 Task: Find a one-way flight from San Diego to Greenville on May 2 for 6 passengers in first class, using Delta Airlines, departing between 2:00 PM and 3:00 PM, with 2 carry-on bags.
Action: Mouse moved to (294, 419)
Screenshot: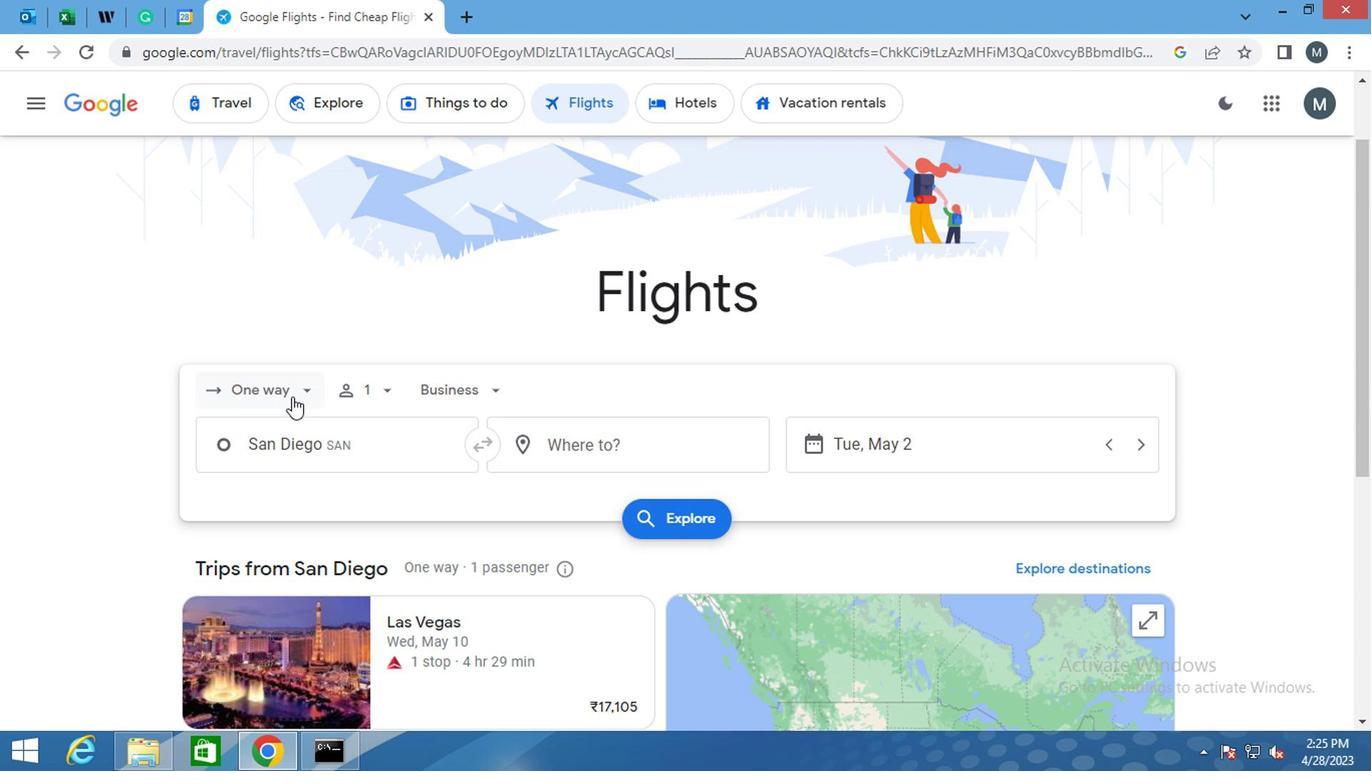
Action: Mouse pressed left at (294, 419)
Screenshot: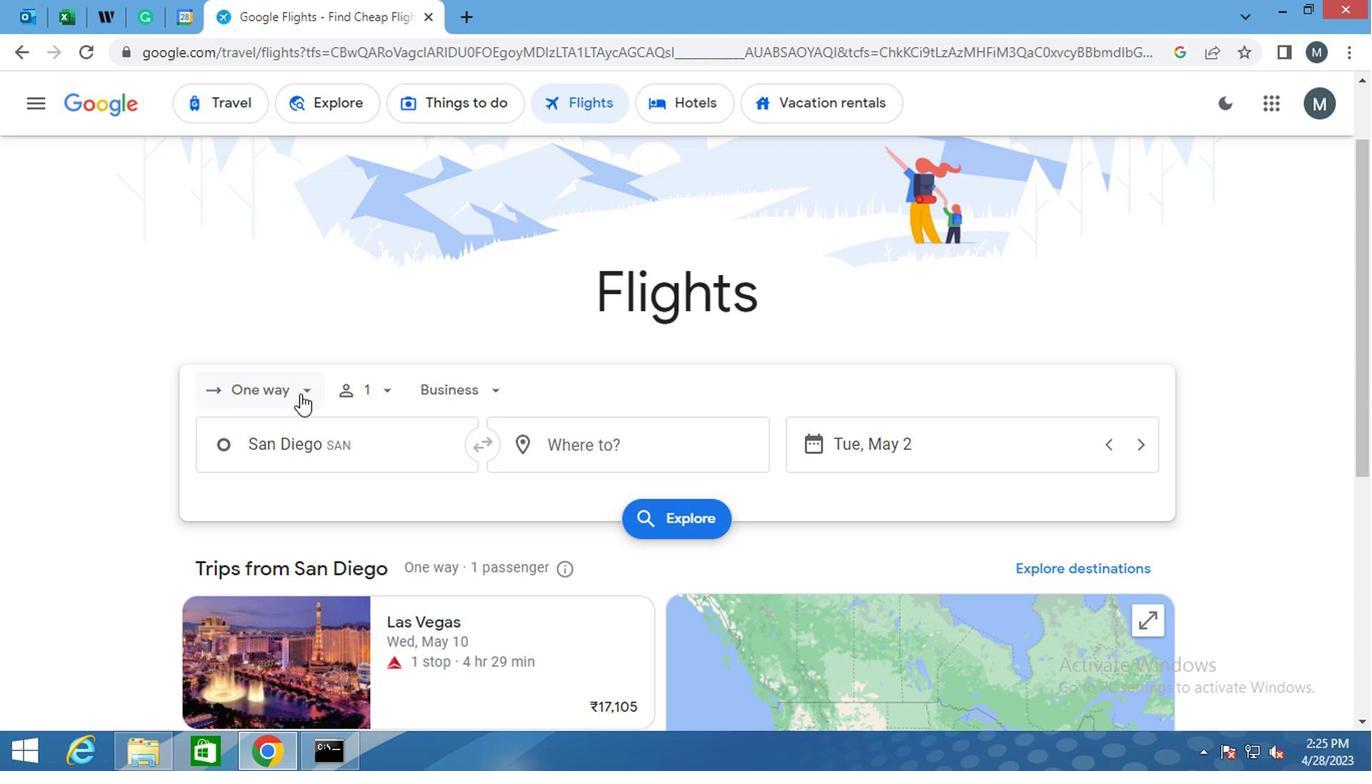 
Action: Mouse moved to (297, 494)
Screenshot: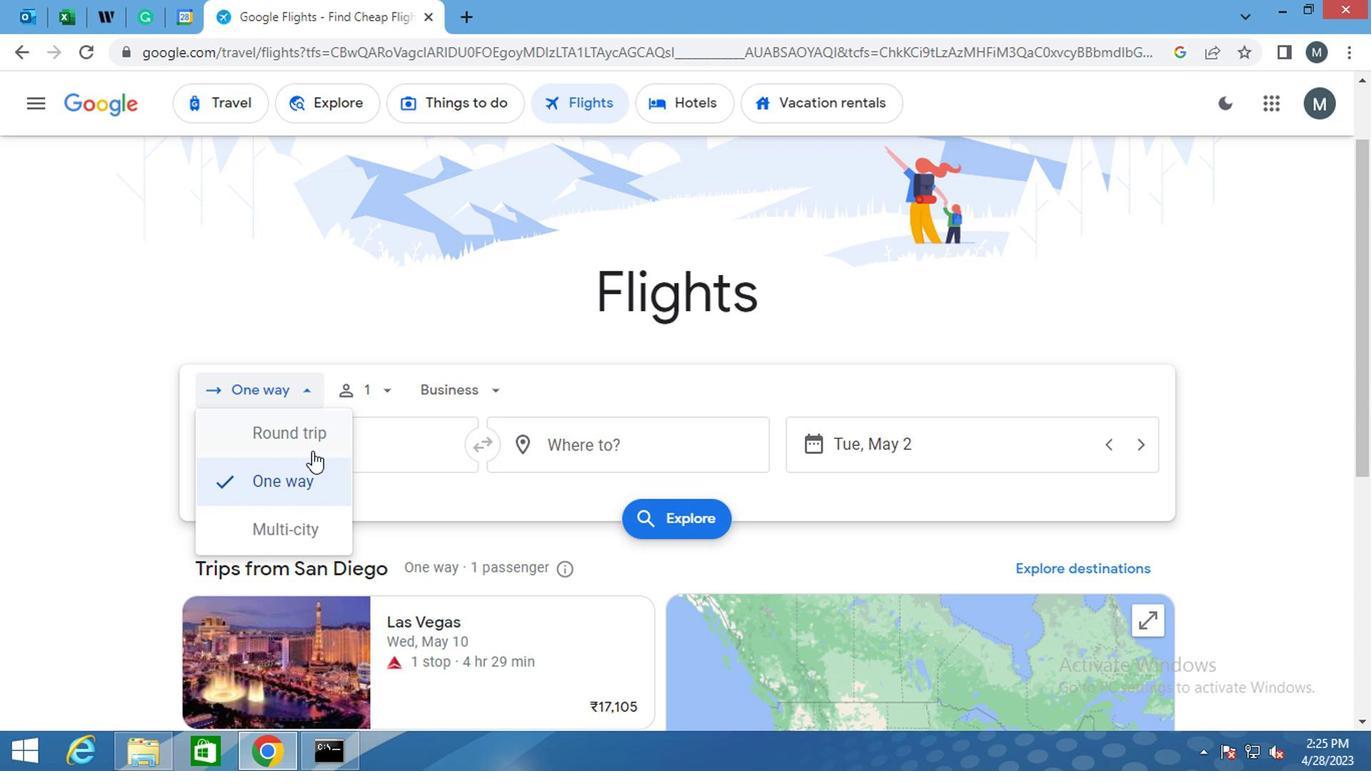 
Action: Mouse pressed left at (297, 494)
Screenshot: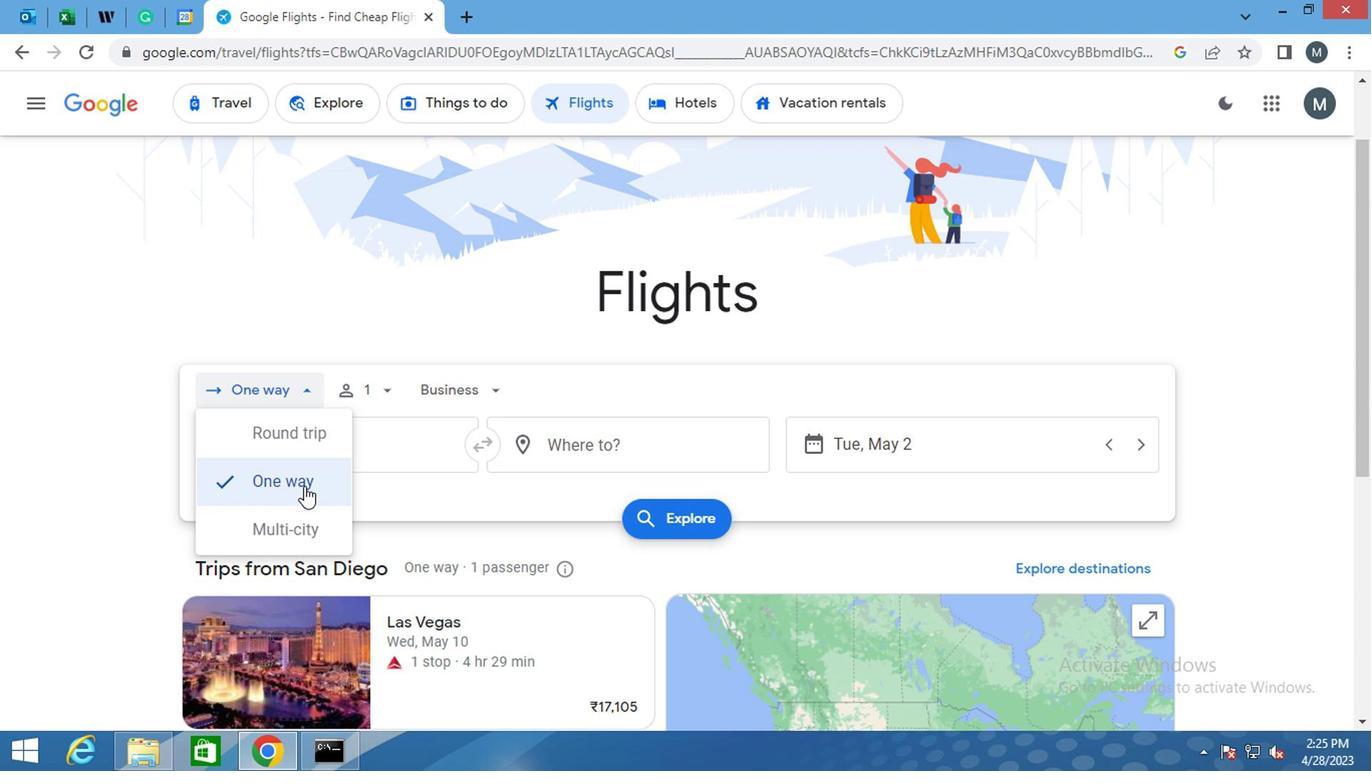 
Action: Mouse moved to (377, 420)
Screenshot: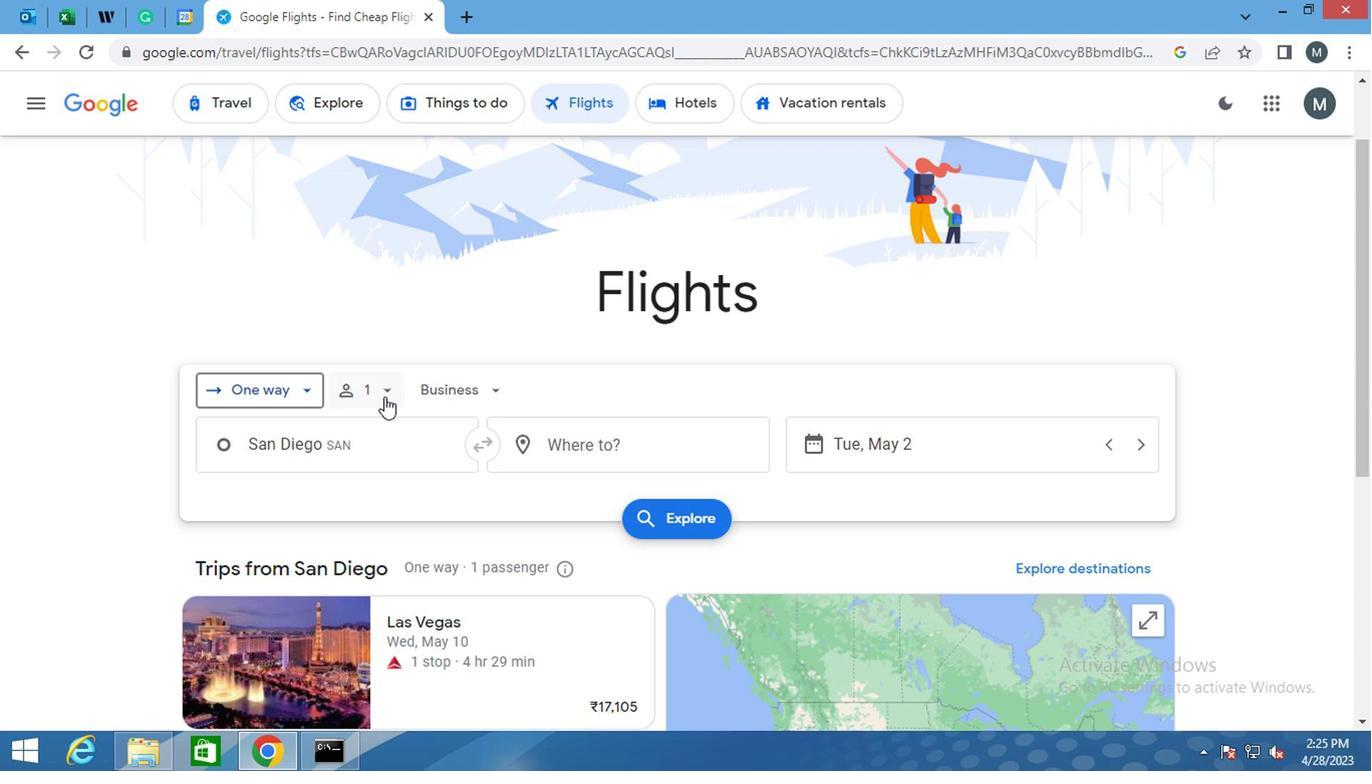 
Action: Mouse pressed left at (377, 420)
Screenshot: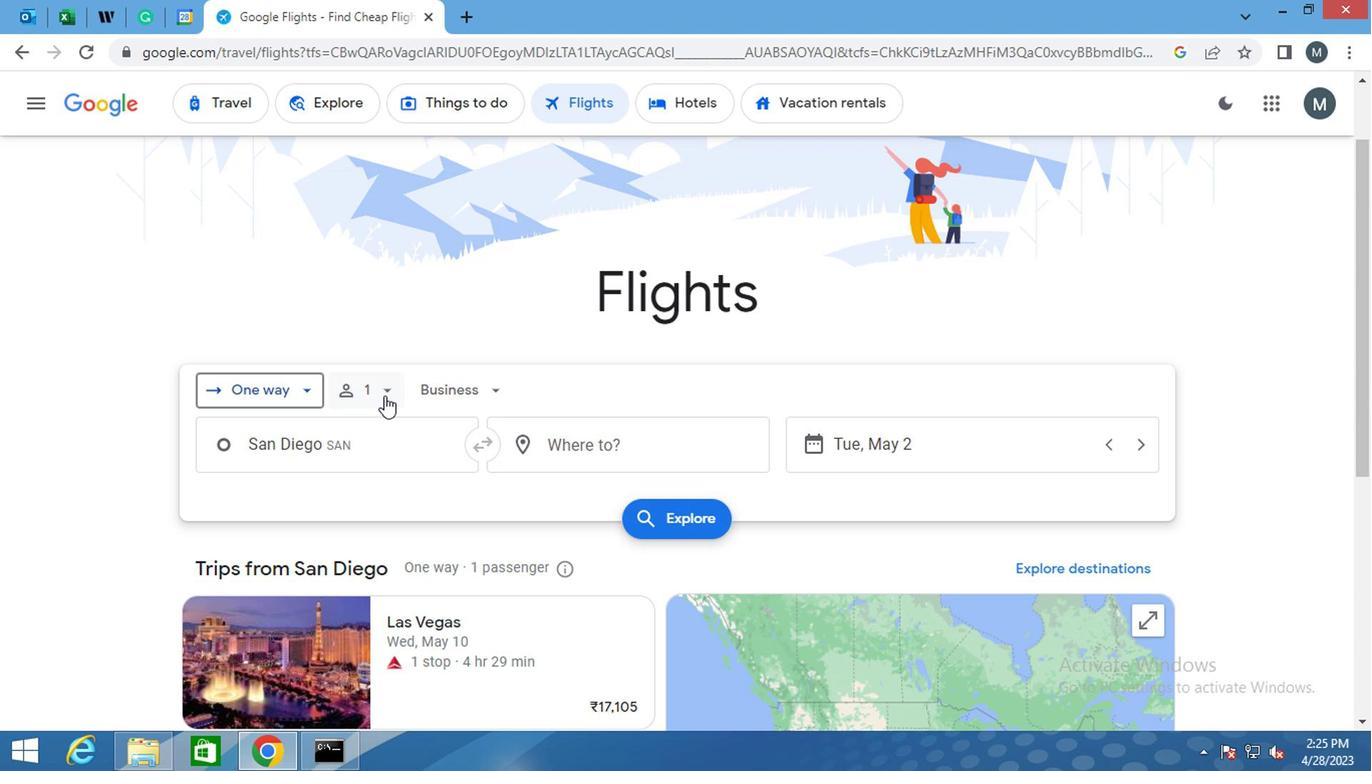 
Action: Mouse moved to (531, 460)
Screenshot: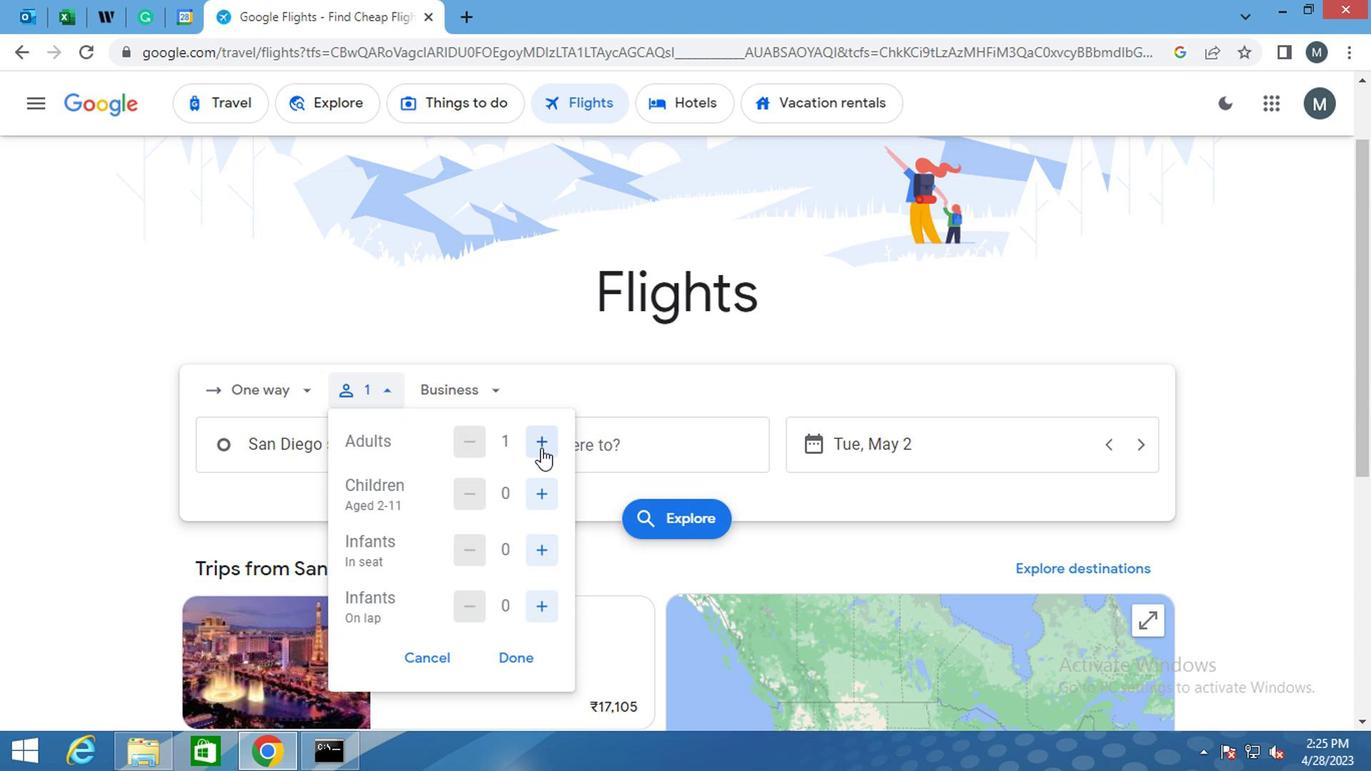 
Action: Mouse pressed left at (531, 460)
Screenshot: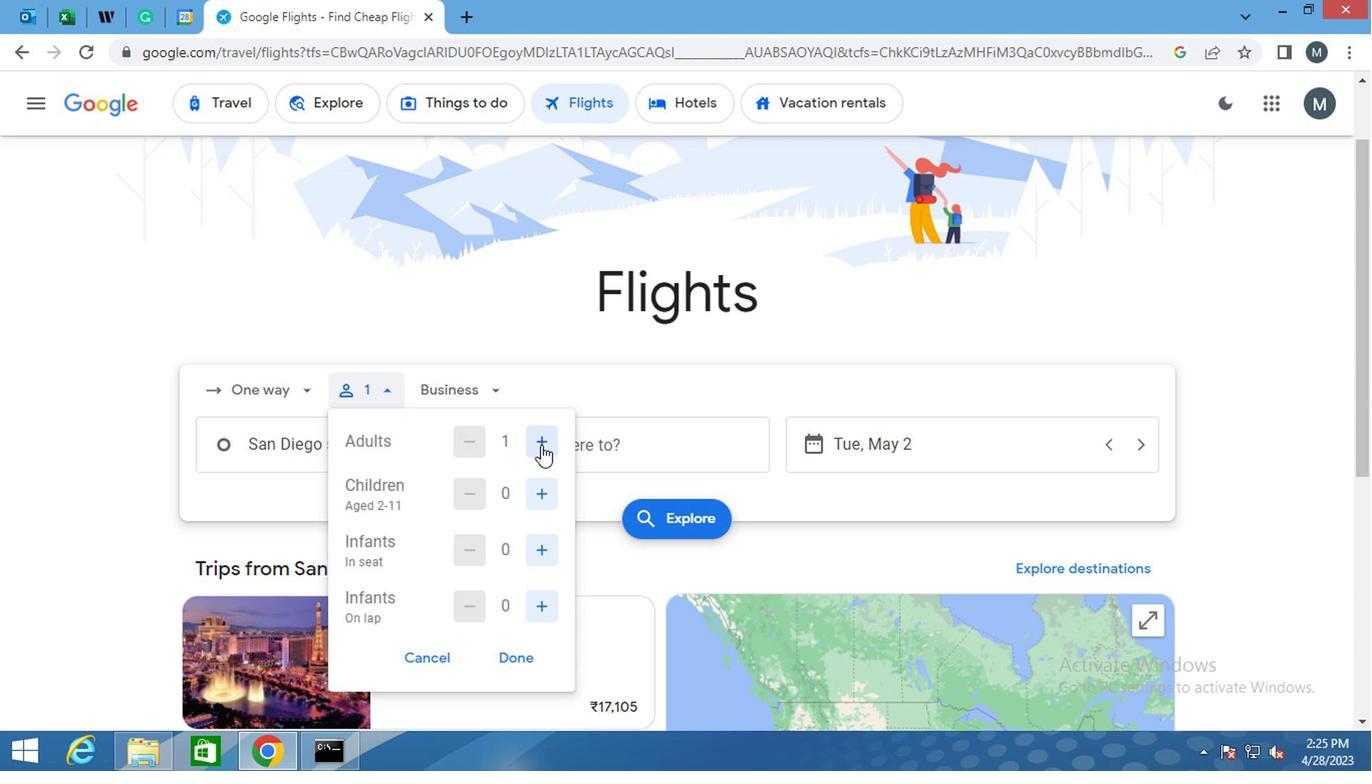 
Action: Mouse moved to (534, 499)
Screenshot: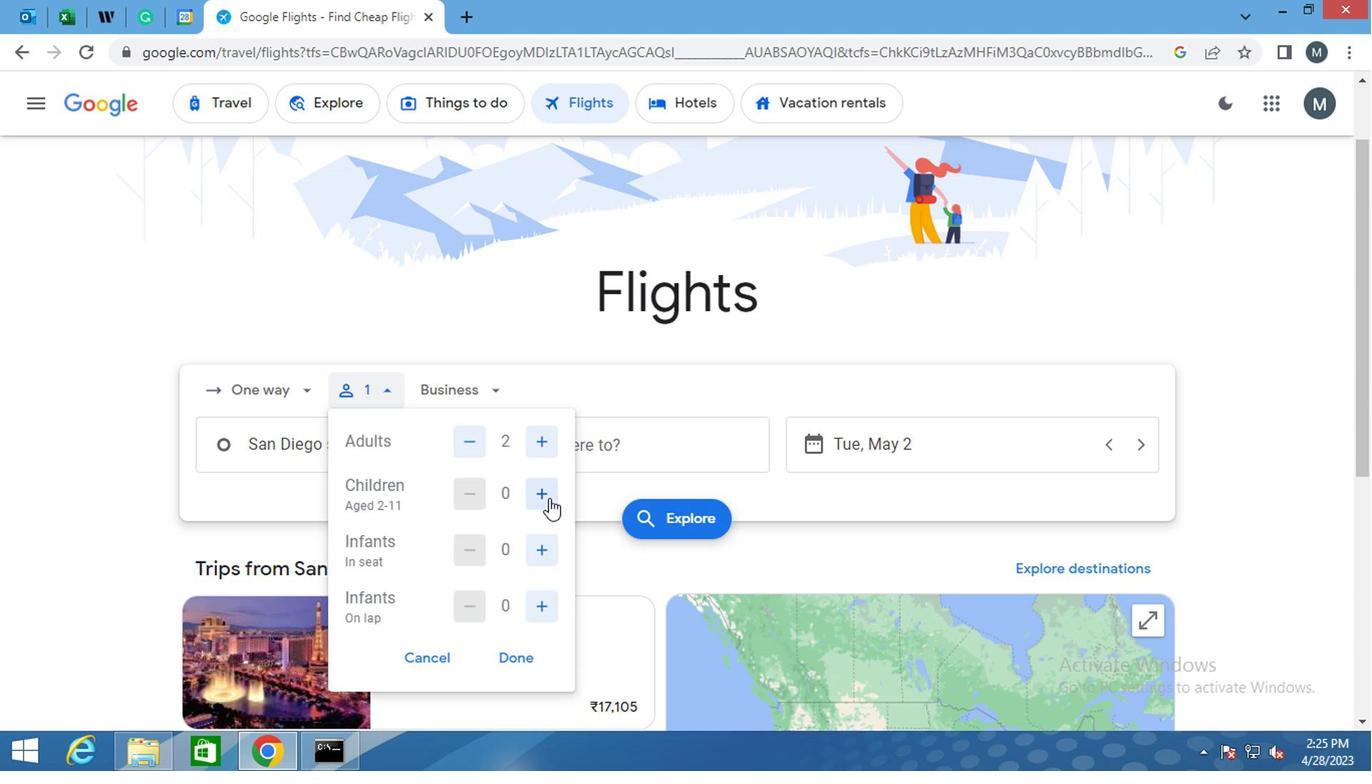 
Action: Mouse pressed left at (534, 499)
Screenshot: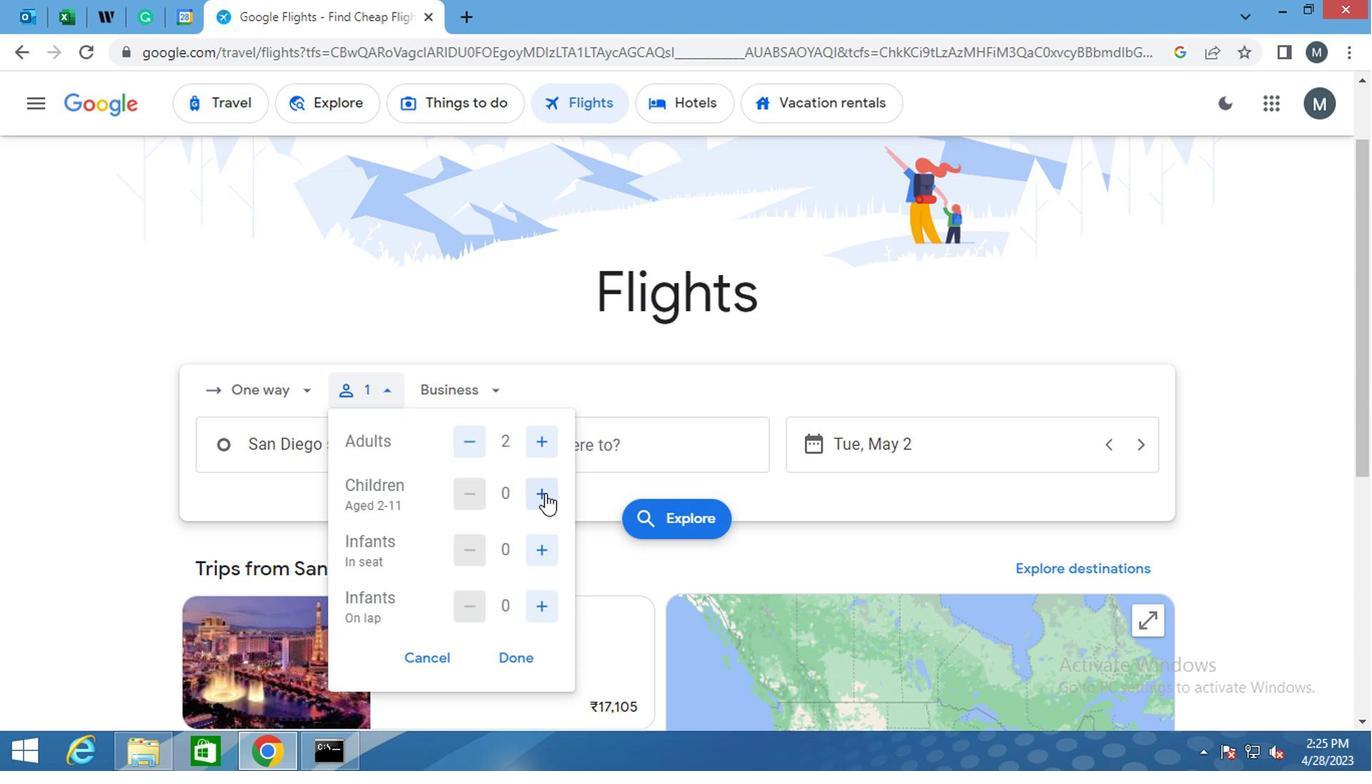 
Action: Mouse pressed left at (534, 499)
Screenshot: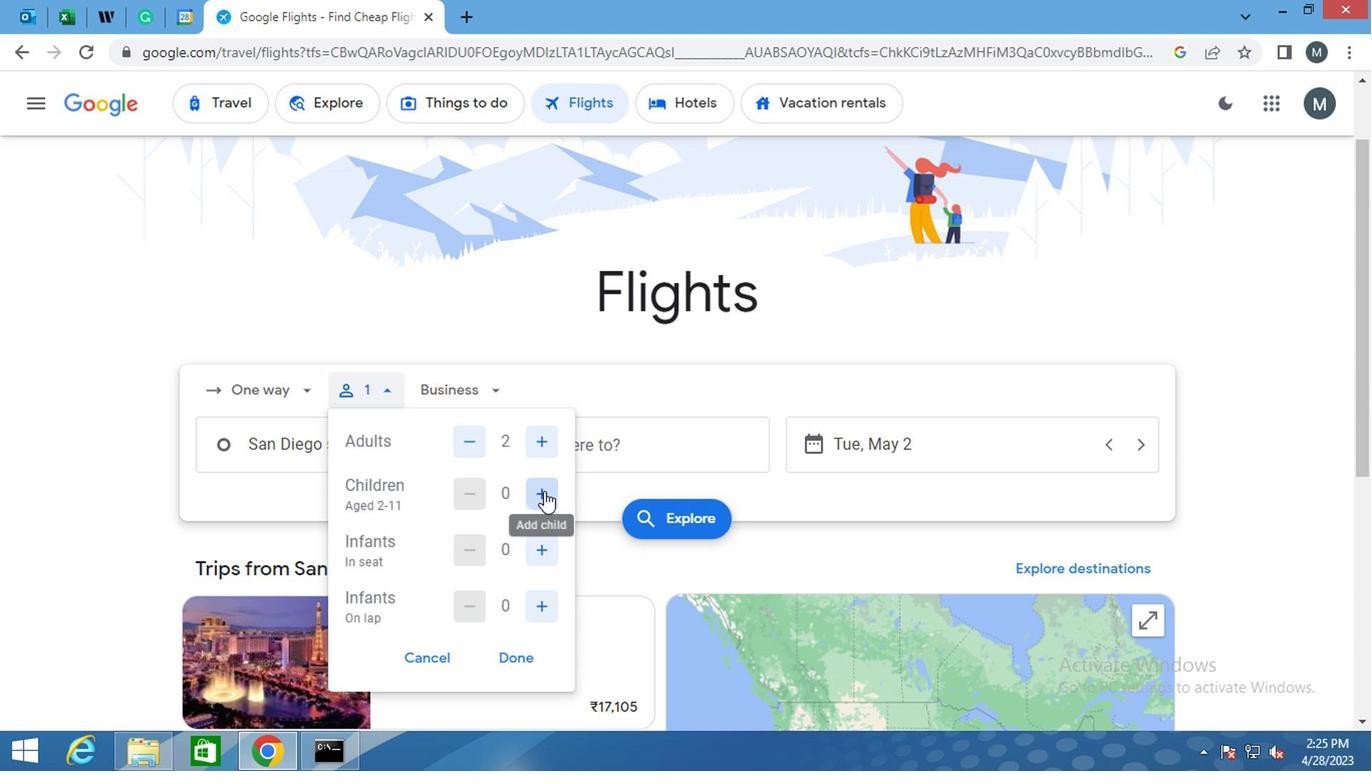 
Action: Mouse moved to (532, 544)
Screenshot: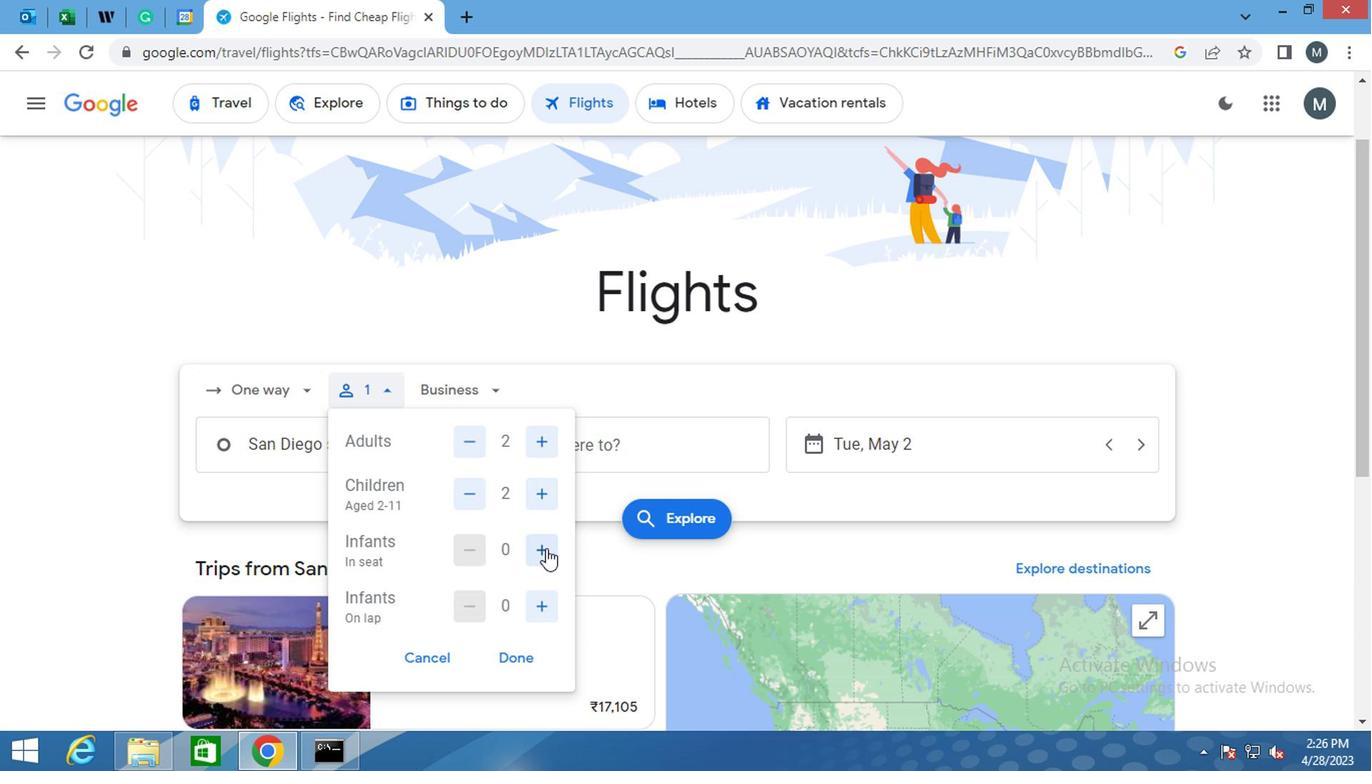 
Action: Mouse pressed left at (532, 544)
Screenshot: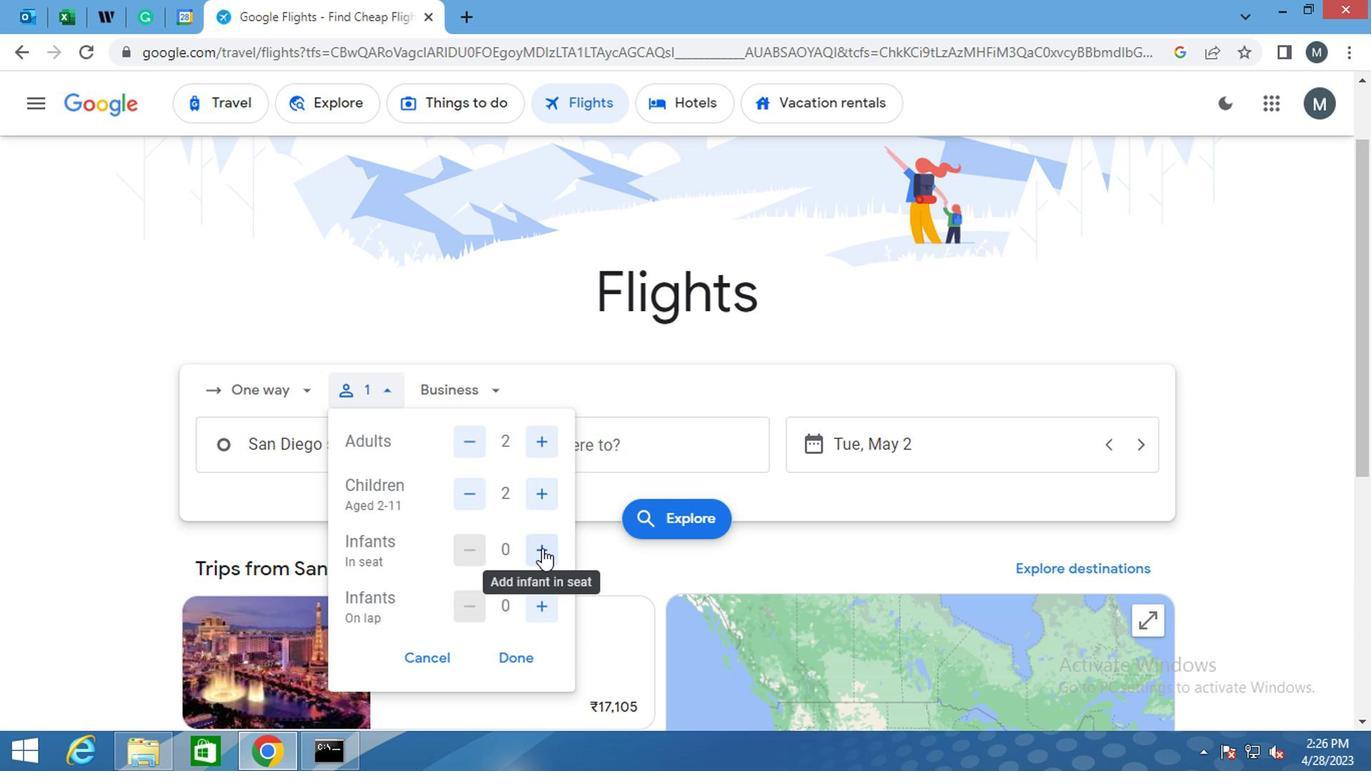 
Action: Mouse pressed left at (532, 544)
Screenshot: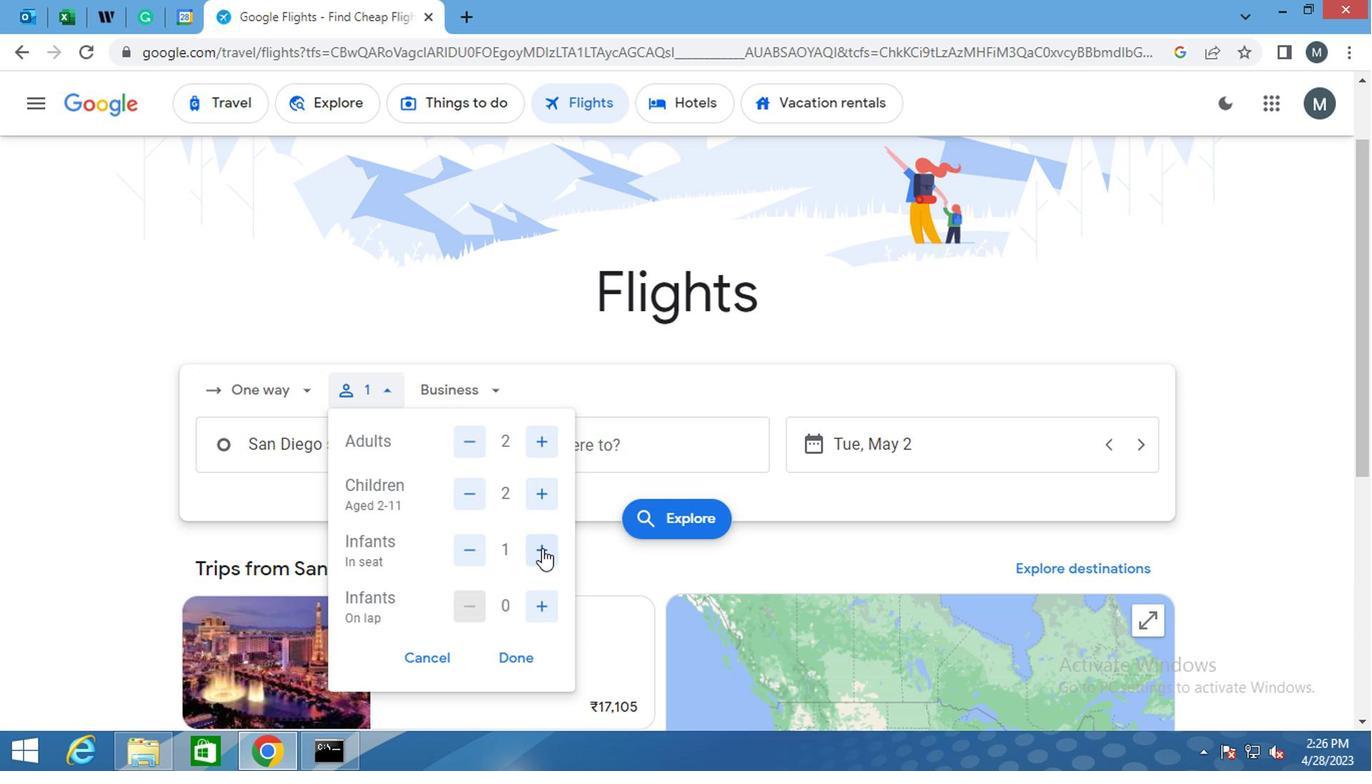 
Action: Mouse moved to (513, 626)
Screenshot: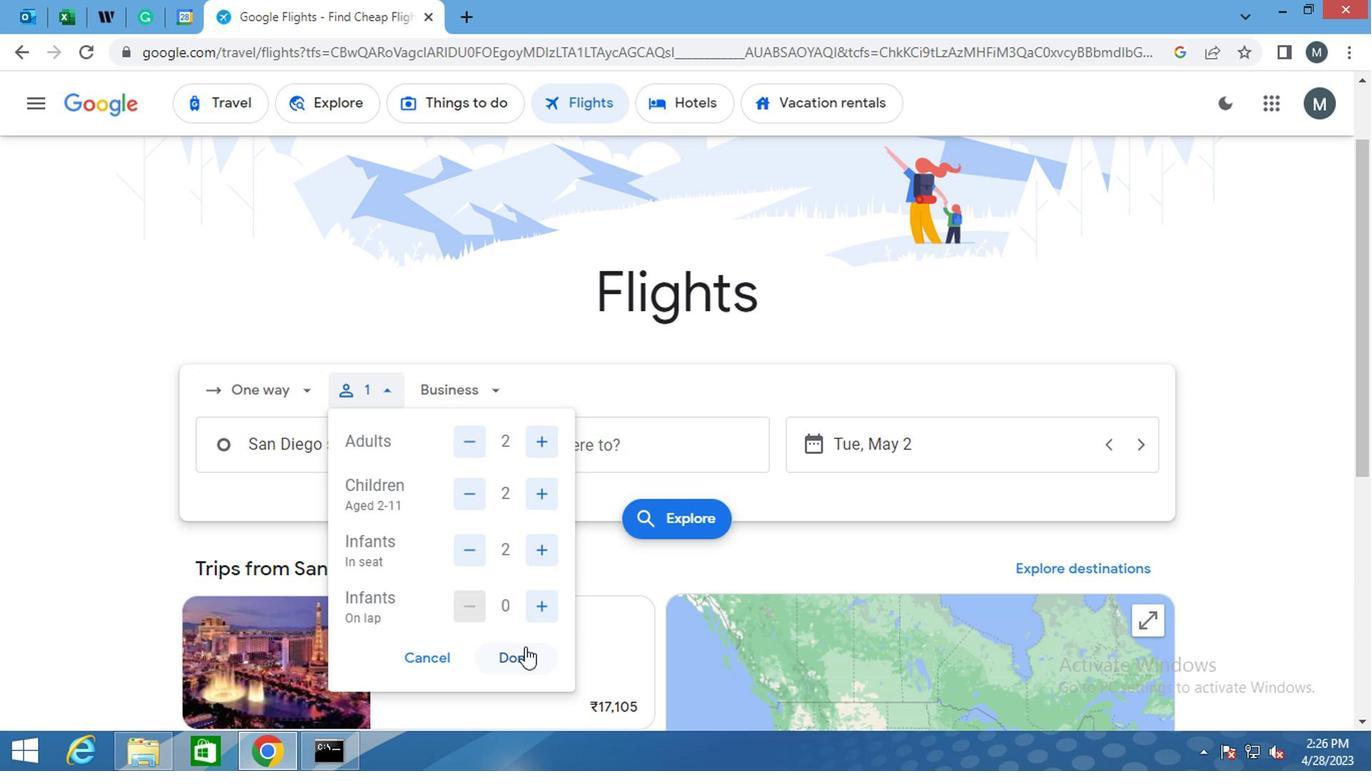 
Action: Mouse pressed left at (513, 626)
Screenshot: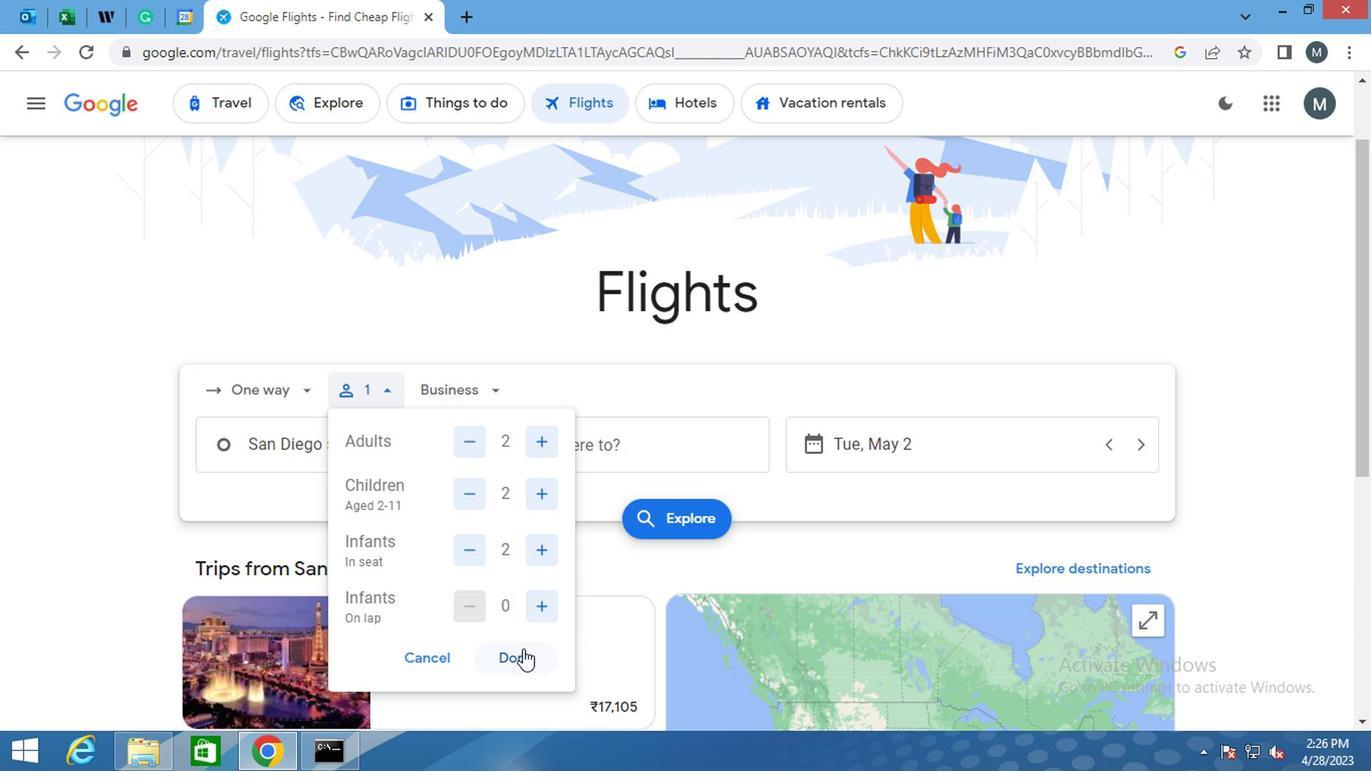 
Action: Mouse moved to (469, 419)
Screenshot: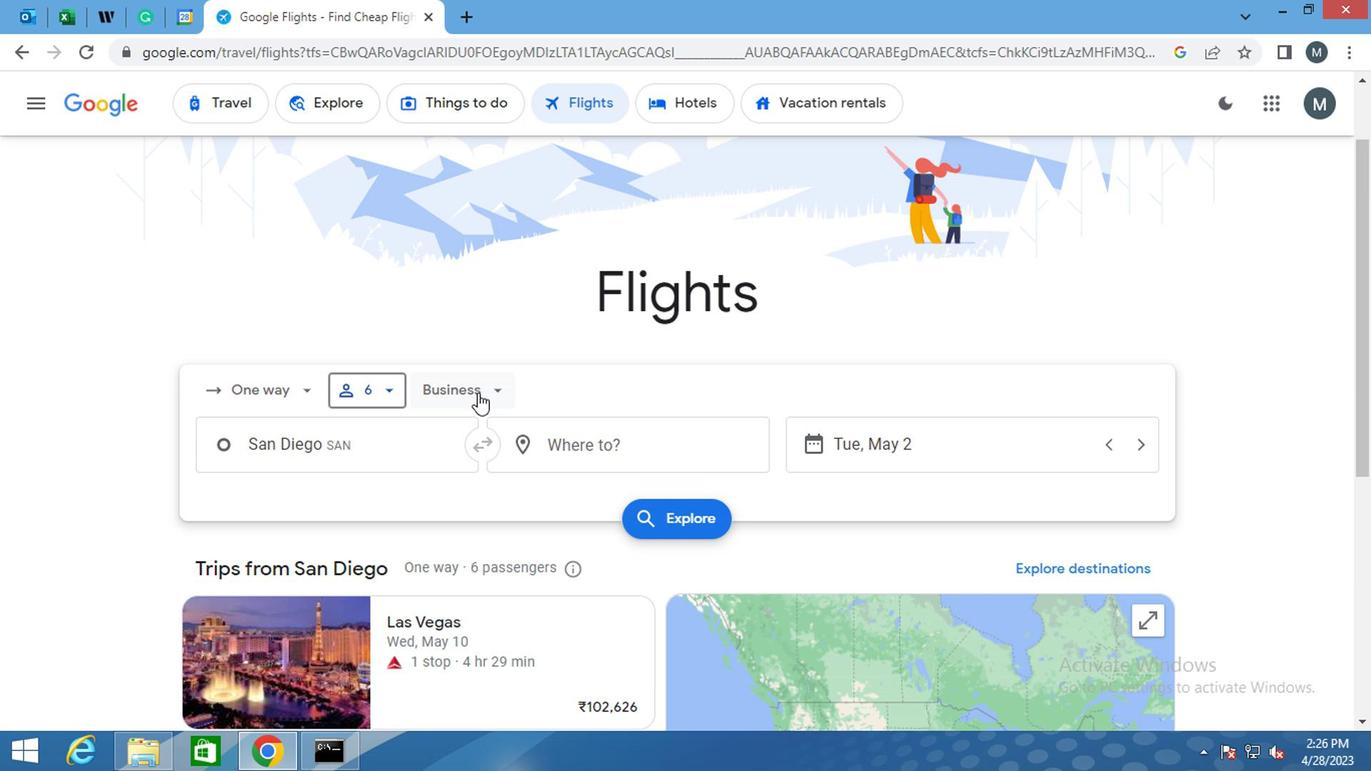
Action: Mouse pressed left at (469, 419)
Screenshot: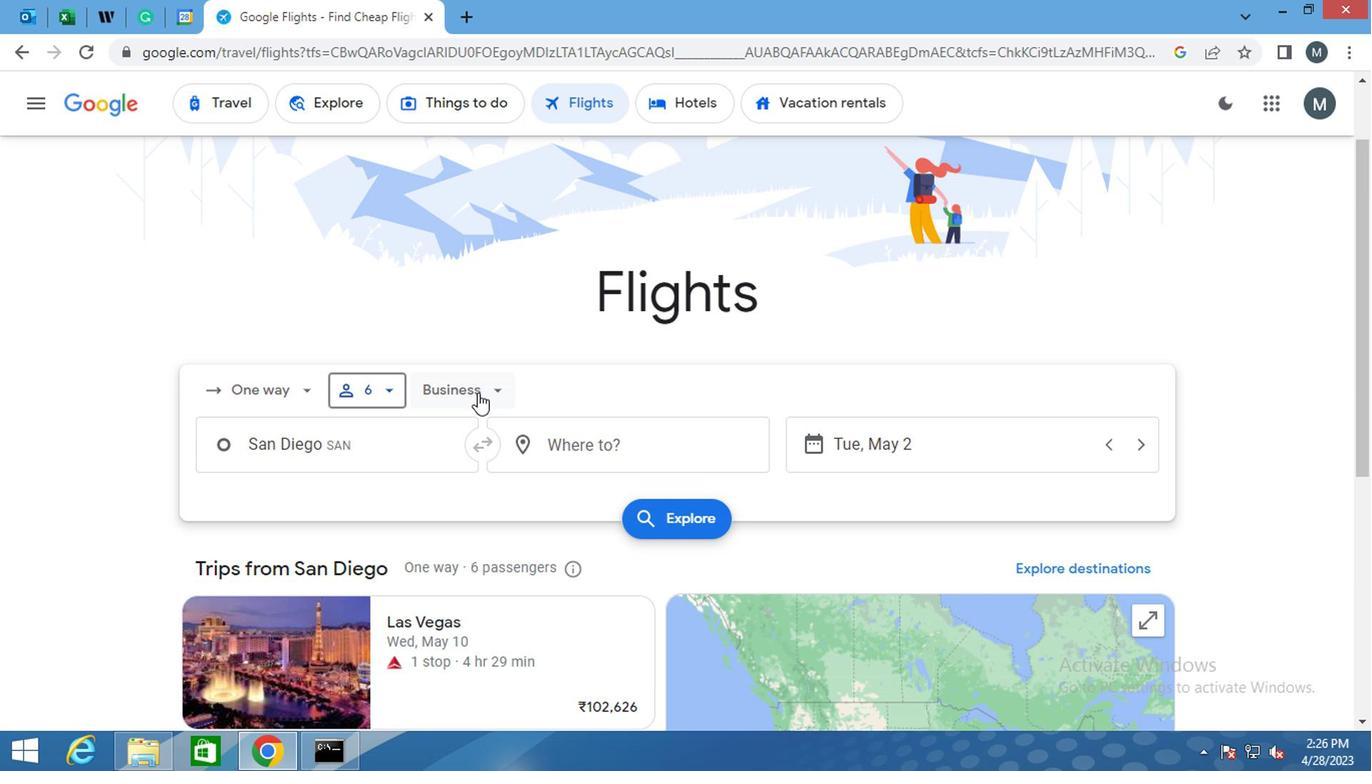 
Action: Mouse moved to (474, 568)
Screenshot: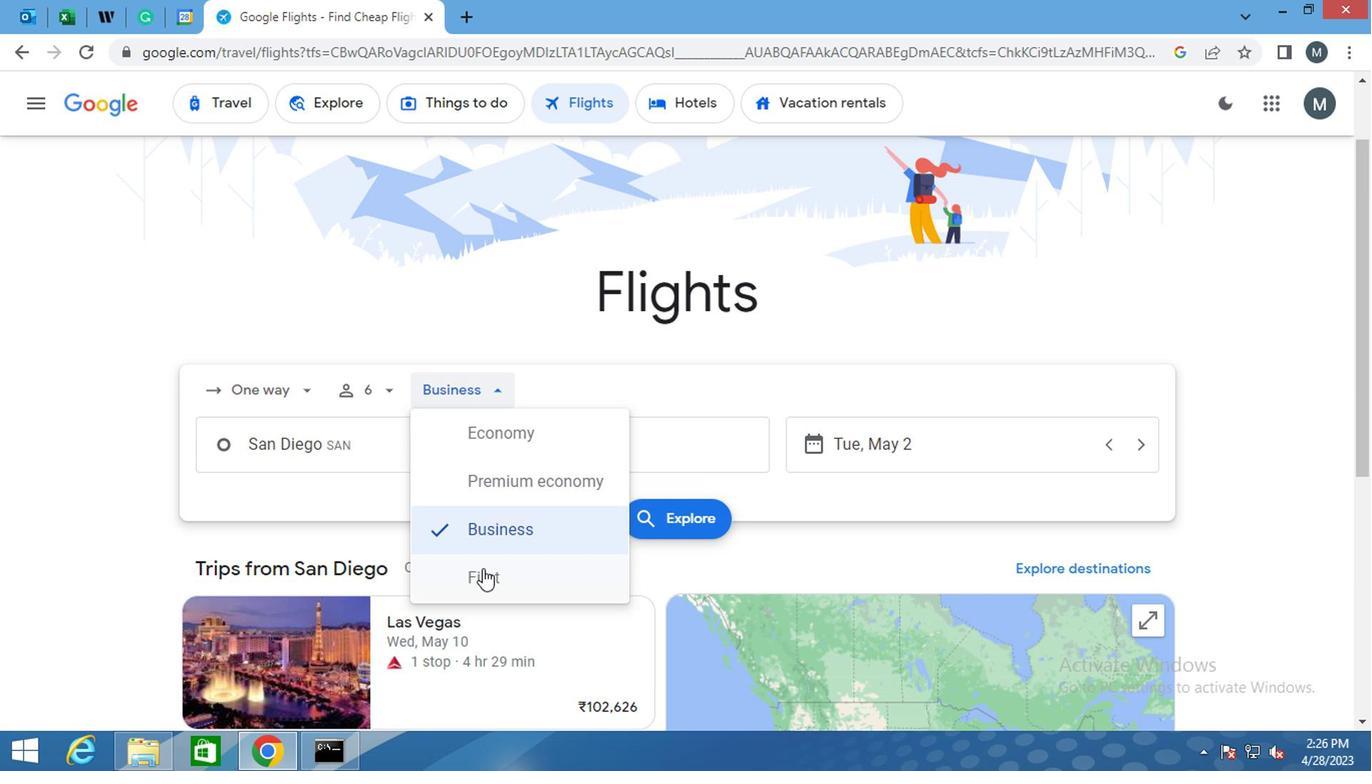 
Action: Mouse pressed left at (474, 568)
Screenshot: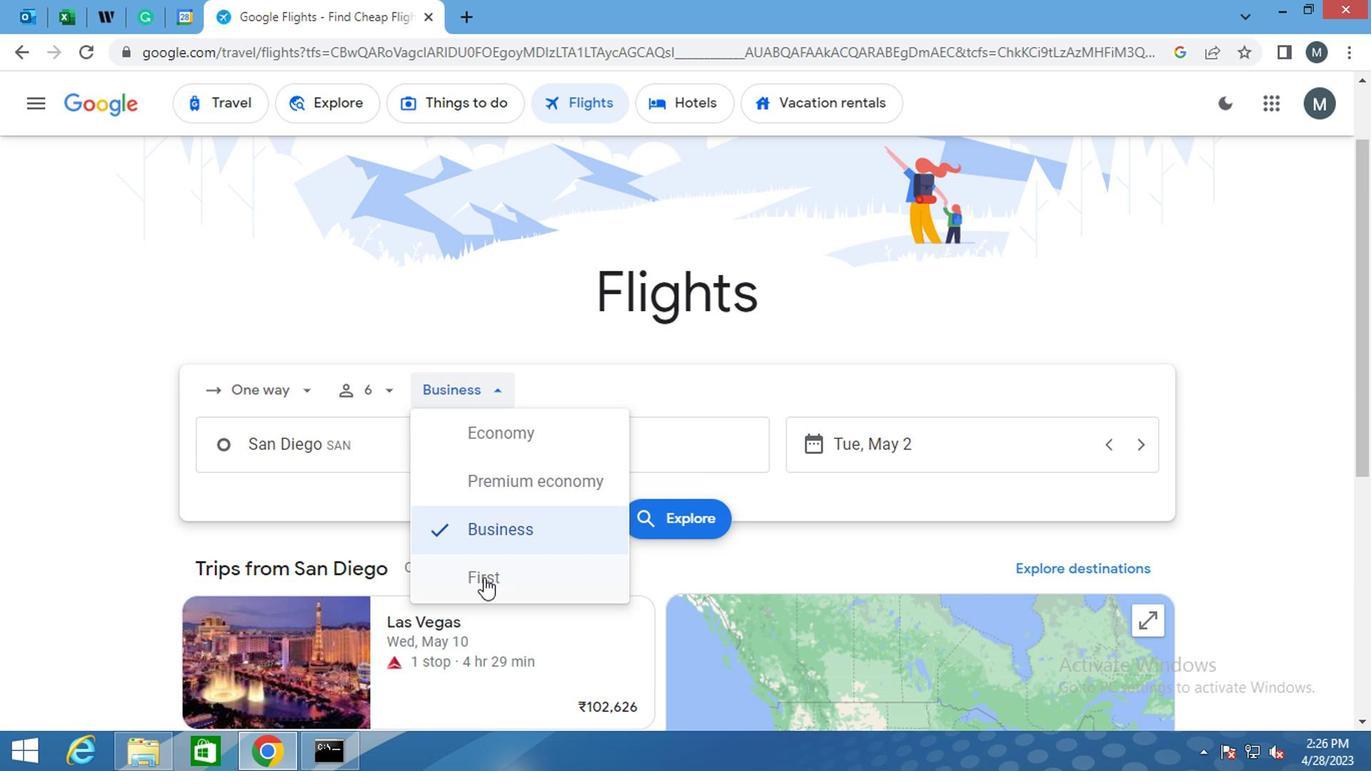 
Action: Mouse moved to (346, 466)
Screenshot: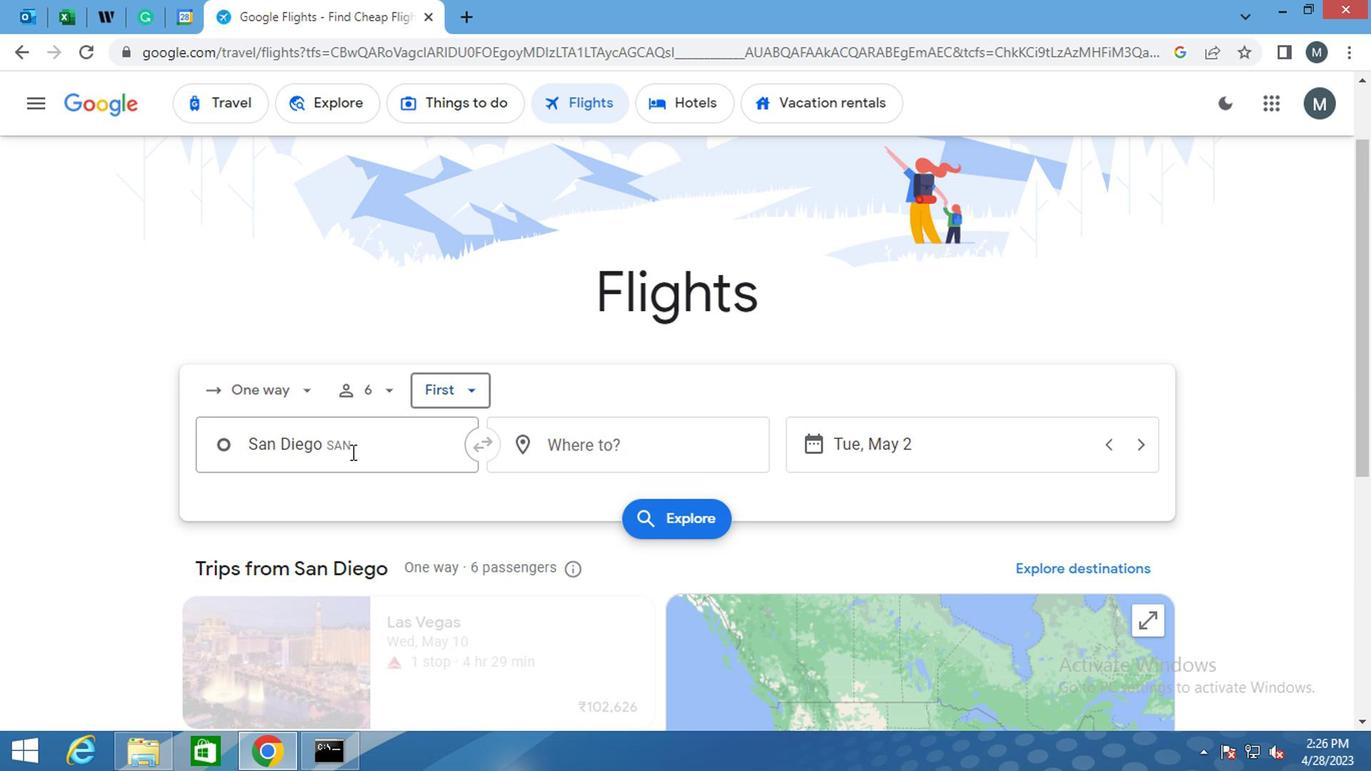 
Action: Mouse pressed left at (346, 466)
Screenshot: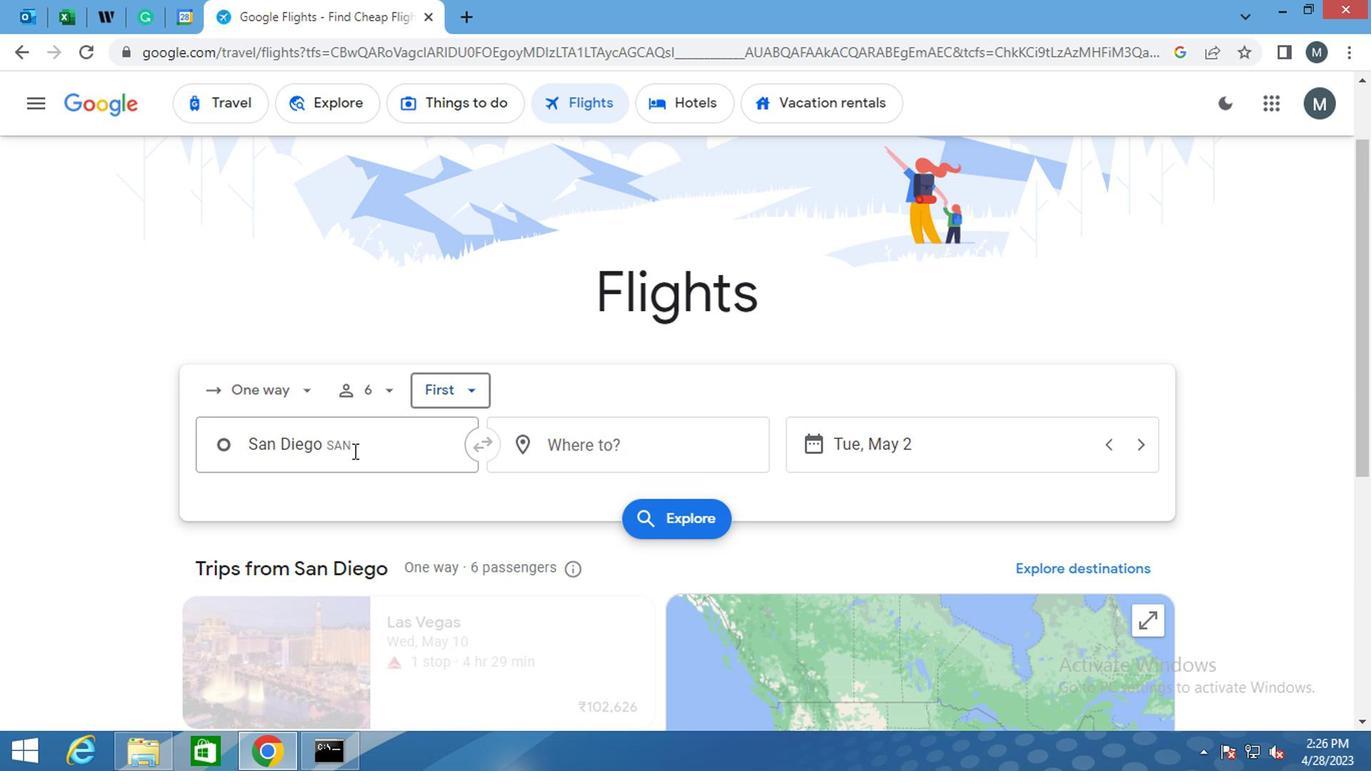 
Action: Mouse moved to (407, 547)
Screenshot: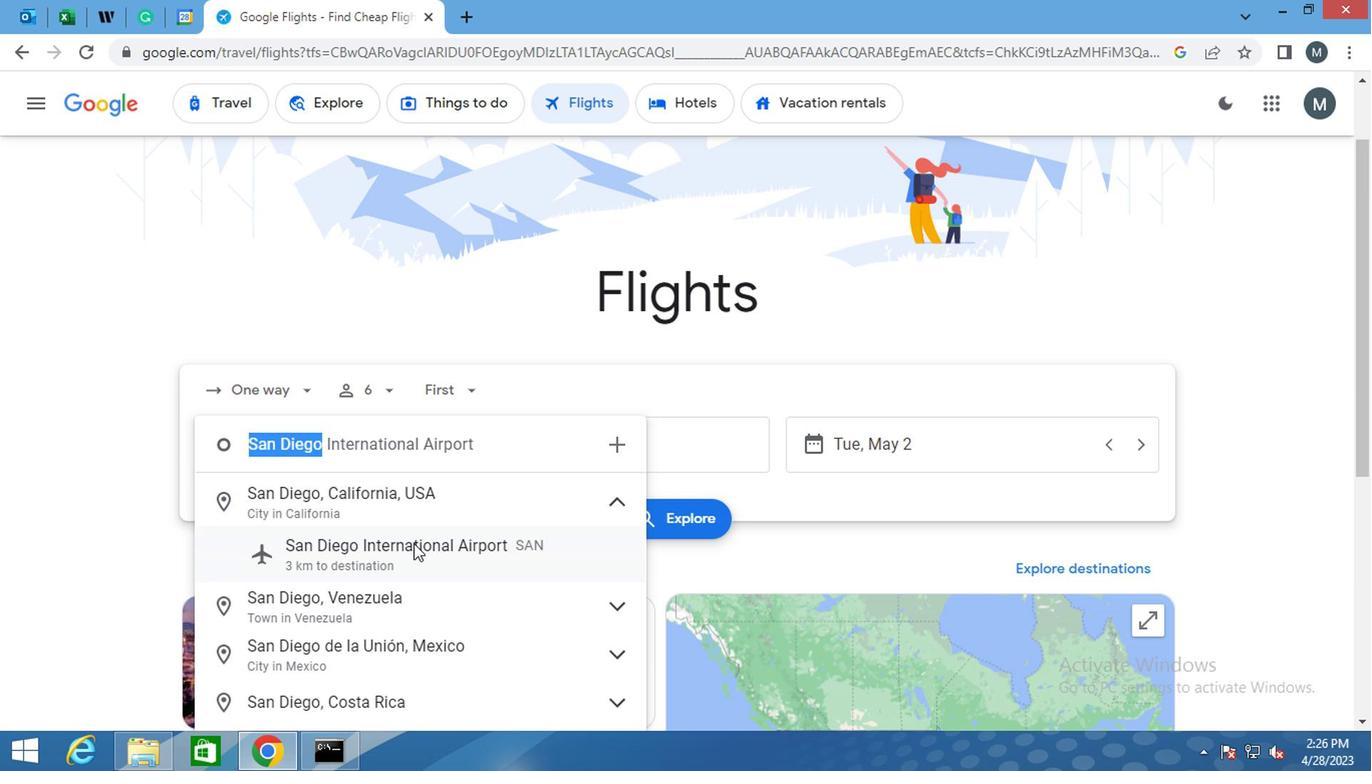
Action: Mouse pressed left at (407, 547)
Screenshot: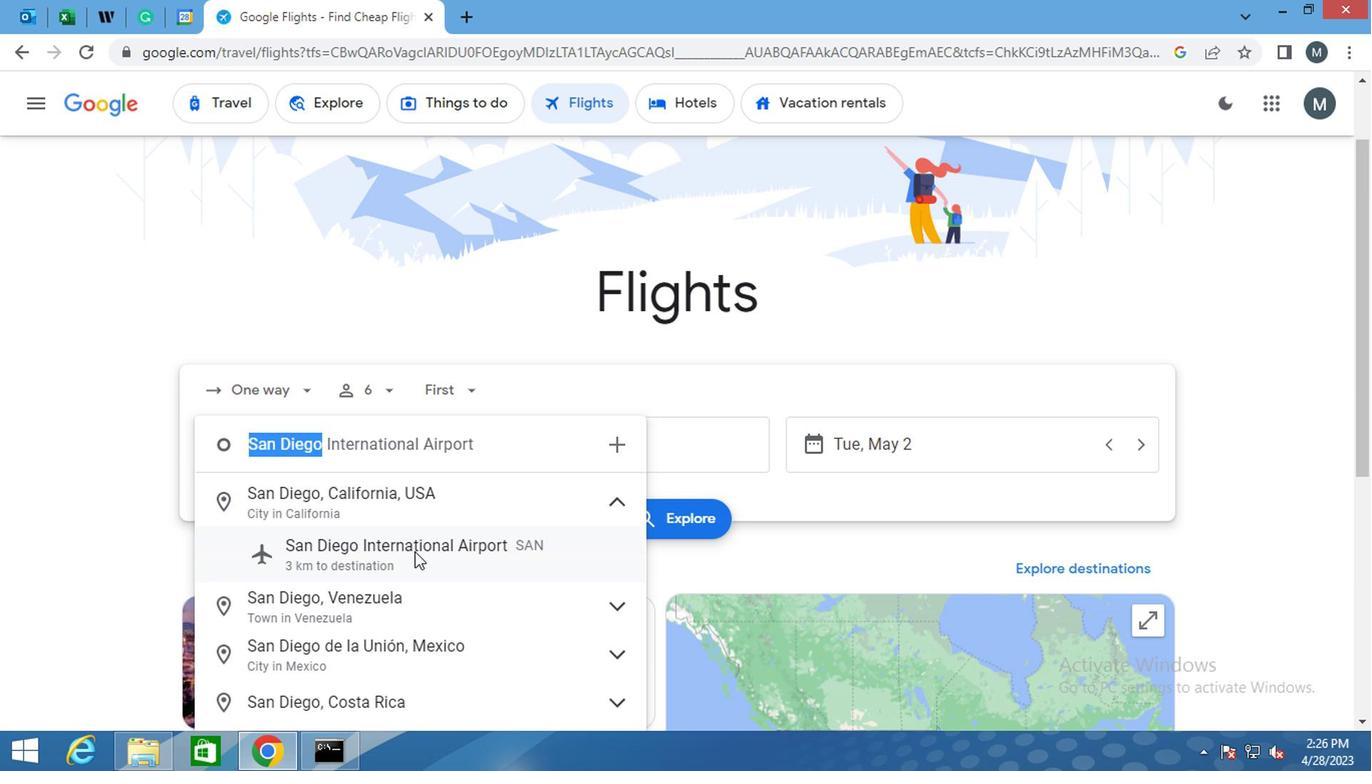 
Action: Mouse moved to (600, 466)
Screenshot: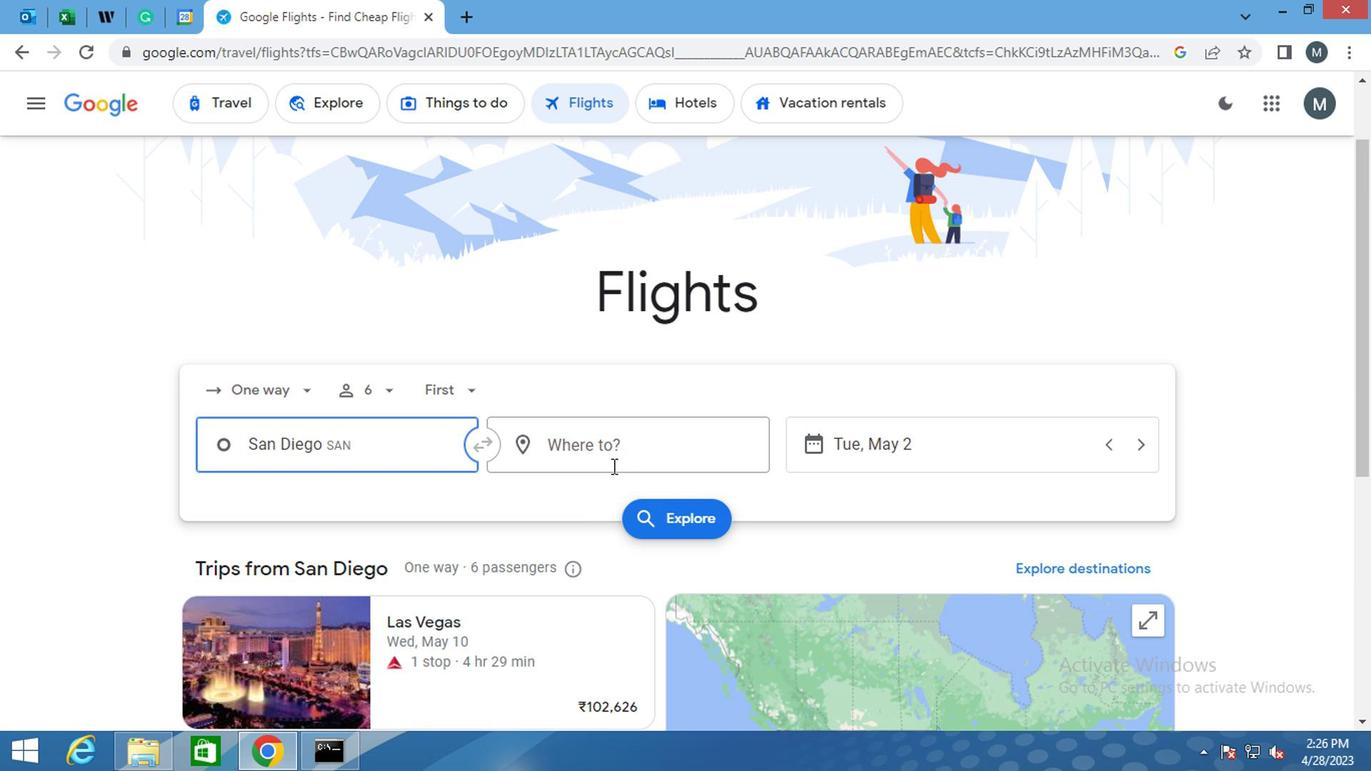 
Action: Mouse pressed left at (600, 466)
Screenshot: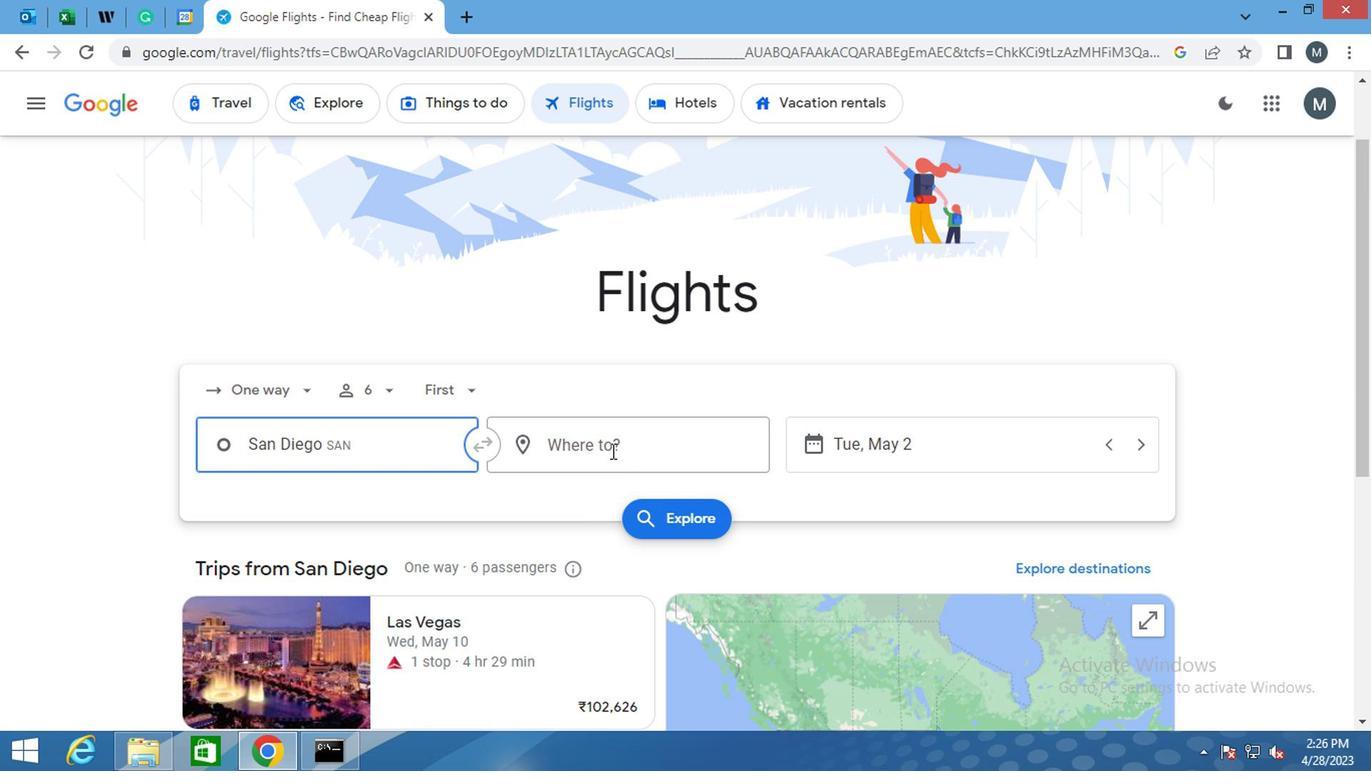 
Action: Mouse moved to (599, 466)
Screenshot: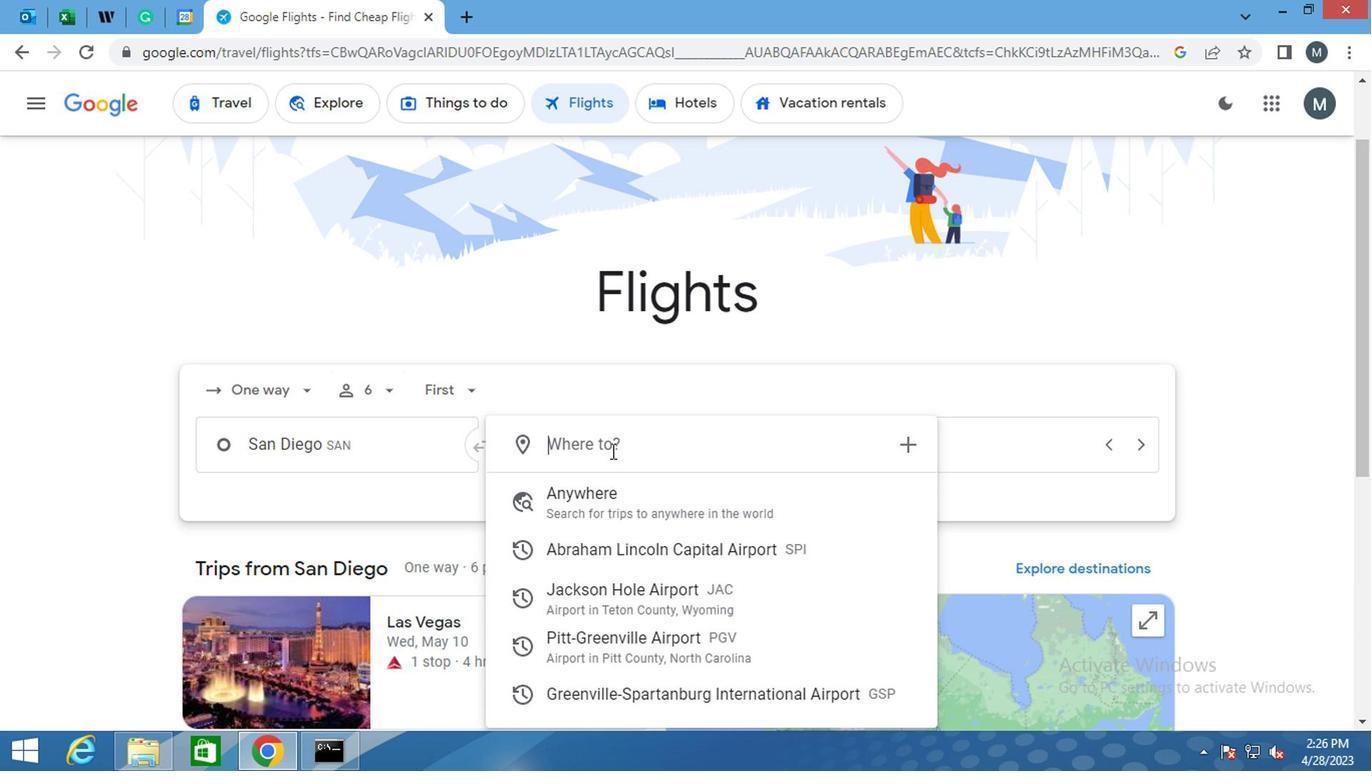 
Action: Key pressed <Key.shift><Key.shift><Key.shift><Key.shift><Key.shift><Key.shift><Key.shift><Key.shift><Key.shift><Key.shift>GREENVILLEPI
Screenshot: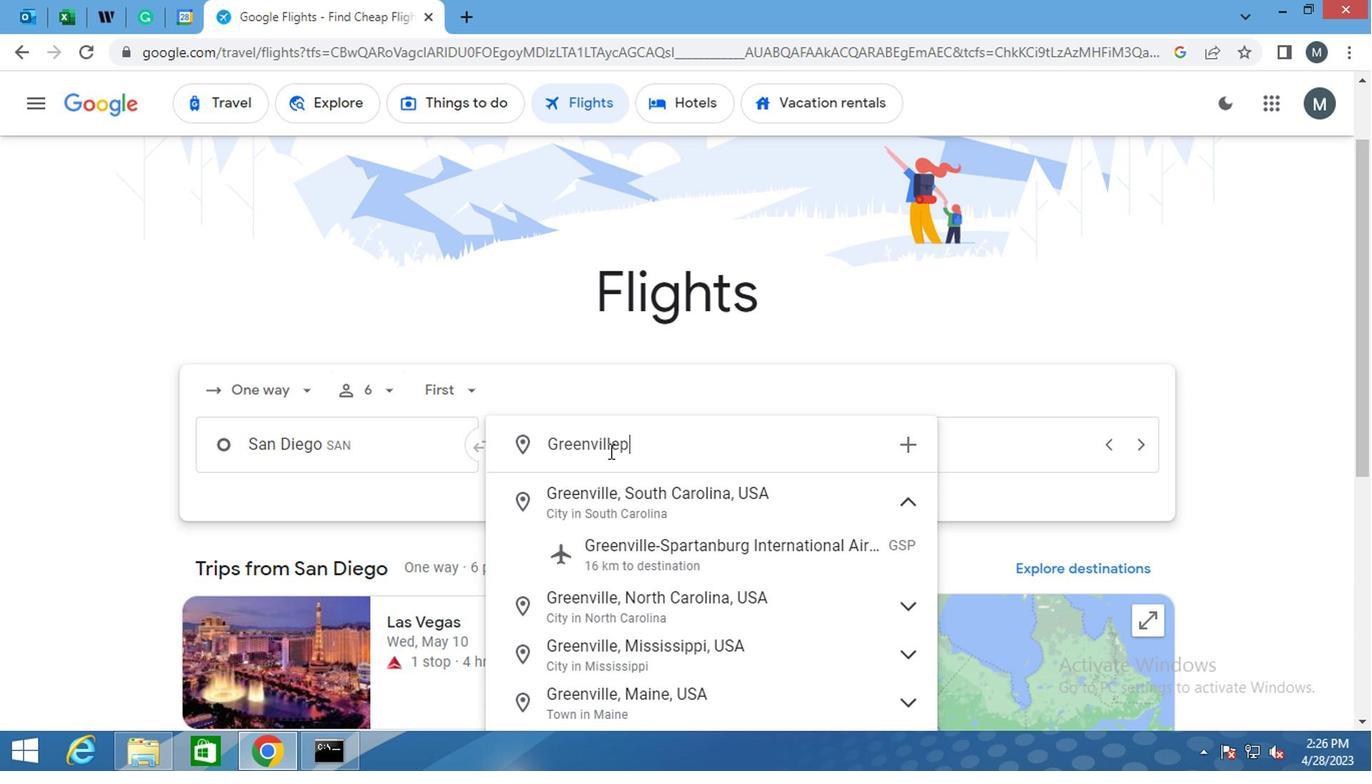 
Action: Mouse moved to (582, 466)
Screenshot: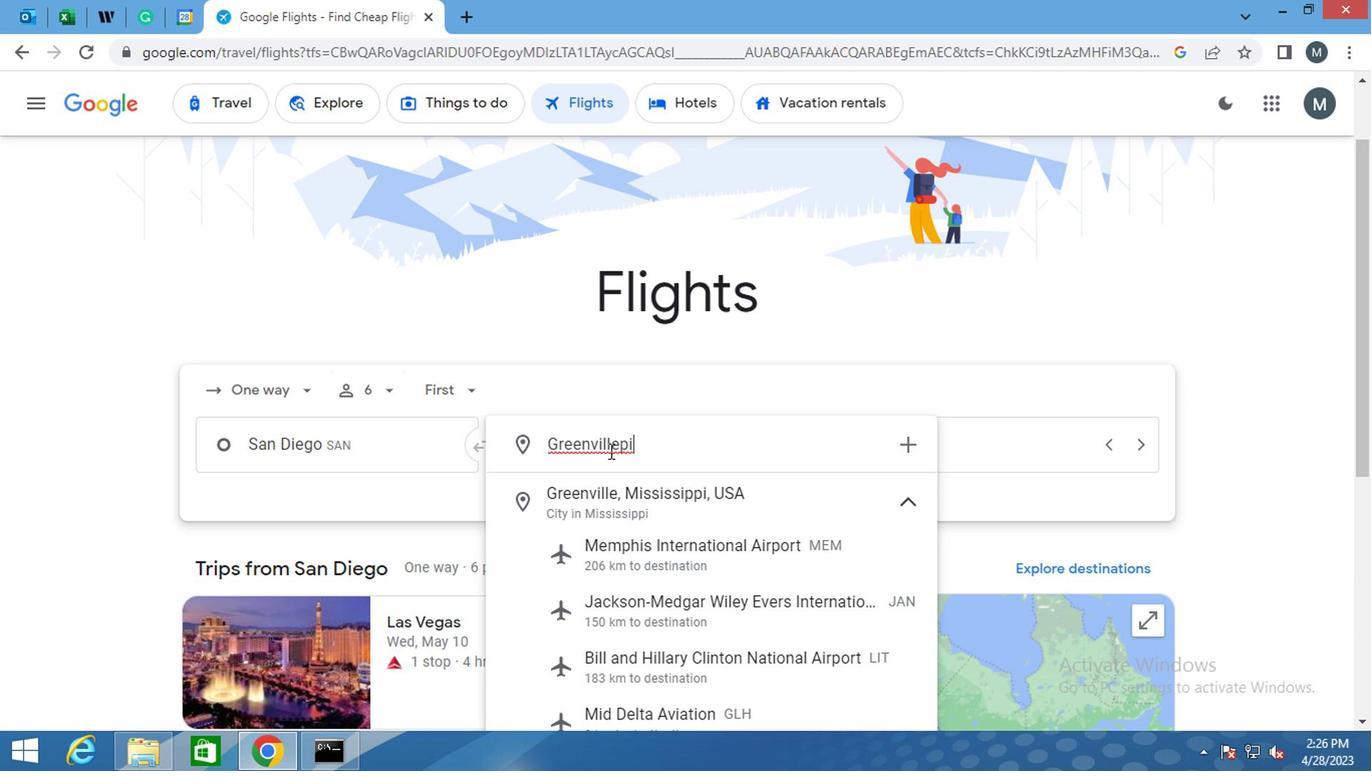 
Action: Key pressed TT
Screenshot: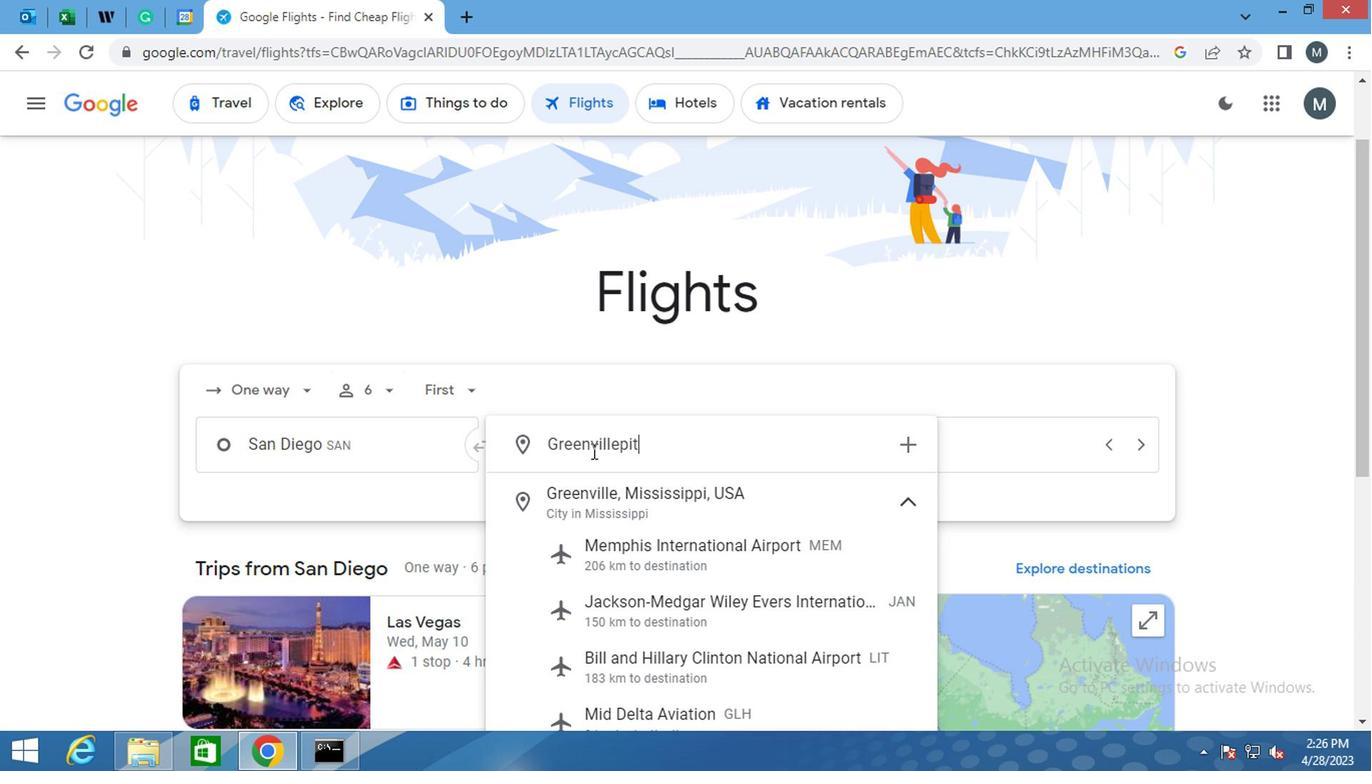 
Action: Mouse moved to (620, 523)
Screenshot: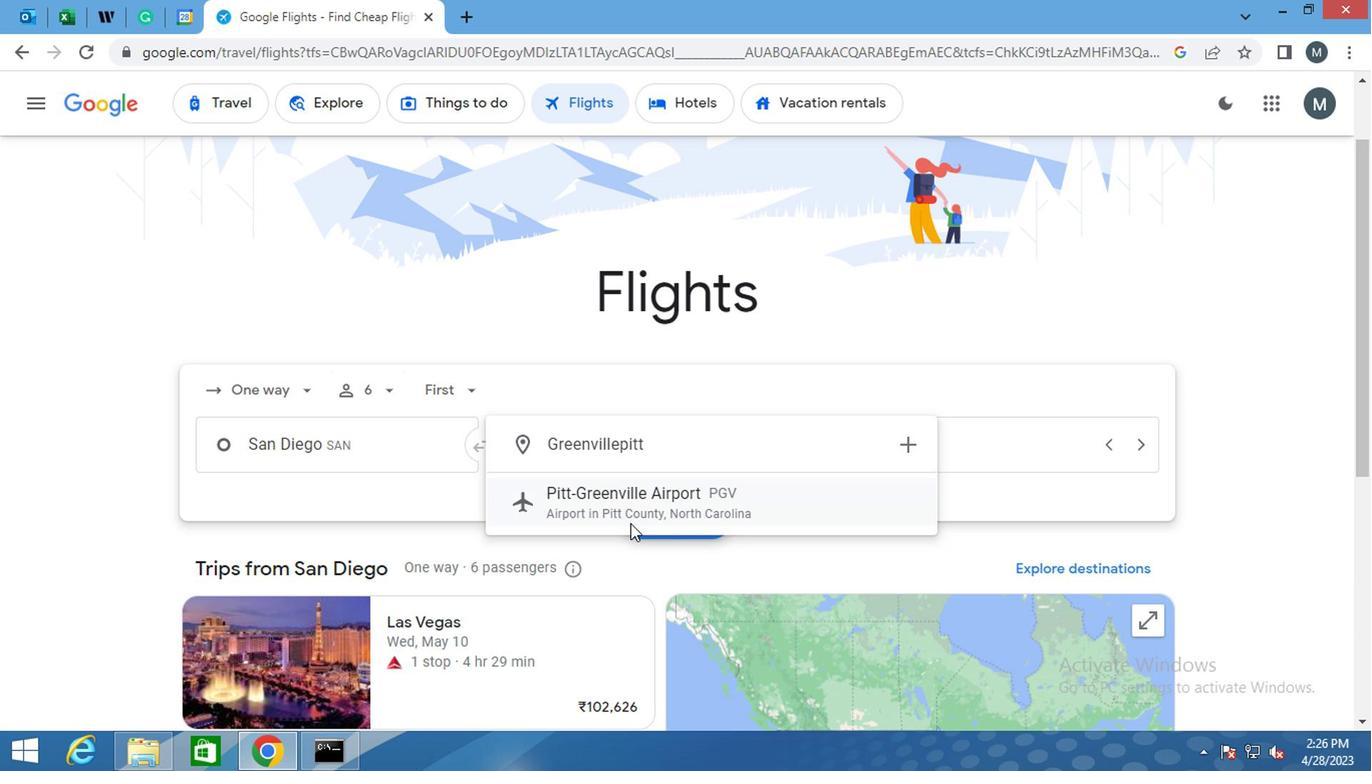 
Action: Mouse pressed left at (620, 523)
Screenshot: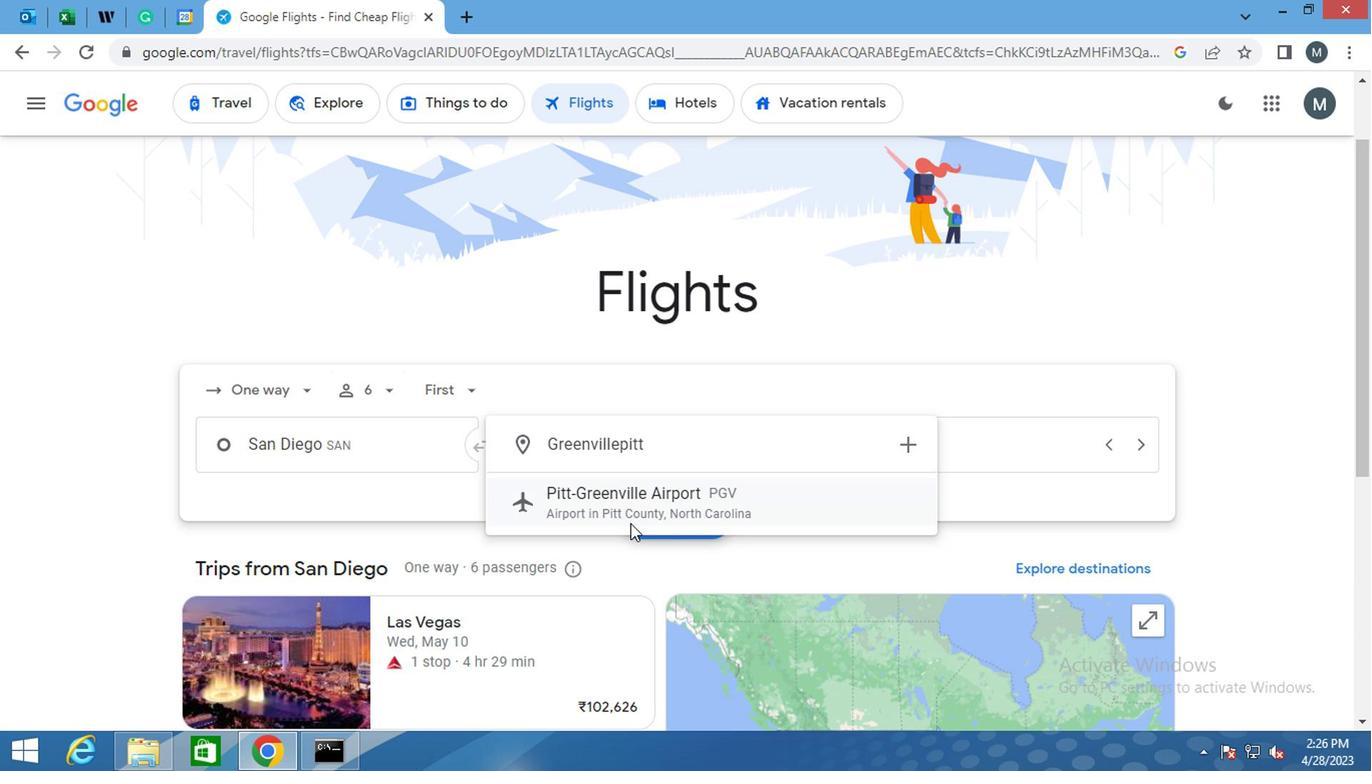 
Action: Mouse moved to (850, 463)
Screenshot: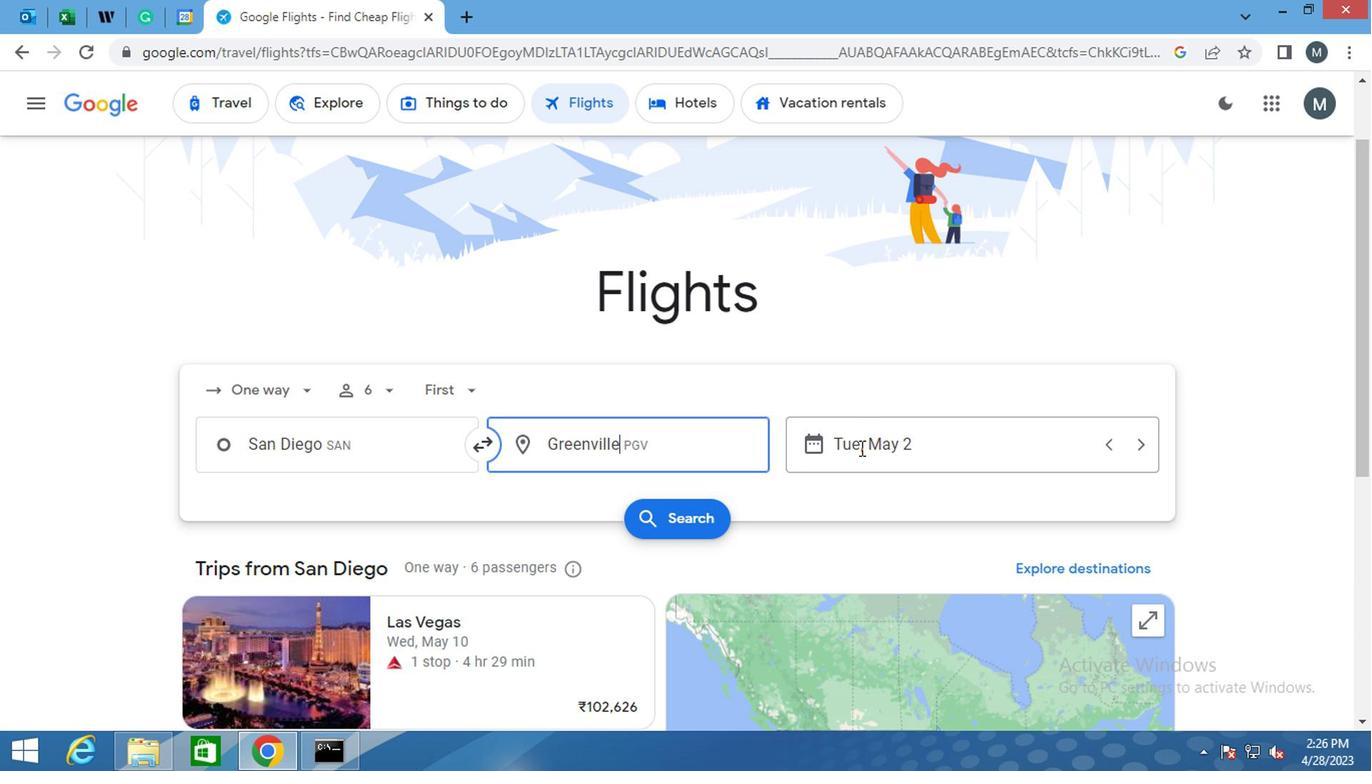 
Action: Mouse pressed left at (850, 463)
Screenshot: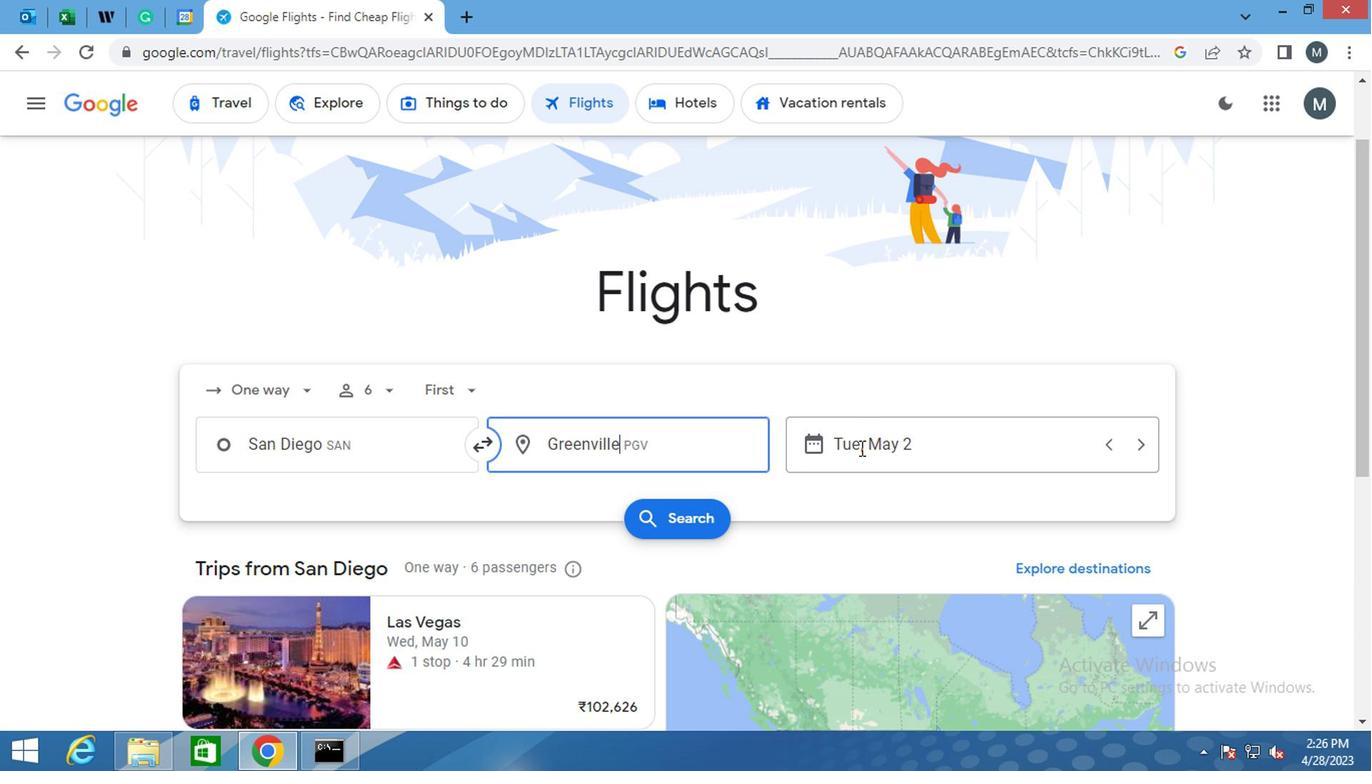
Action: Mouse moved to (896, 384)
Screenshot: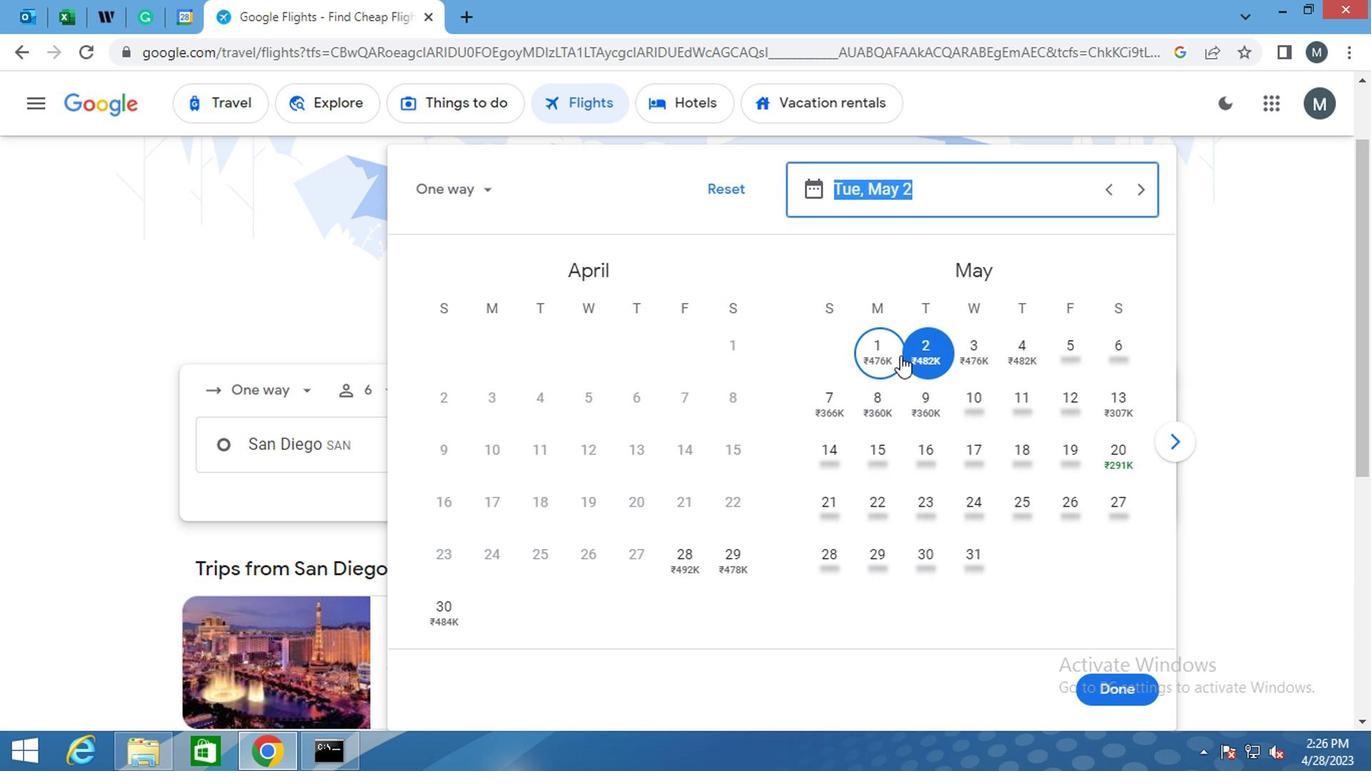 
Action: Mouse pressed left at (896, 384)
Screenshot: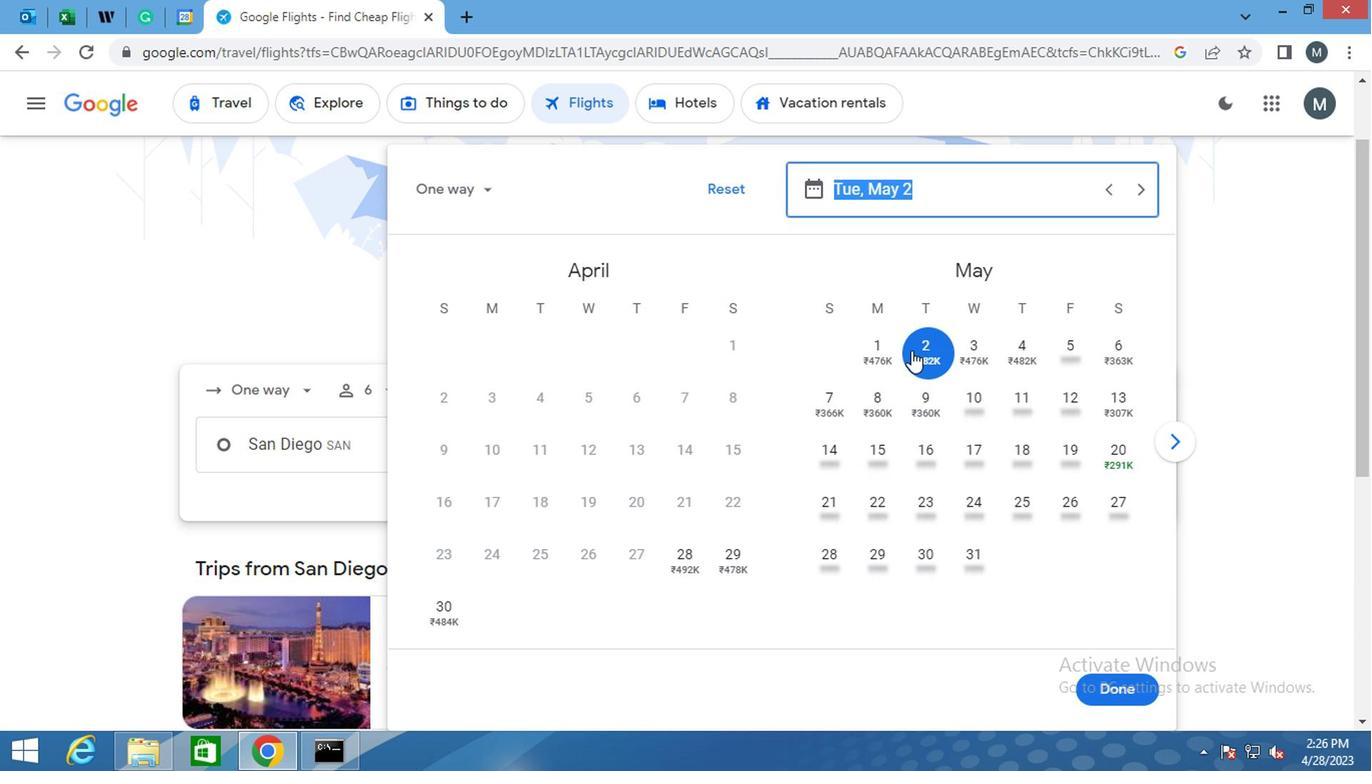 
Action: Mouse moved to (1104, 659)
Screenshot: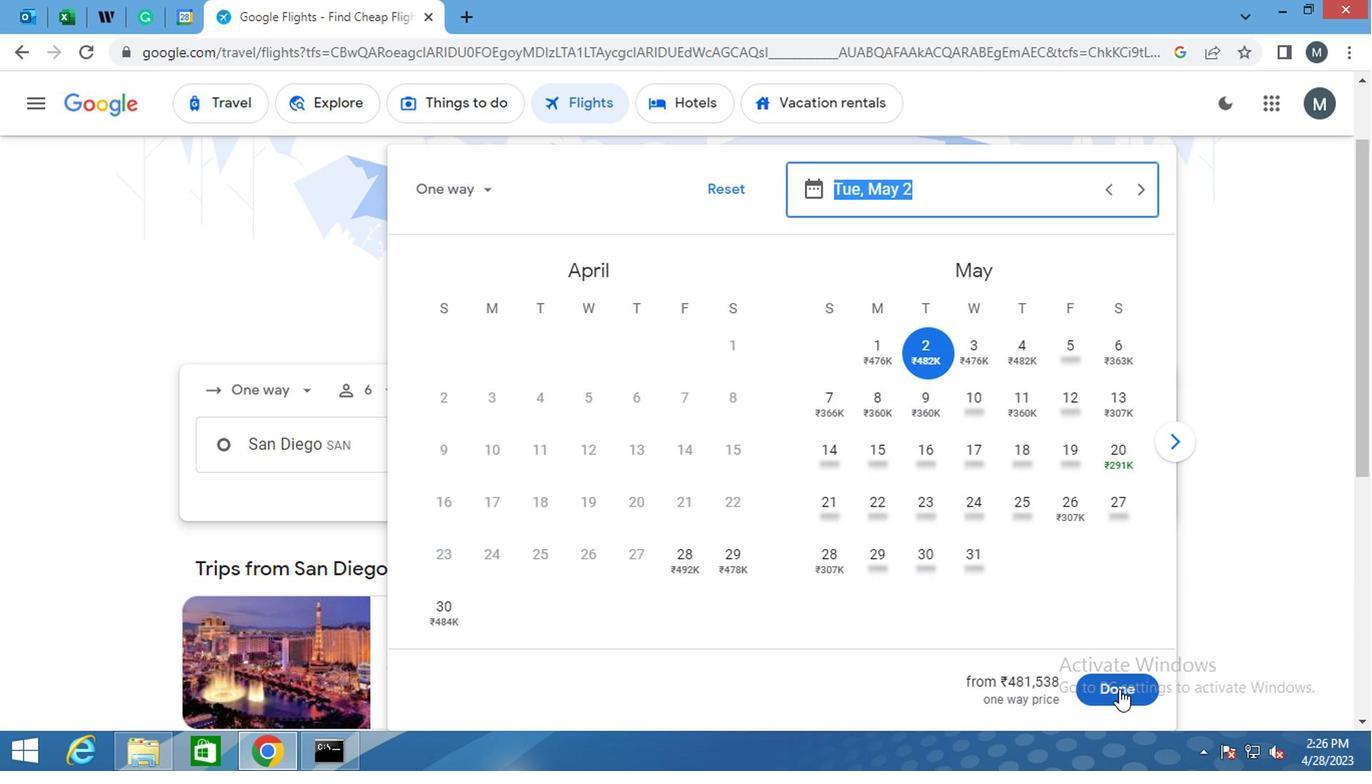 
Action: Mouse pressed left at (1104, 659)
Screenshot: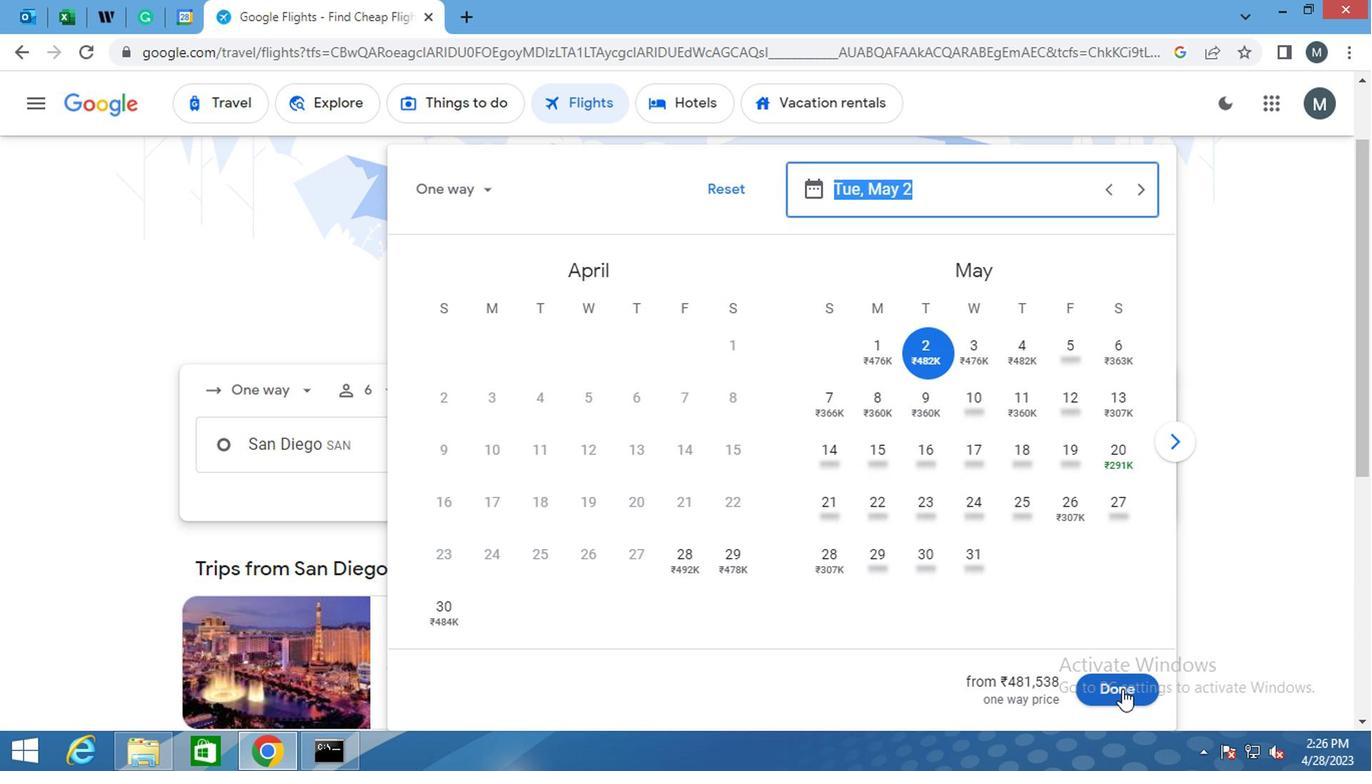
Action: Mouse moved to (292, 456)
Screenshot: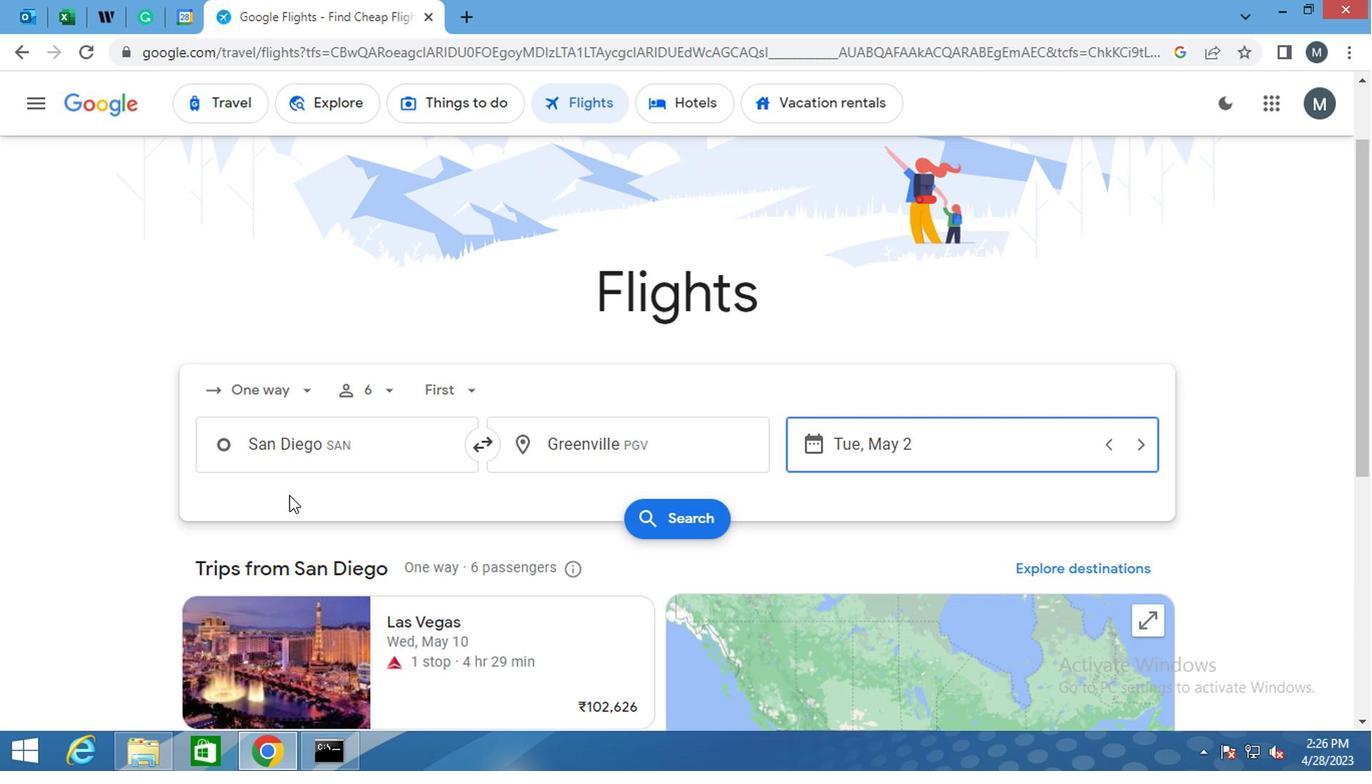 
Action: Mouse scrolled (292, 455) with delta (0, 0)
Screenshot: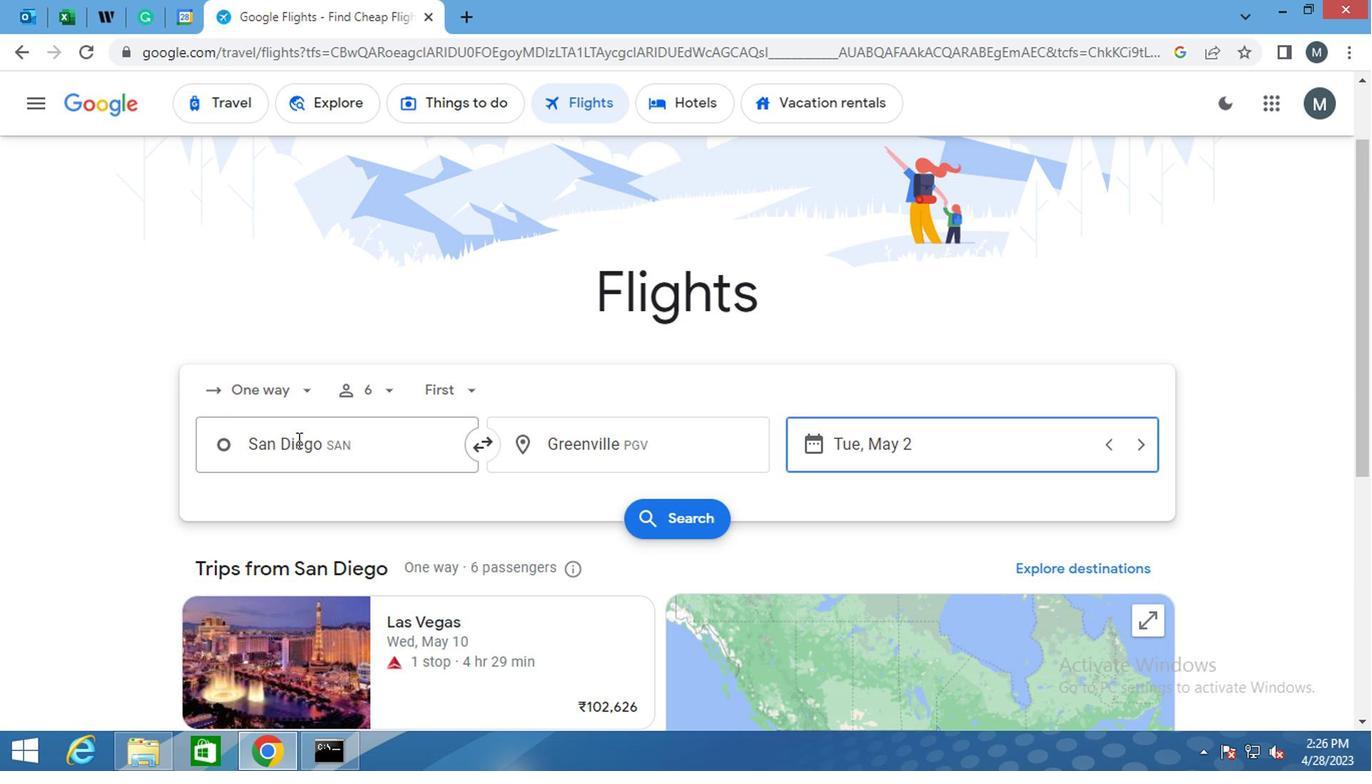 
Action: Mouse moved to (672, 444)
Screenshot: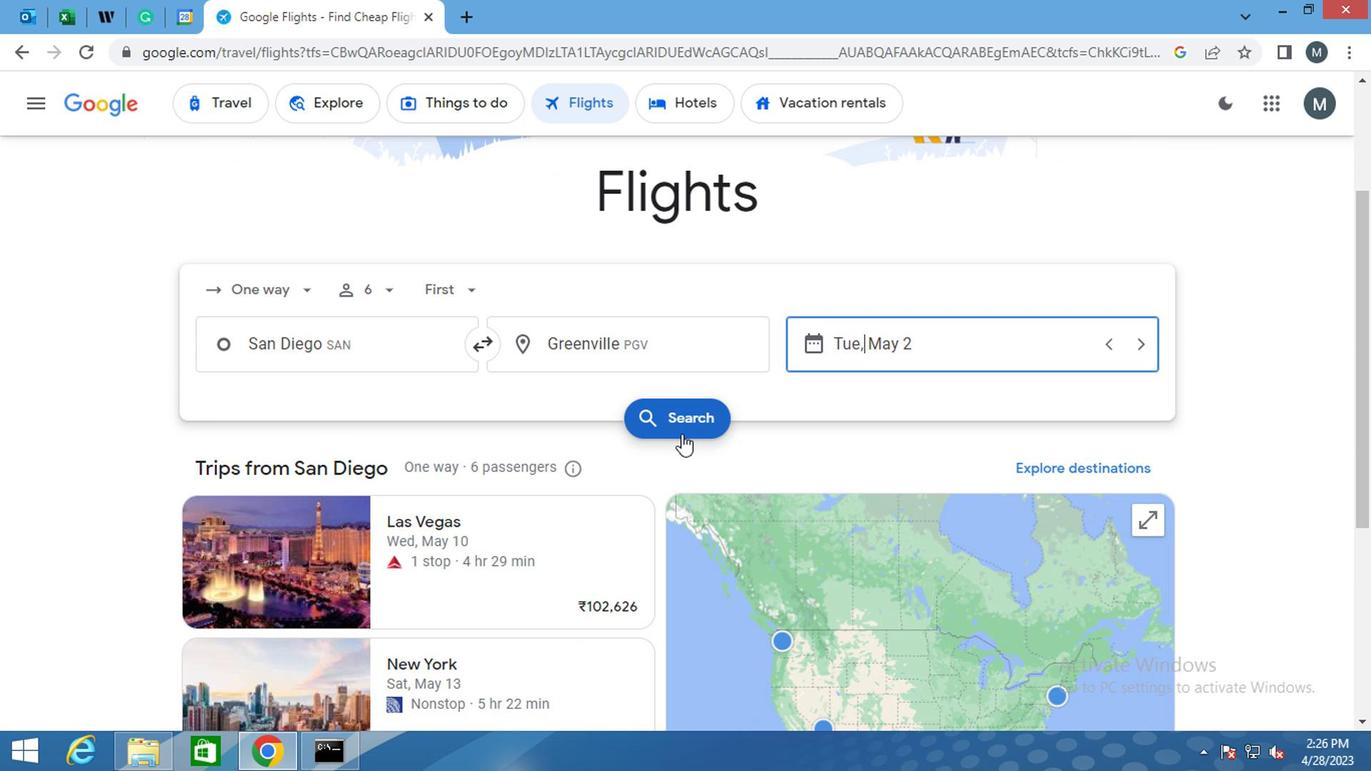 
Action: Mouse pressed left at (672, 444)
Screenshot: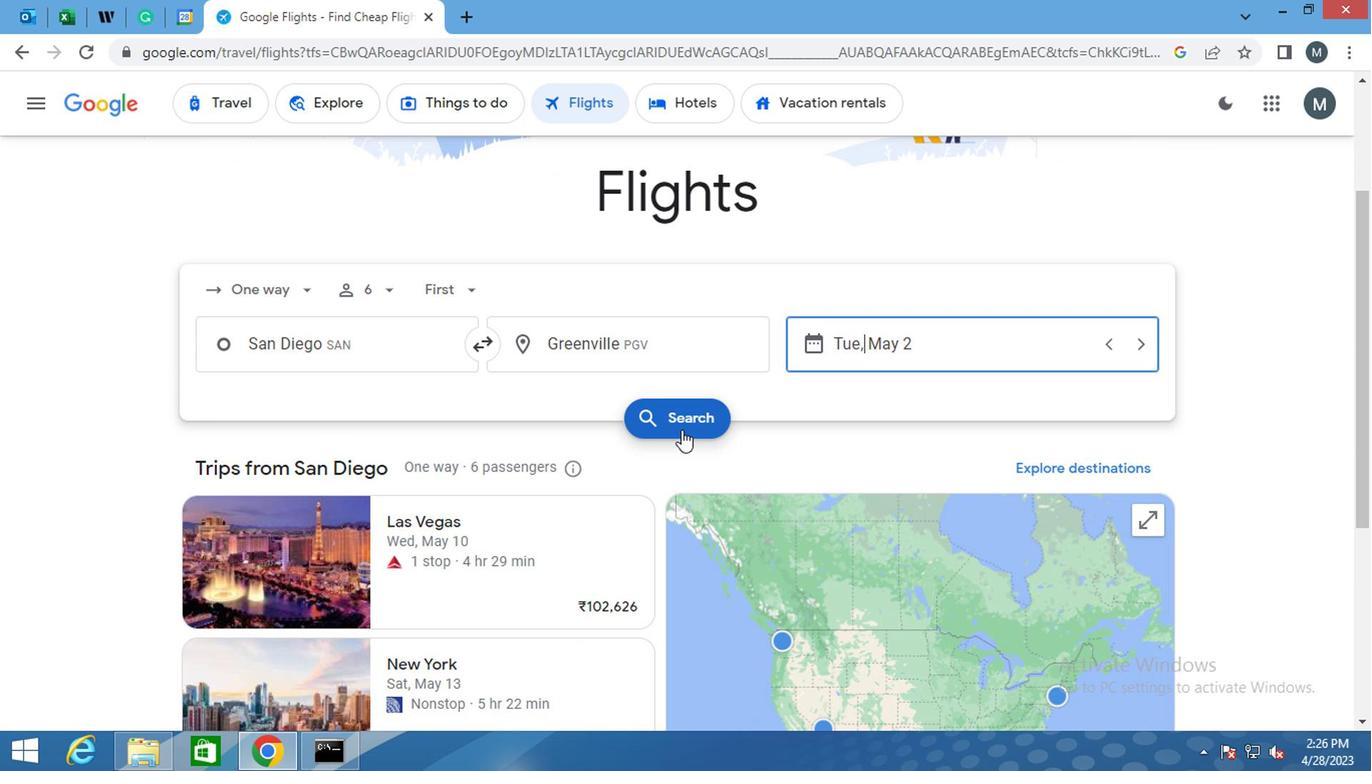 
Action: Mouse moved to (229, 333)
Screenshot: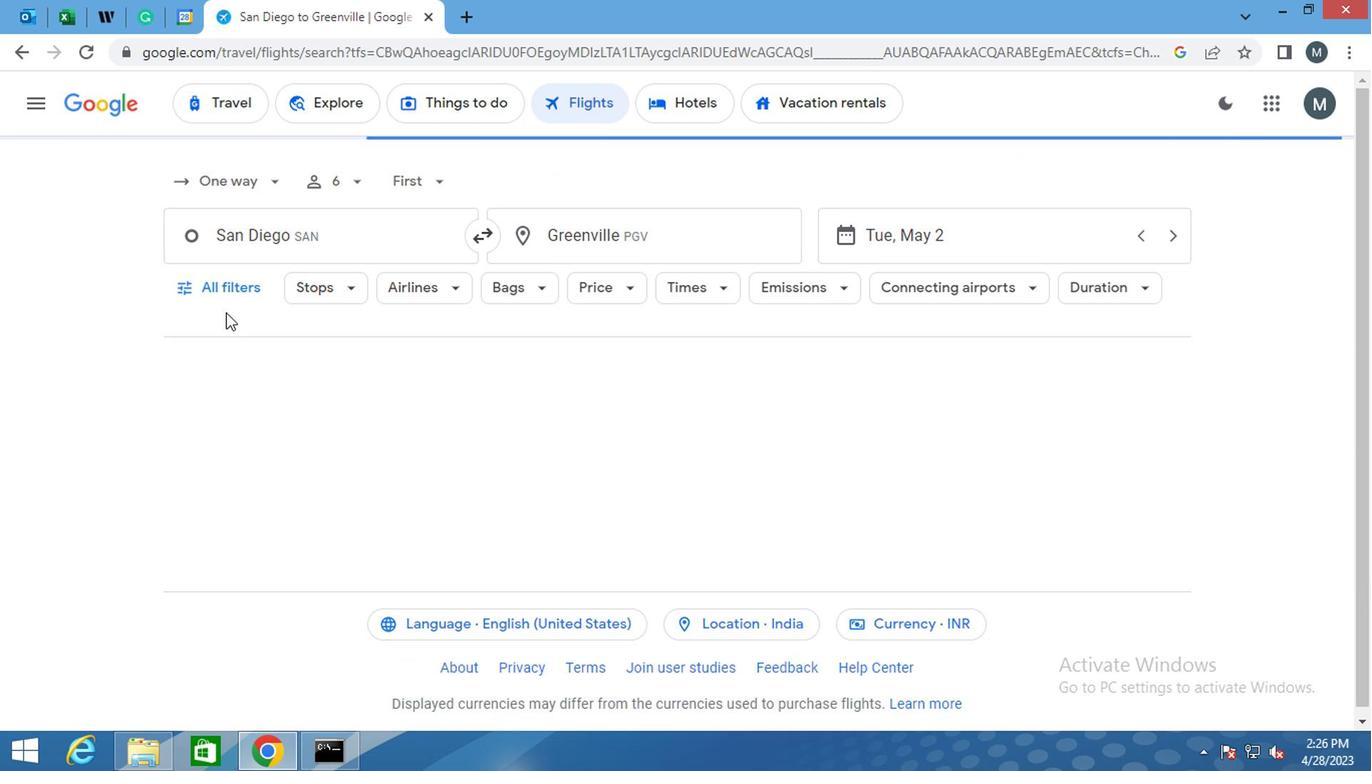 
Action: Mouse pressed left at (229, 333)
Screenshot: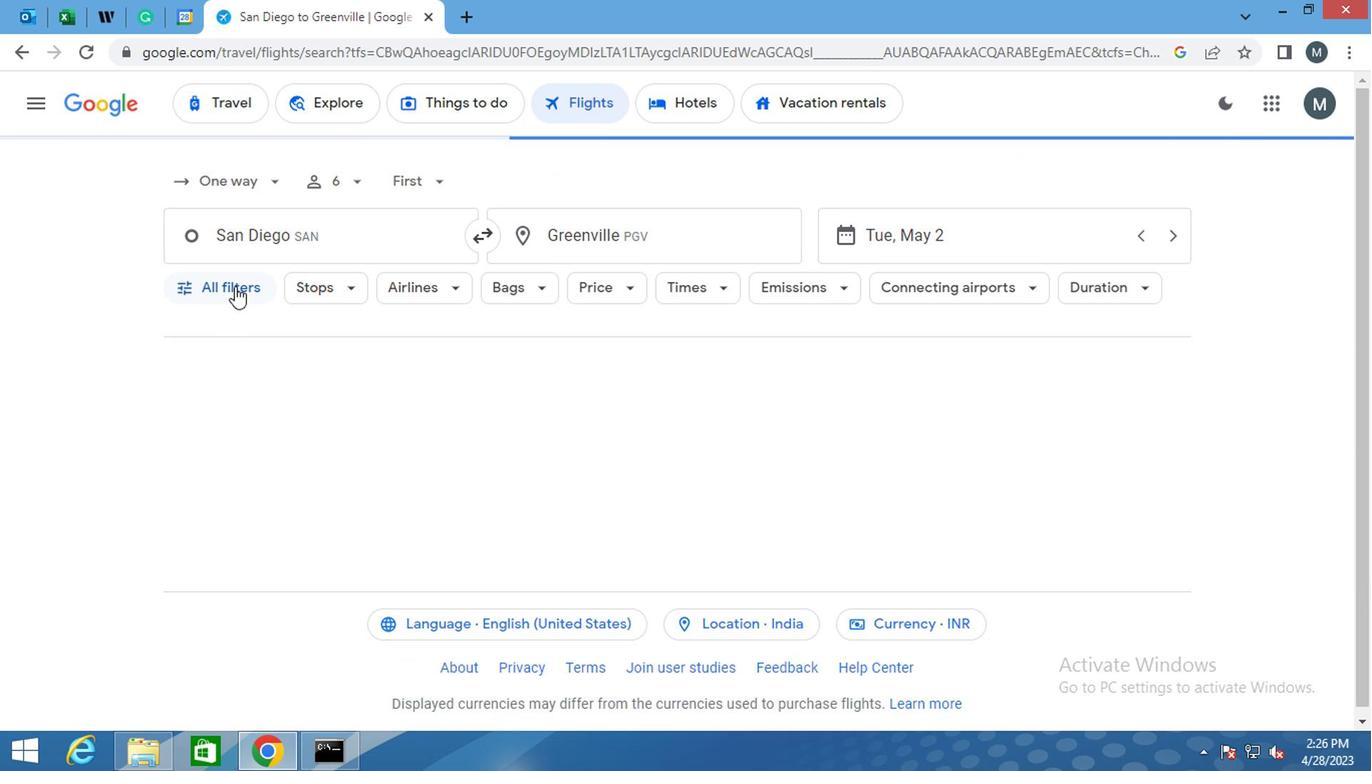 
Action: Mouse moved to (298, 446)
Screenshot: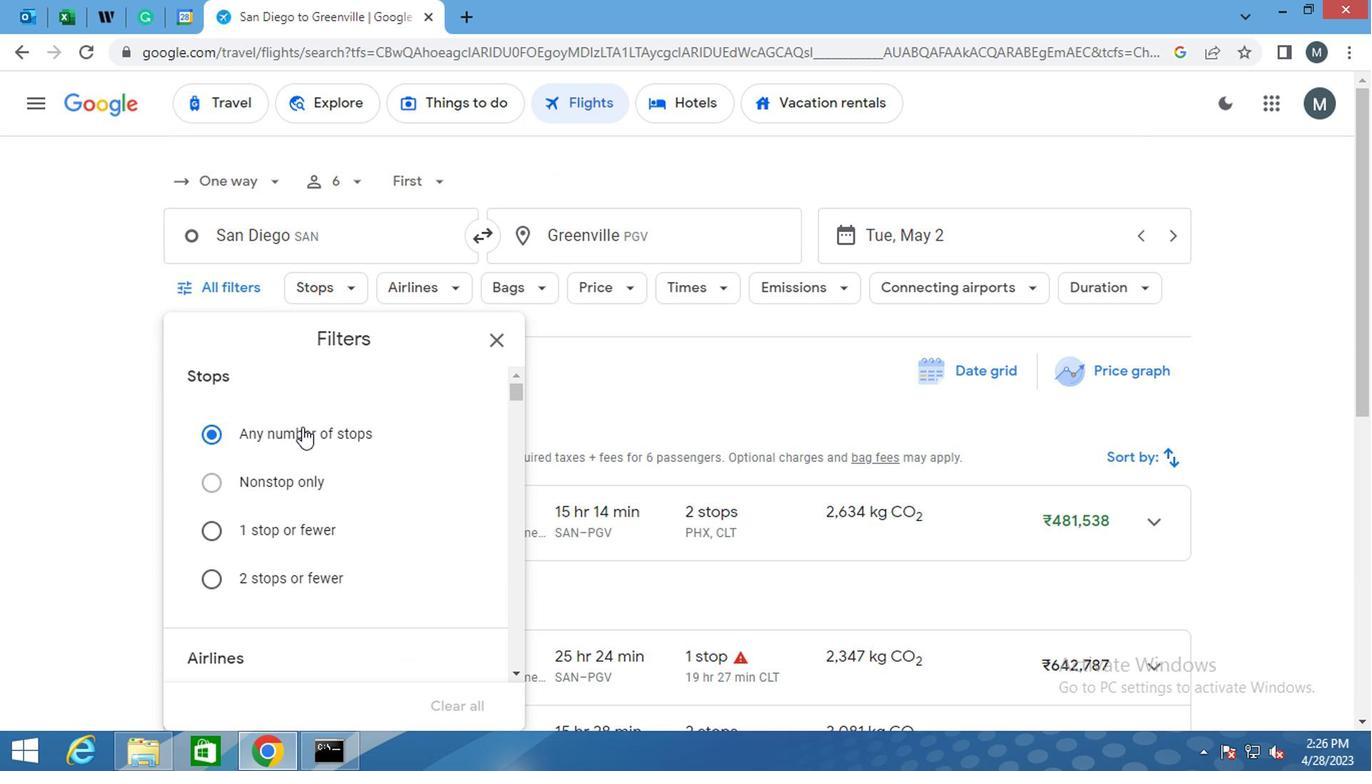 
Action: Mouse scrolled (298, 445) with delta (0, 0)
Screenshot: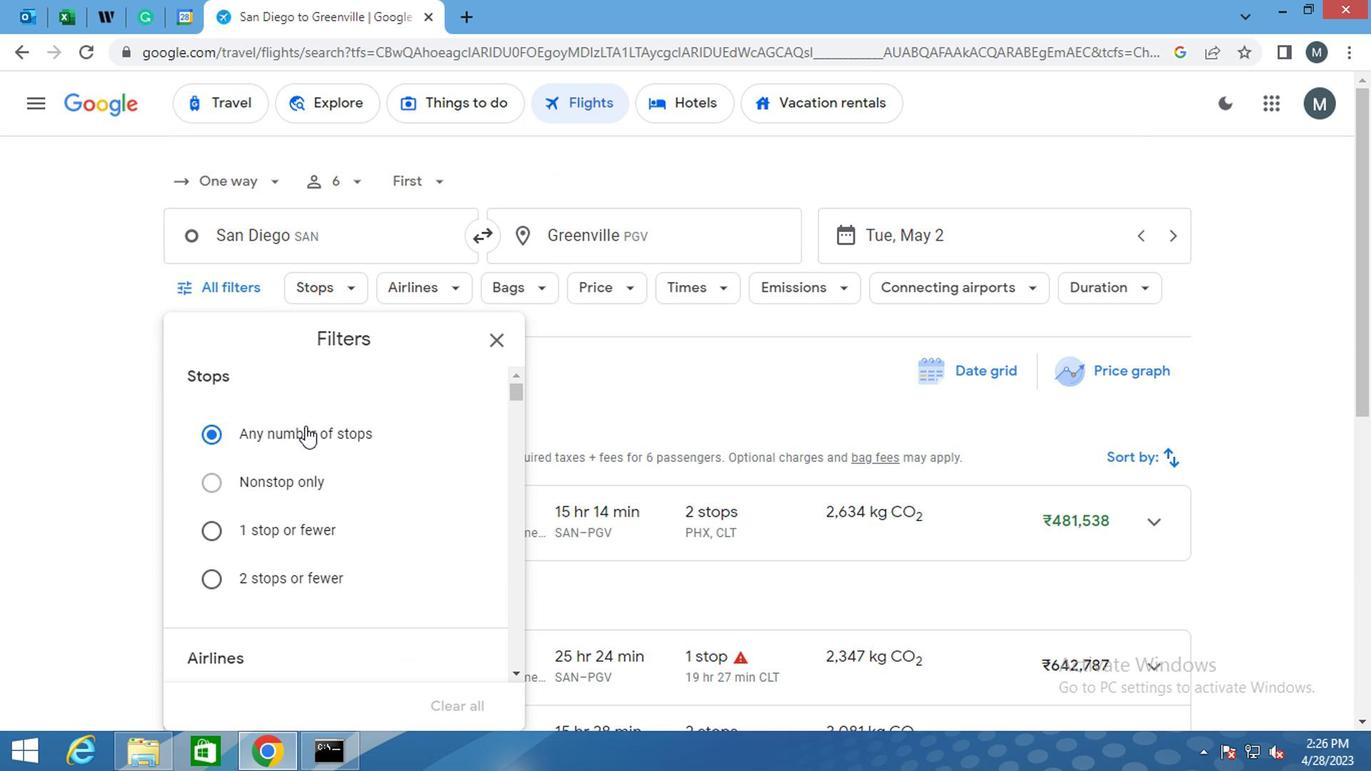 
Action: Mouse scrolled (298, 445) with delta (0, 0)
Screenshot: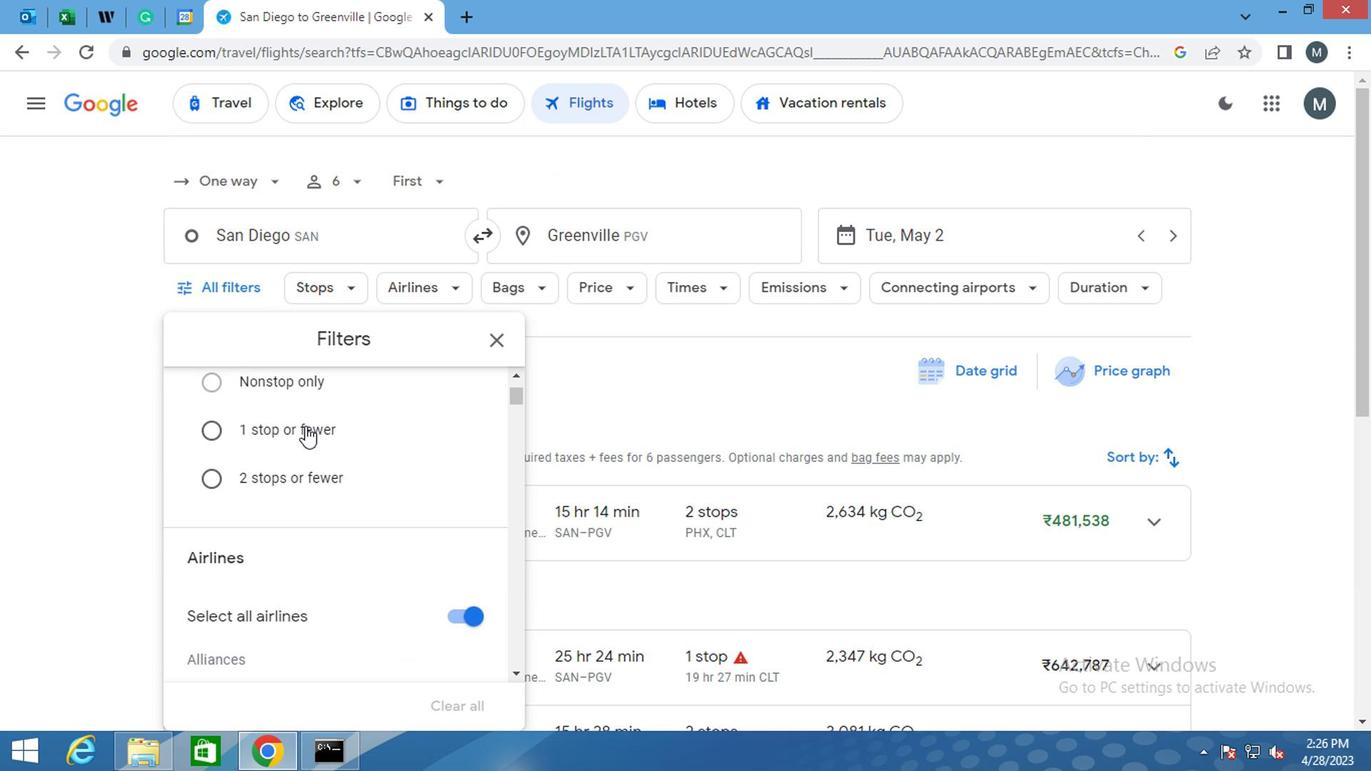 
Action: Mouse moved to (299, 447)
Screenshot: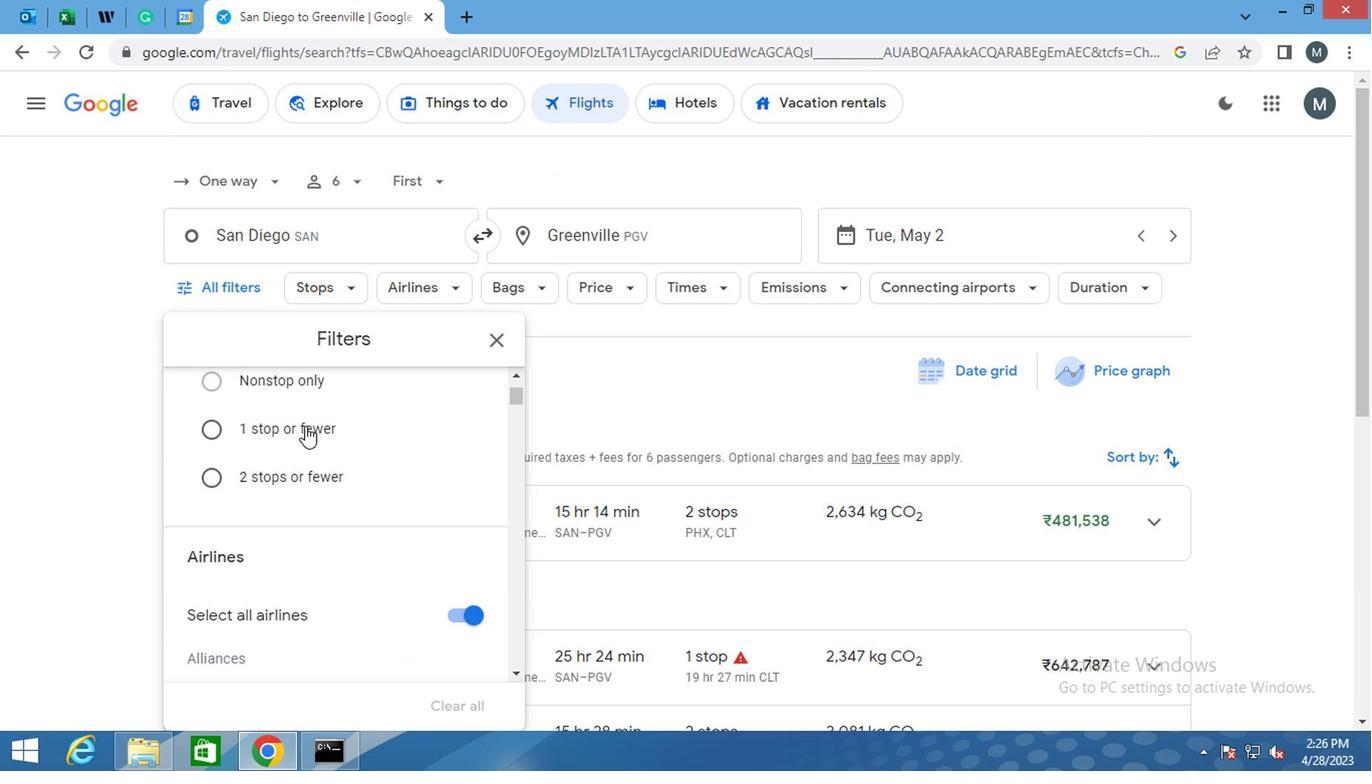 
Action: Mouse scrolled (299, 446) with delta (0, 0)
Screenshot: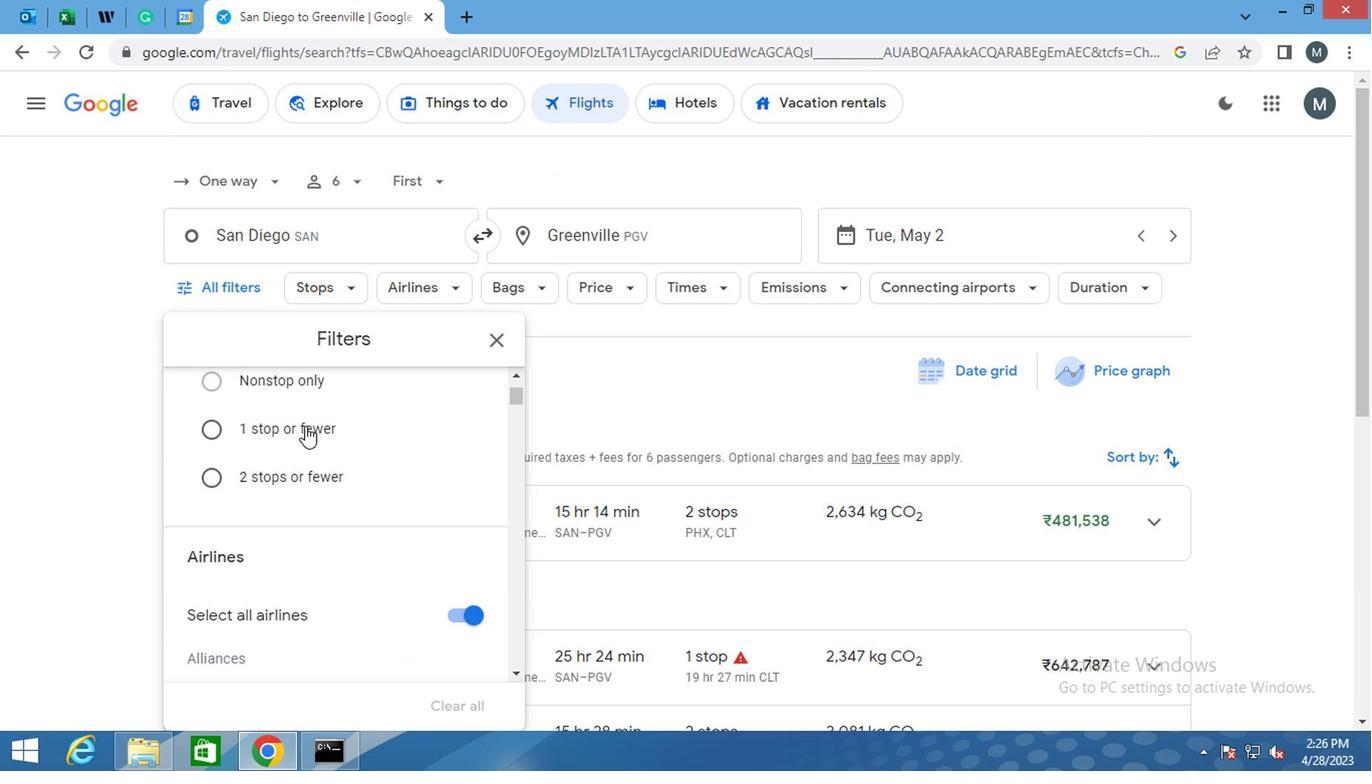 
Action: Mouse moved to (452, 439)
Screenshot: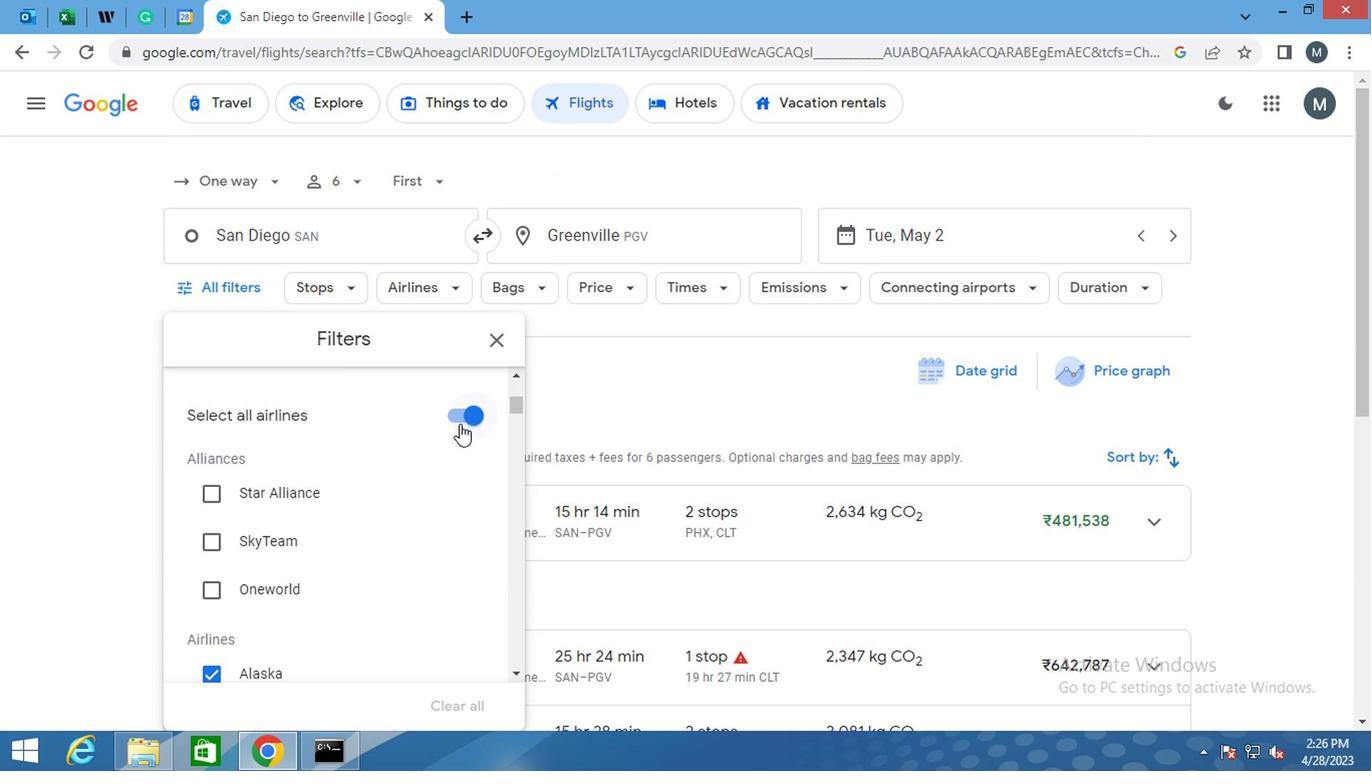 
Action: Mouse pressed left at (452, 439)
Screenshot: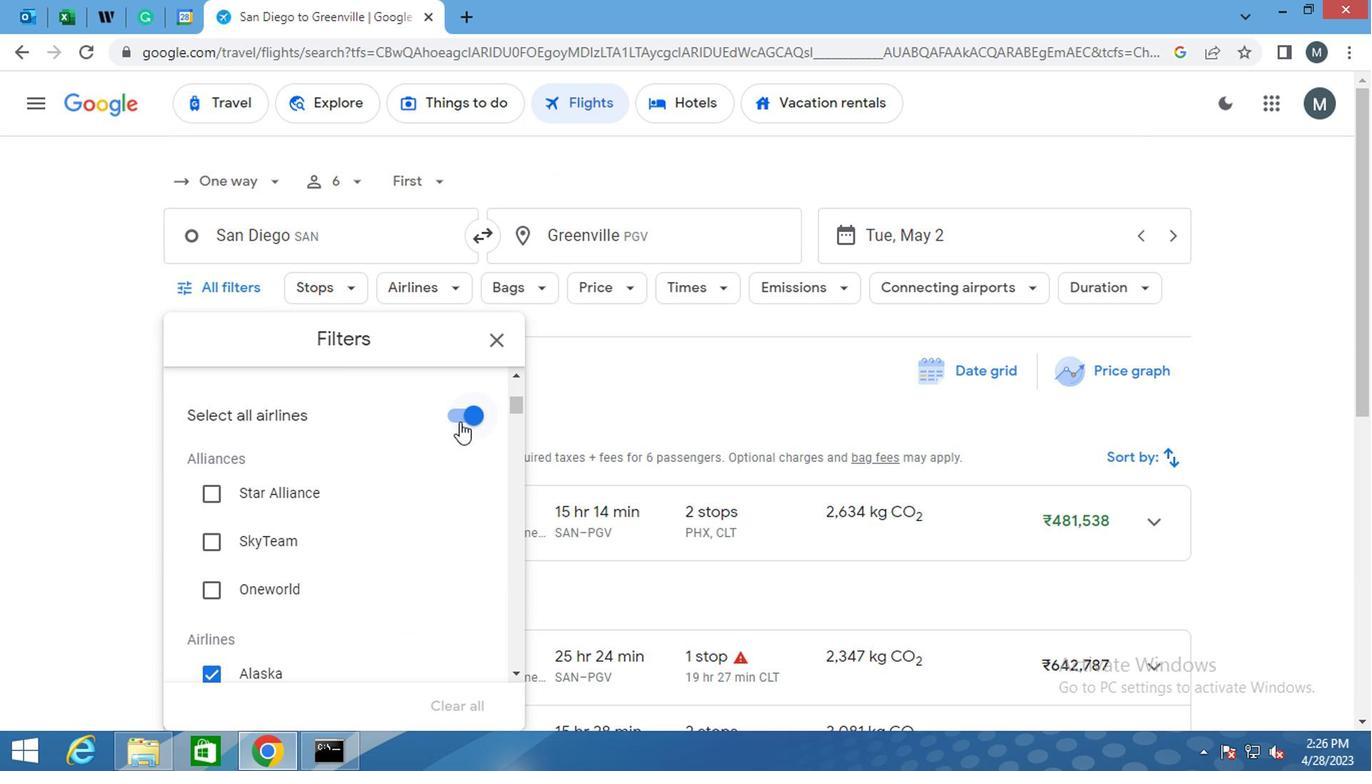 
Action: Mouse moved to (314, 532)
Screenshot: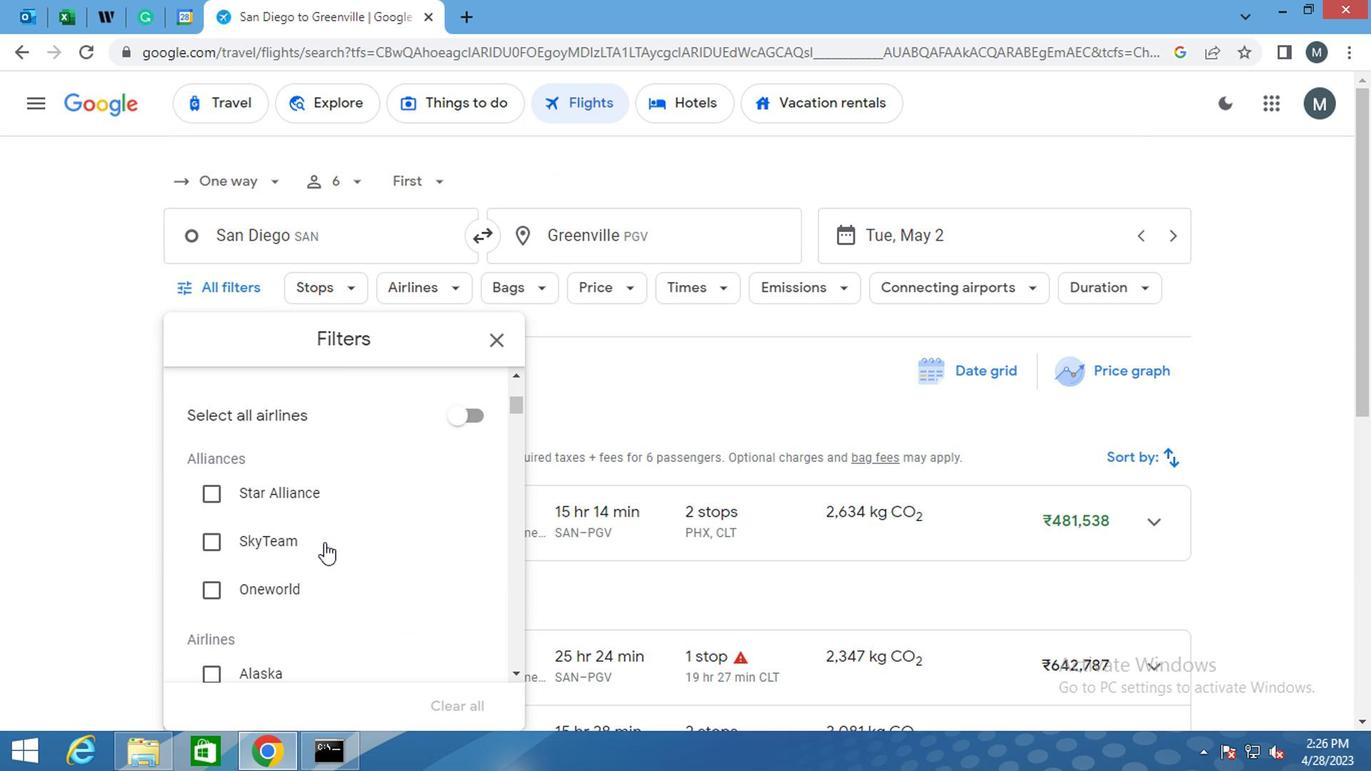 
Action: Mouse scrolled (314, 532) with delta (0, 0)
Screenshot: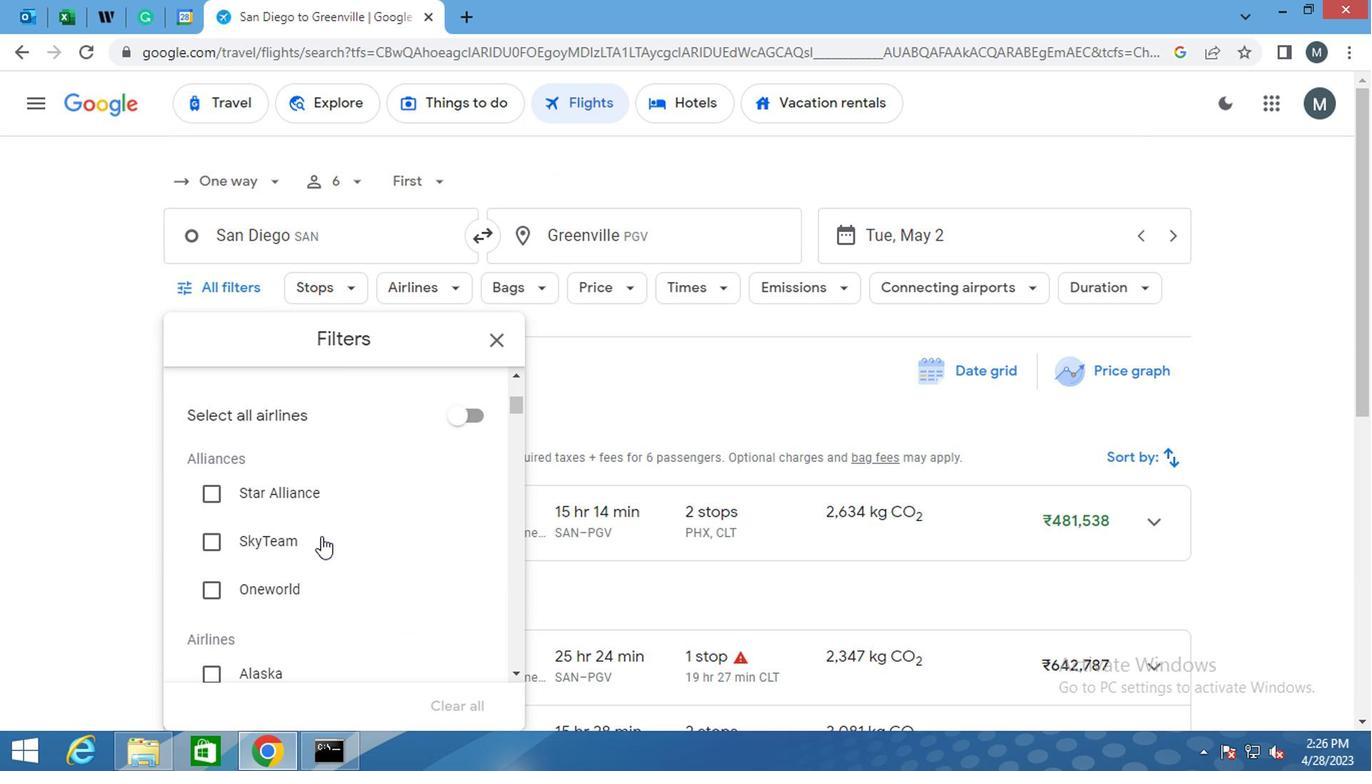 
Action: Mouse moved to (309, 532)
Screenshot: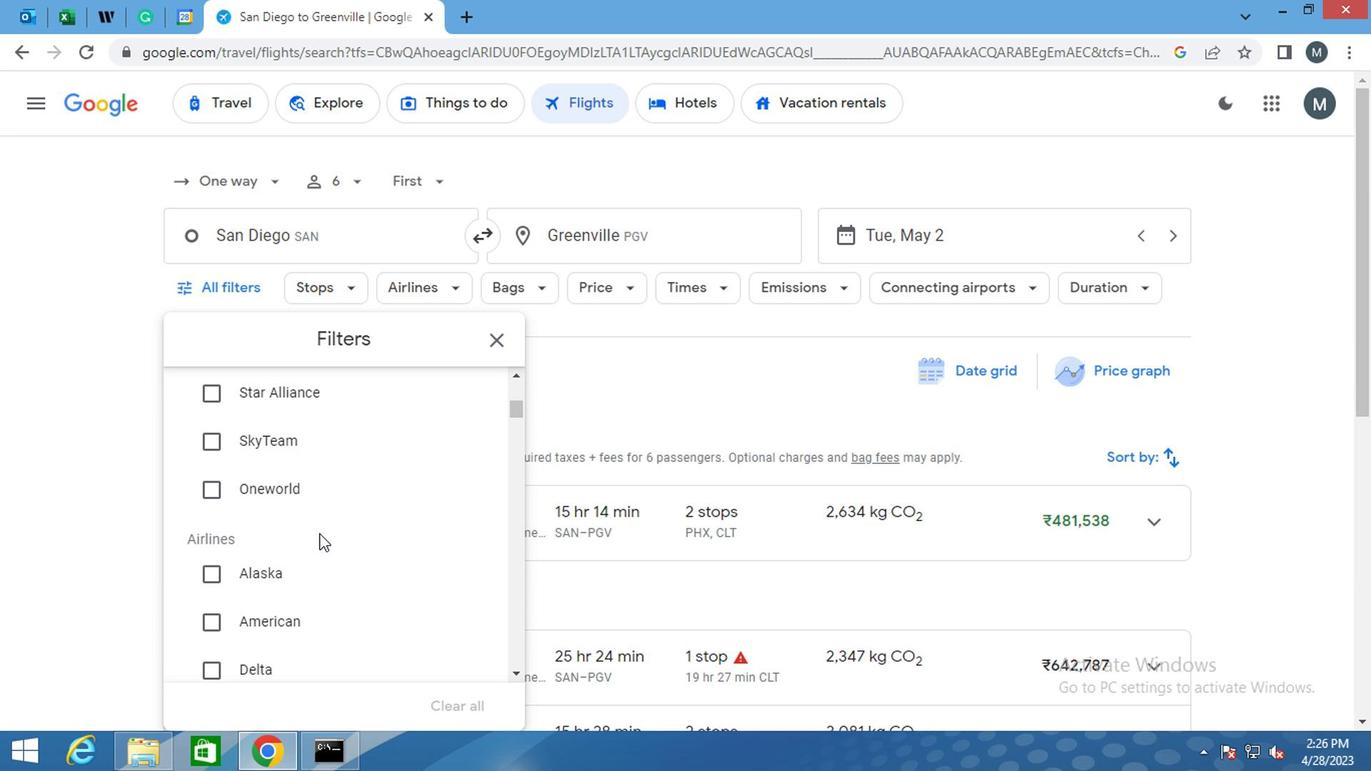 
Action: Mouse scrolled (309, 532) with delta (0, 0)
Screenshot: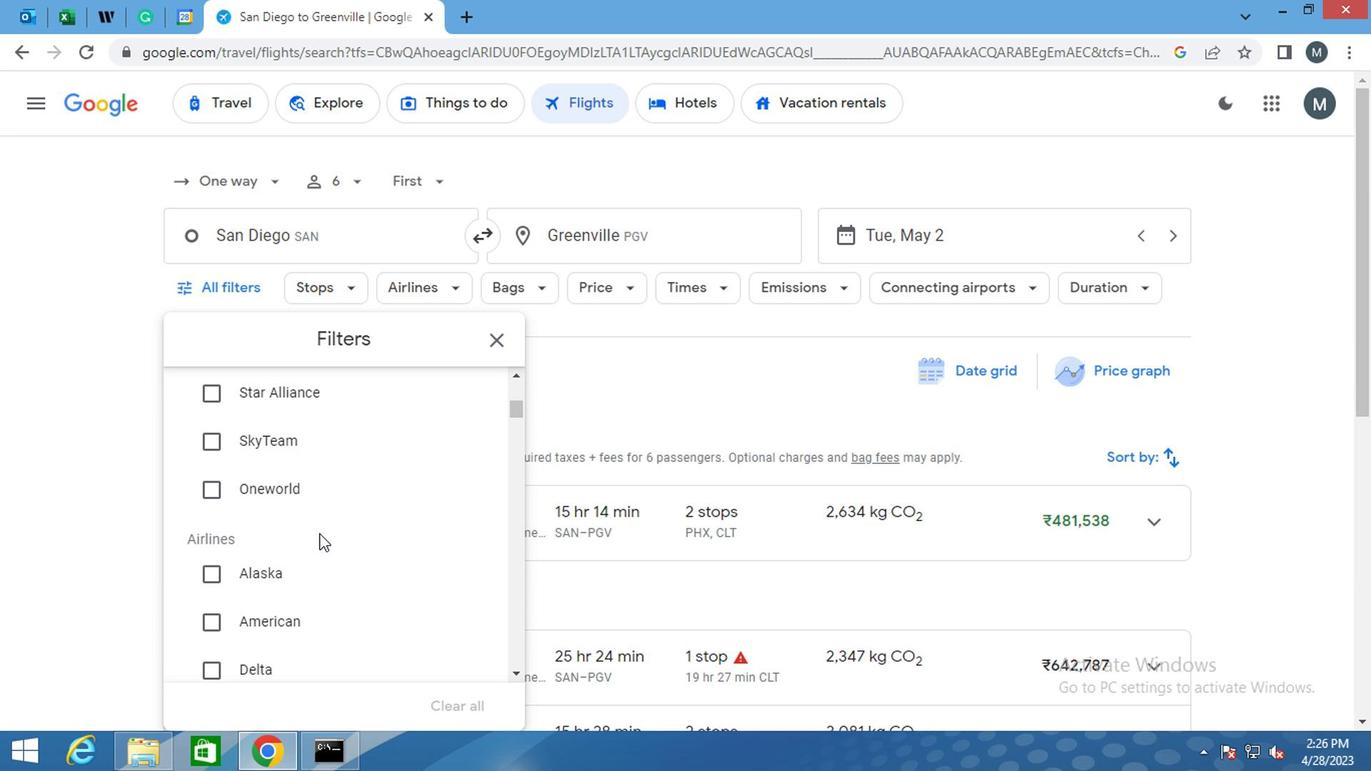 
Action: Mouse moved to (275, 541)
Screenshot: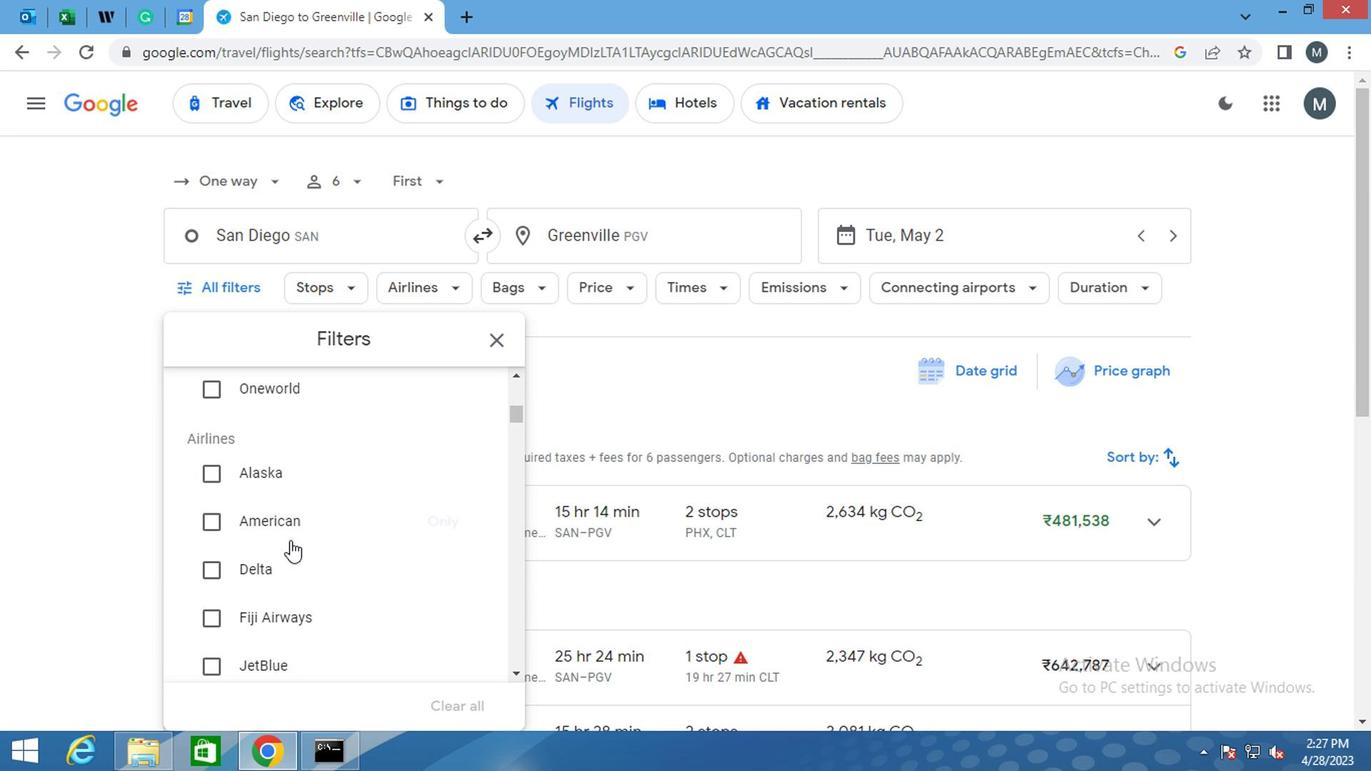 
Action: Mouse scrolled (275, 540) with delta (0, 0)
Screenshot: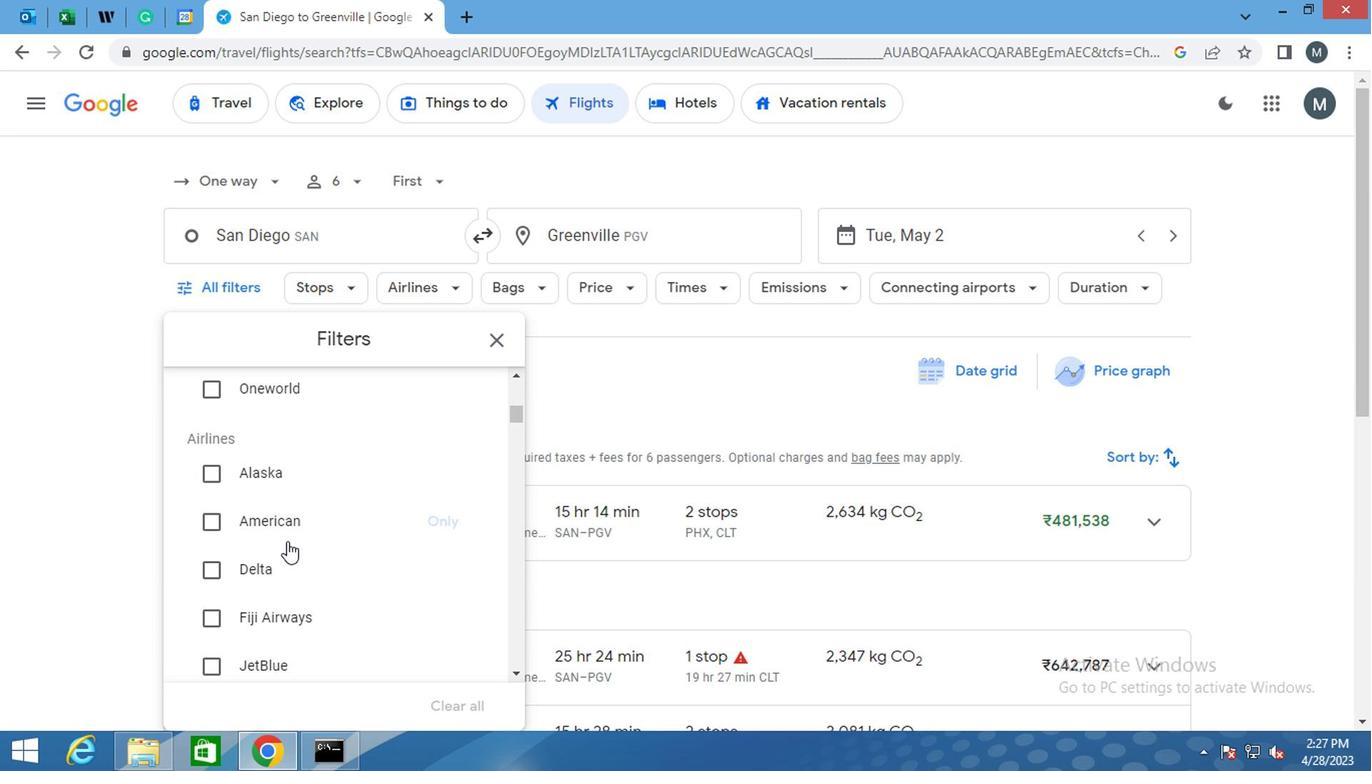 
Action: Mouse moved to (204, 484)
Screenshot: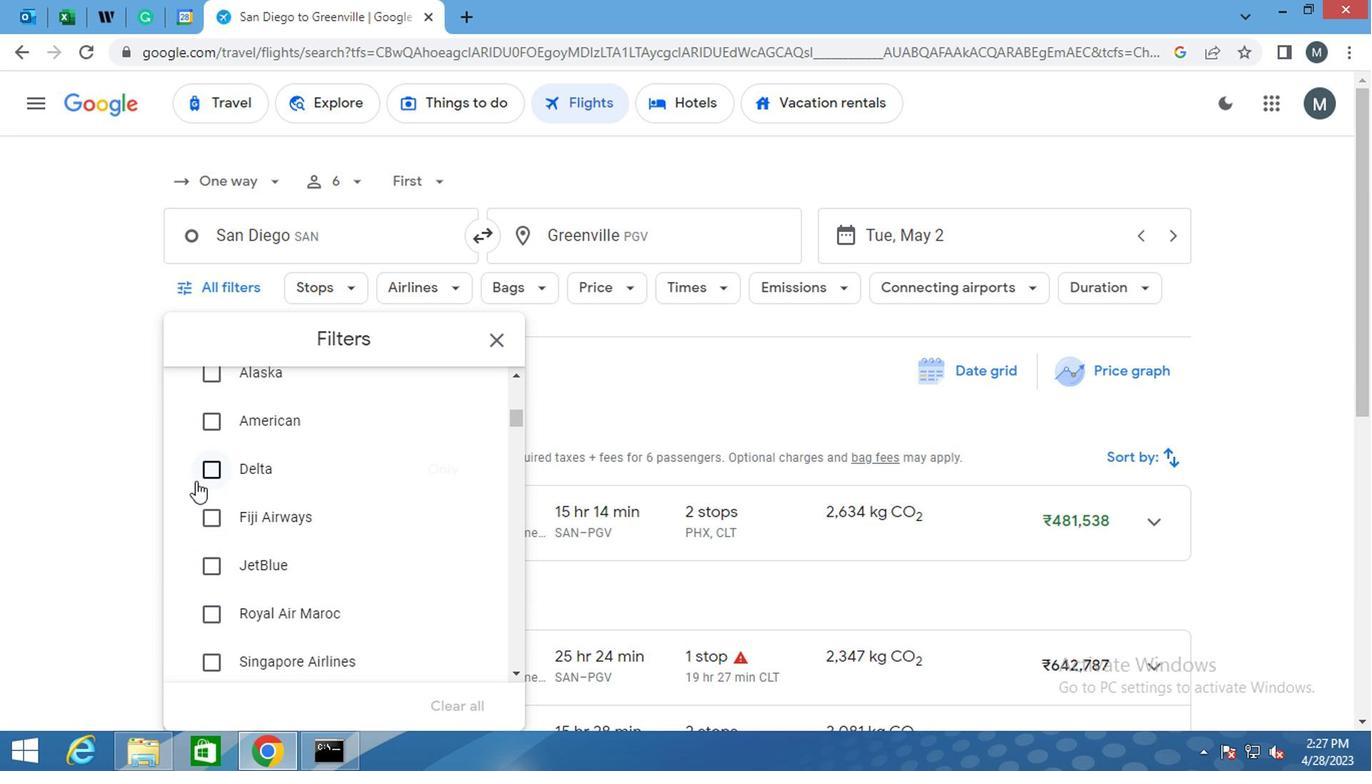 
Action: Mouse pressed left at (204, 484)
Screenshot: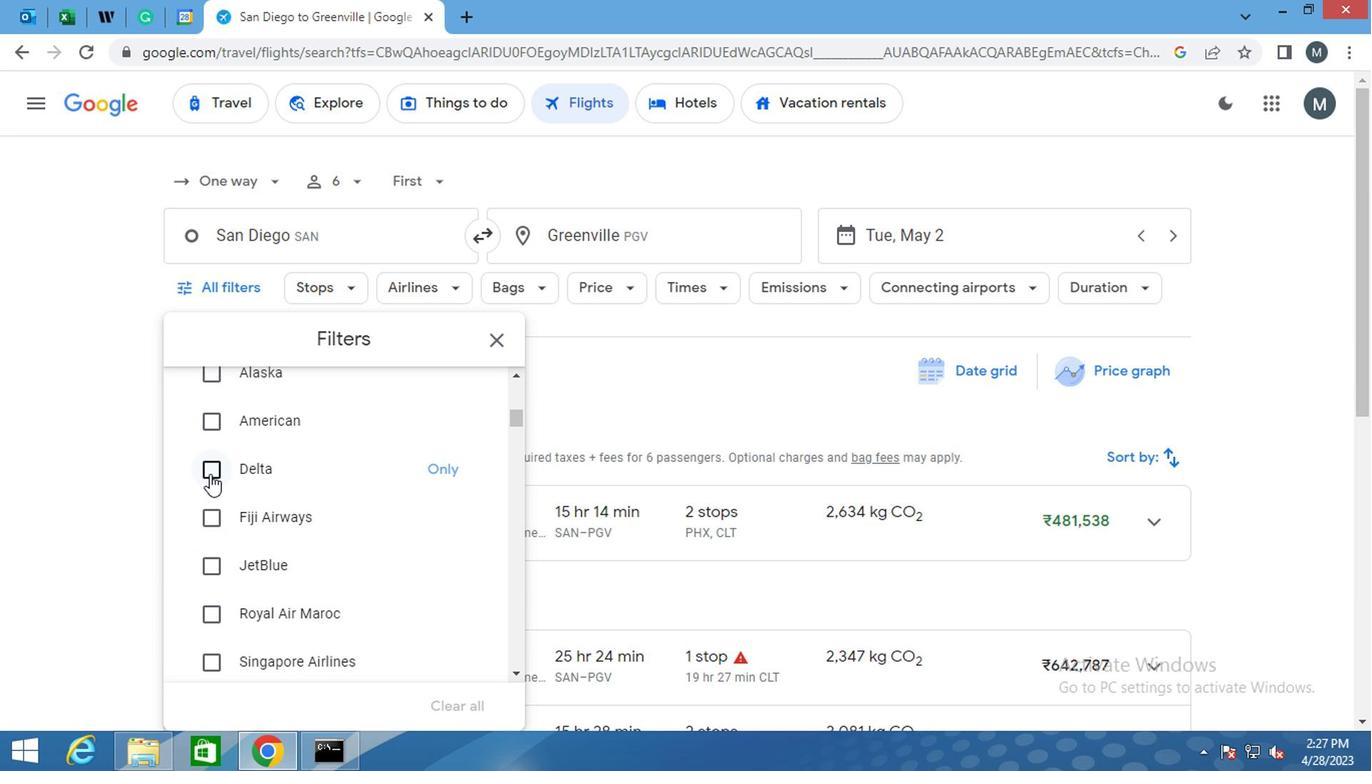 
Action: Mouse moved to (306, 499)
Screenshot: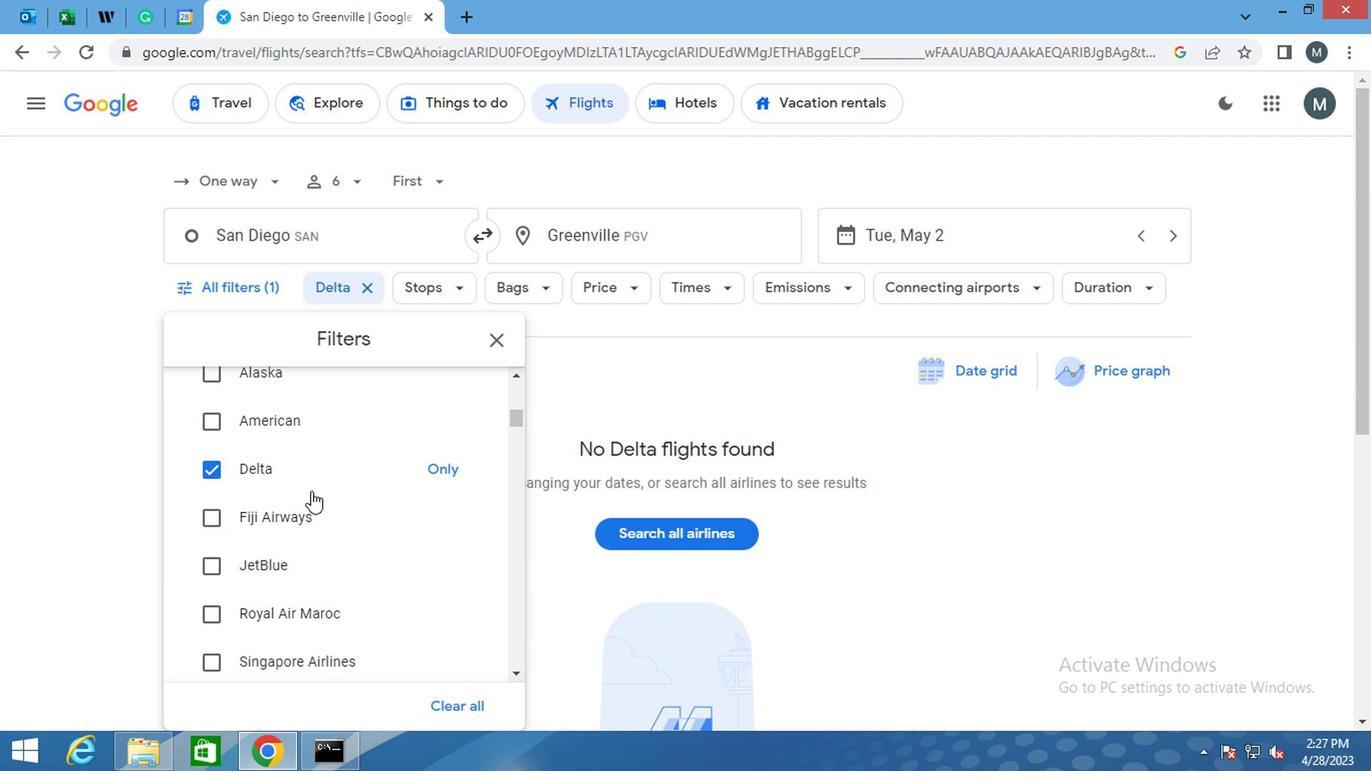 
Action: Mouse scrolled (306, 497) with delta (0, -1)
Screenshot: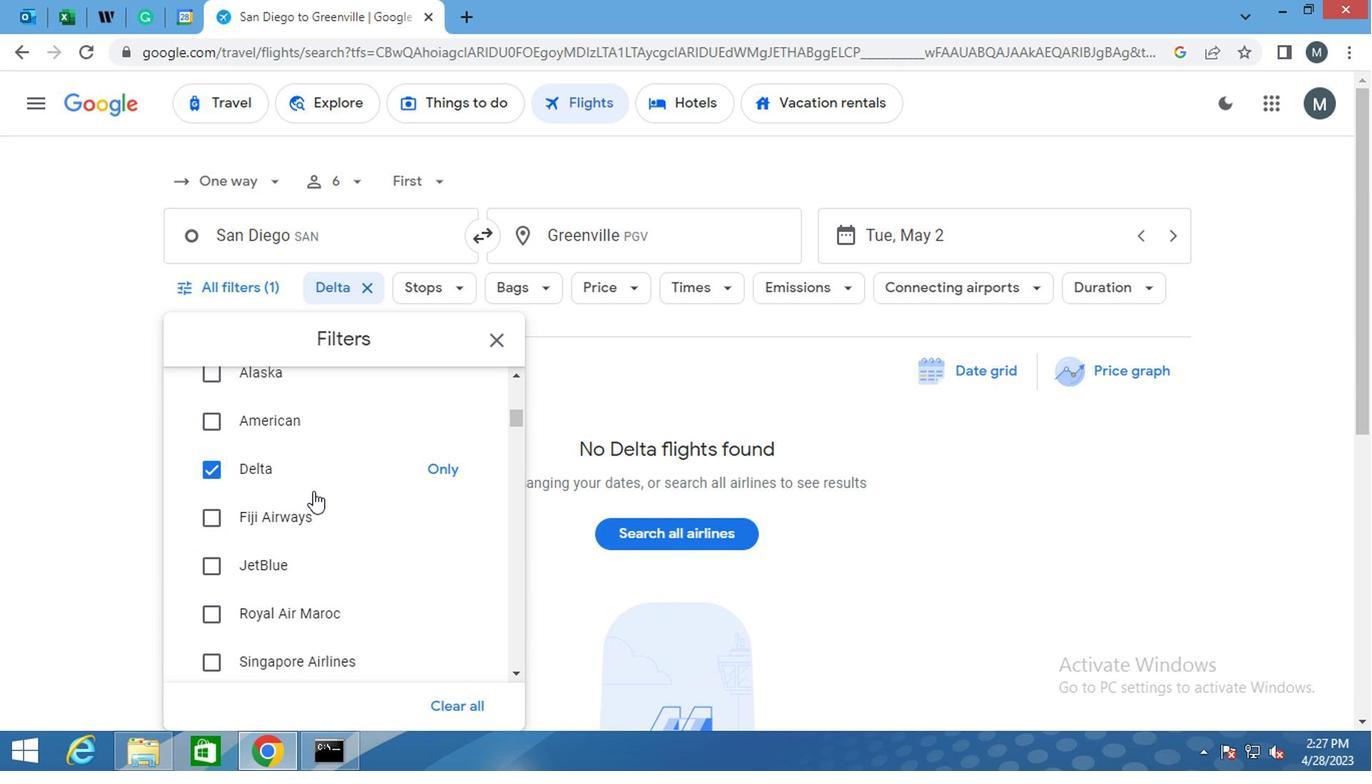 
Action: Mouse moved to (307, 501)
Screenshot: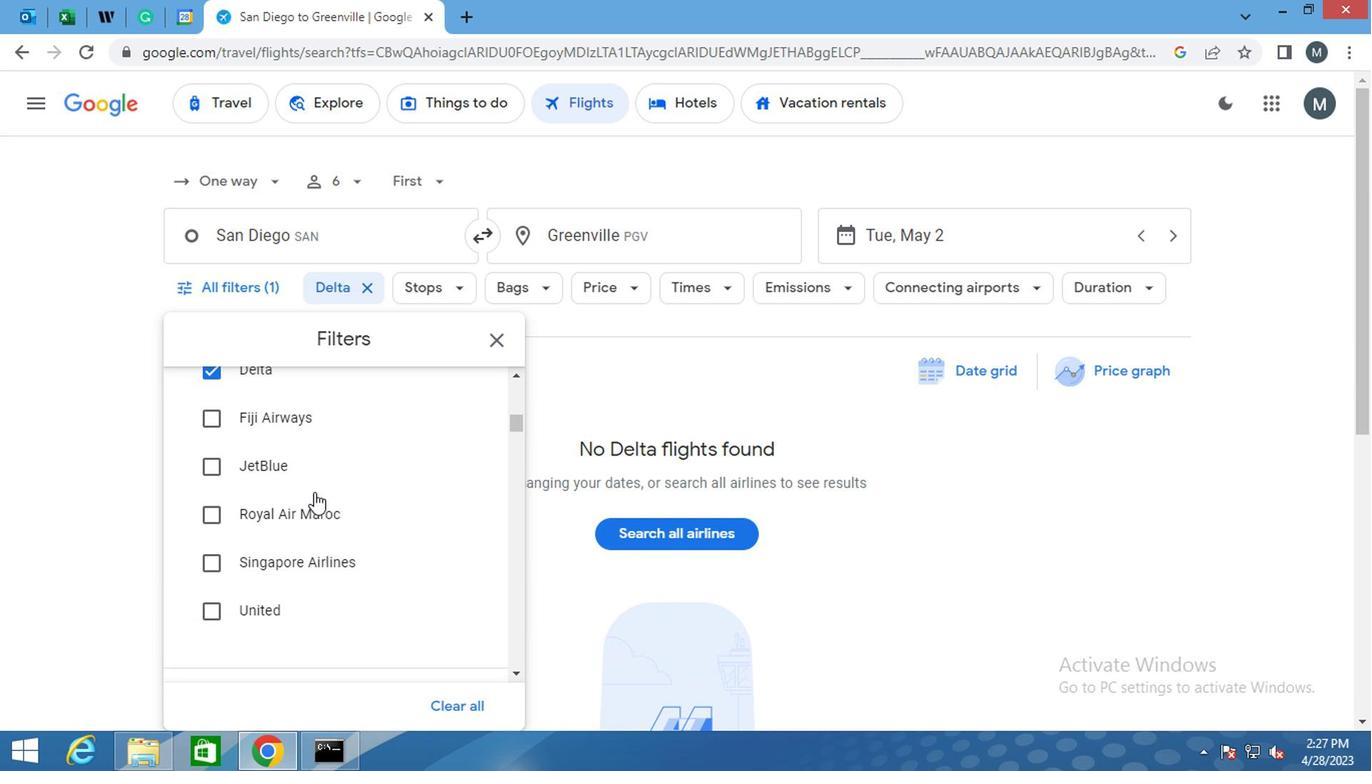 
Action: Mouse scrolled (307, 500) with delta (0, 0)
Screenshot: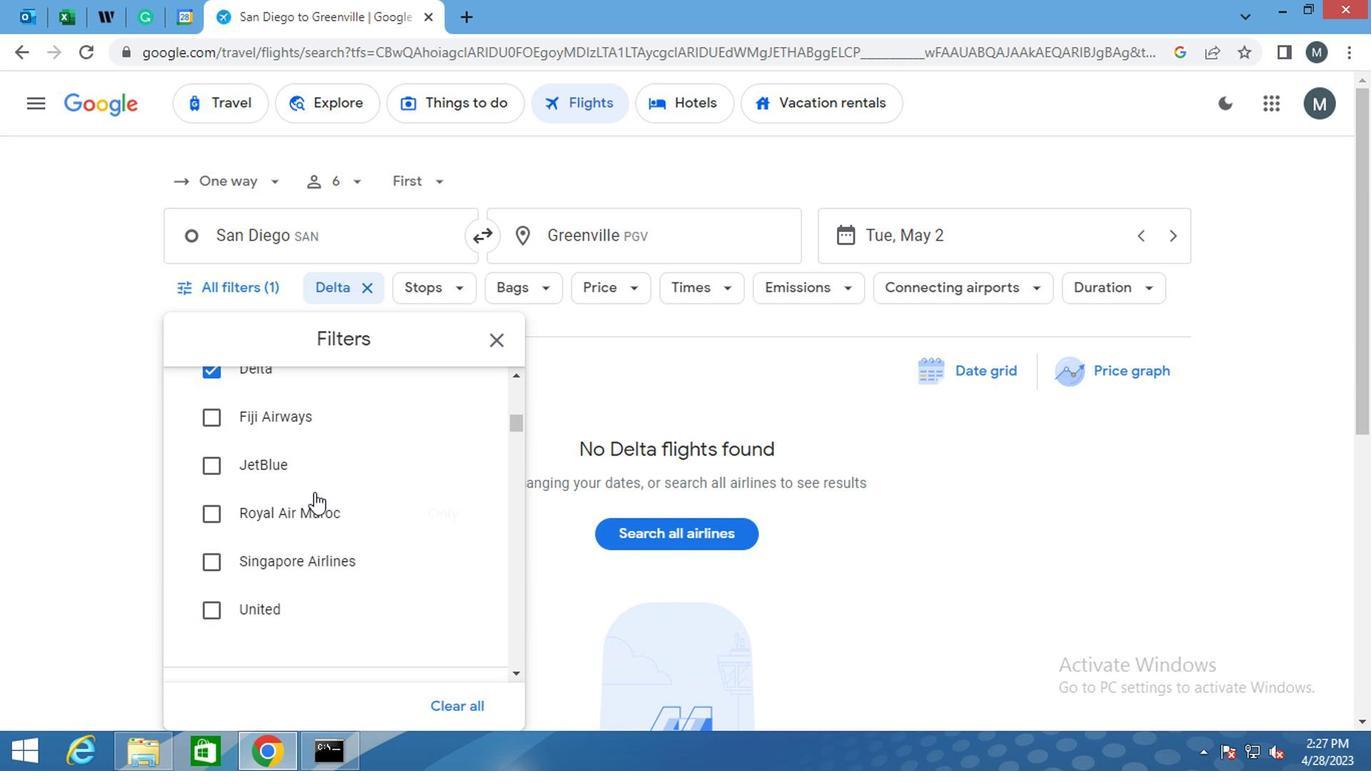 
Action: Mouse scrolled (307, 500) with delta (0, 0)
Screenshot: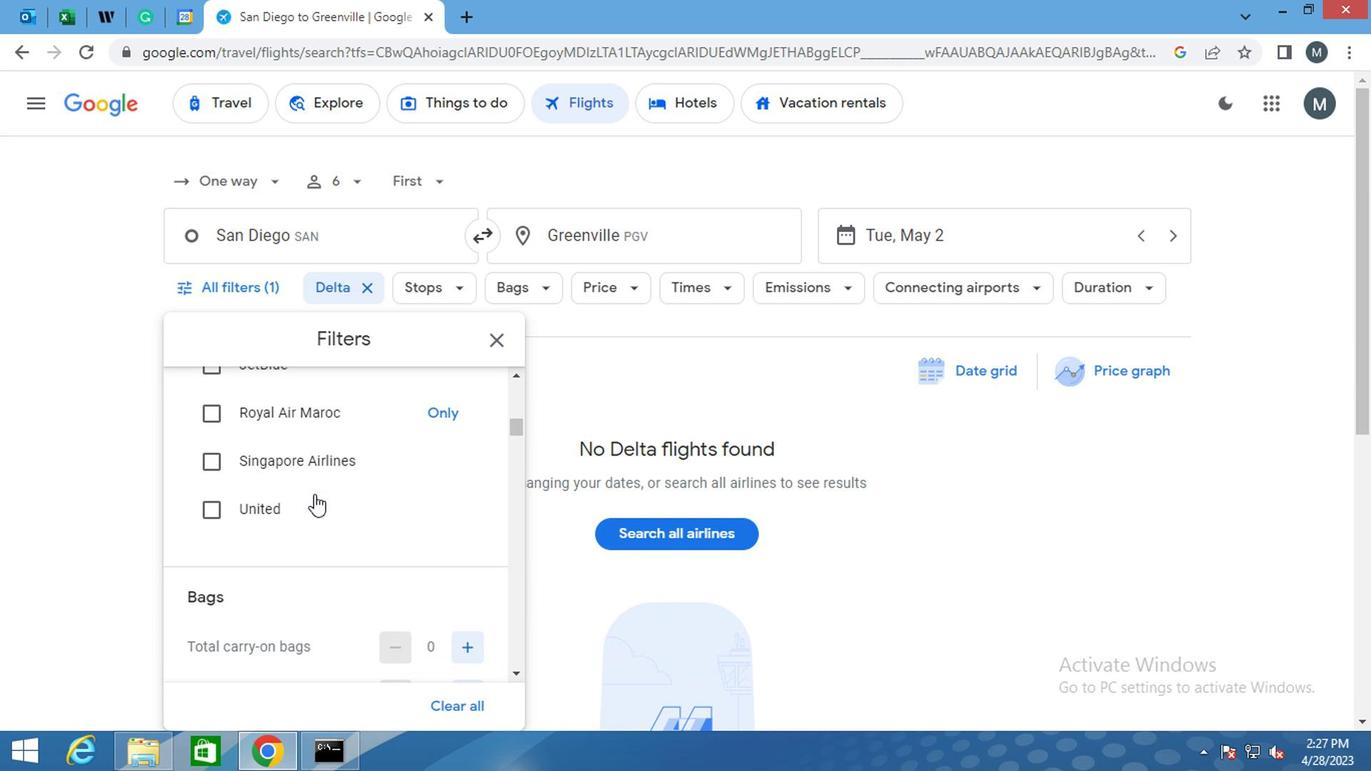 
Action: Mouse moved to (456, 544)
Screenshot: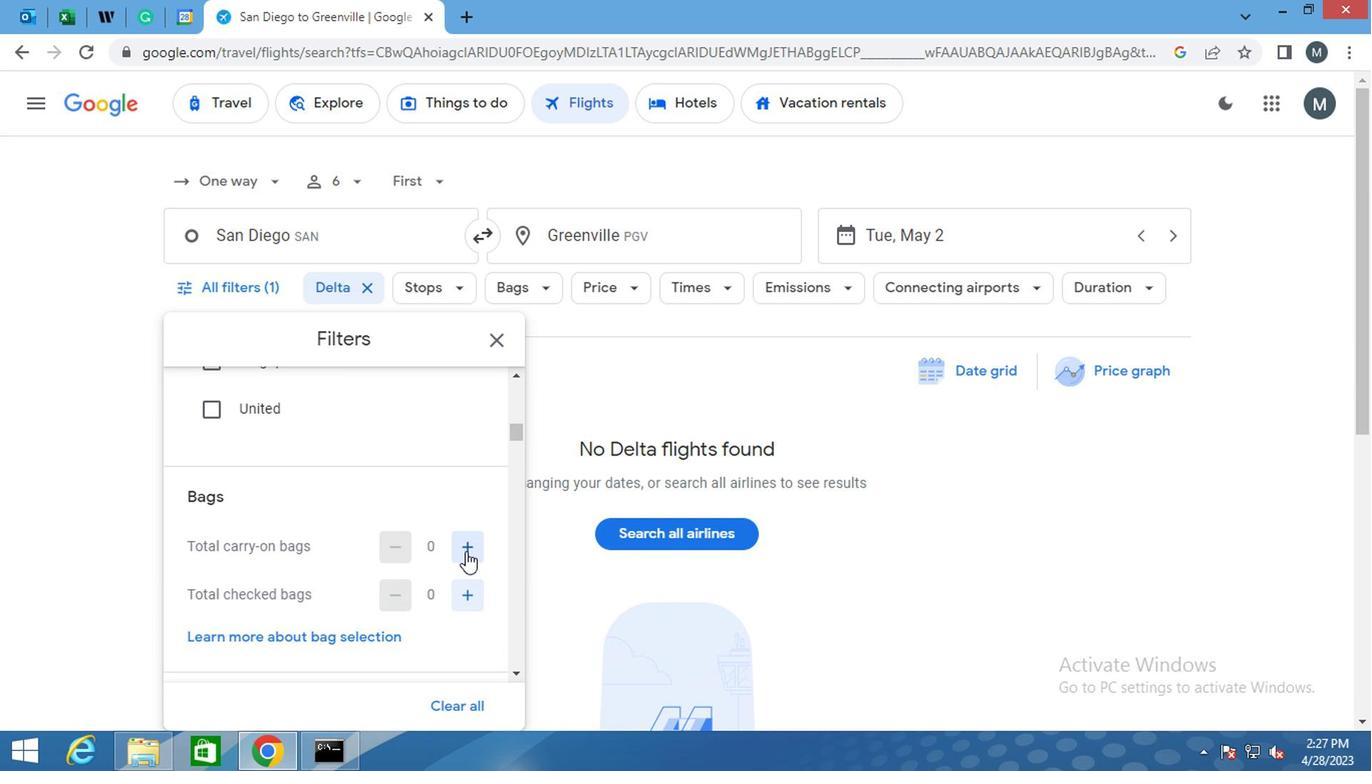 
Action: Mouse pressed left at (456, 544)
Screenshot: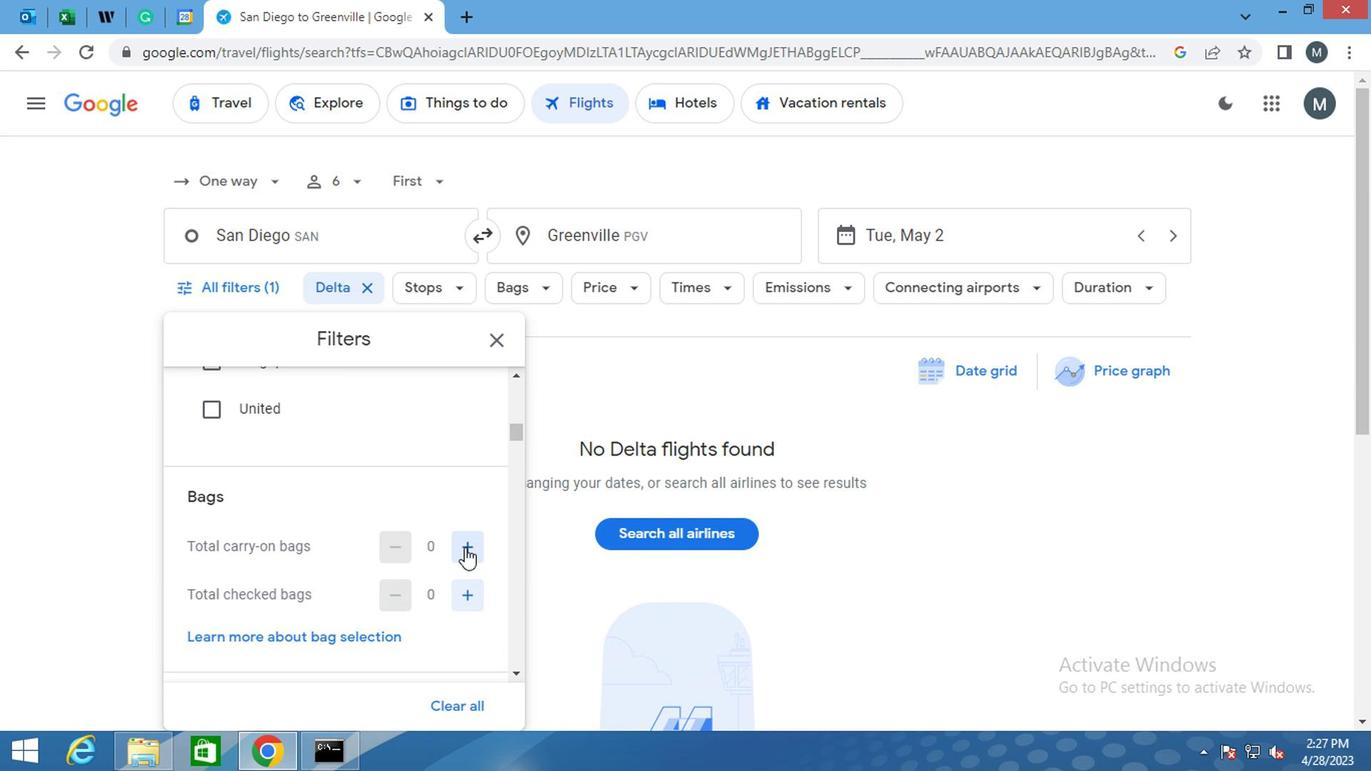 
Action: Mouse pressed left at (456, 544)
Screenshot: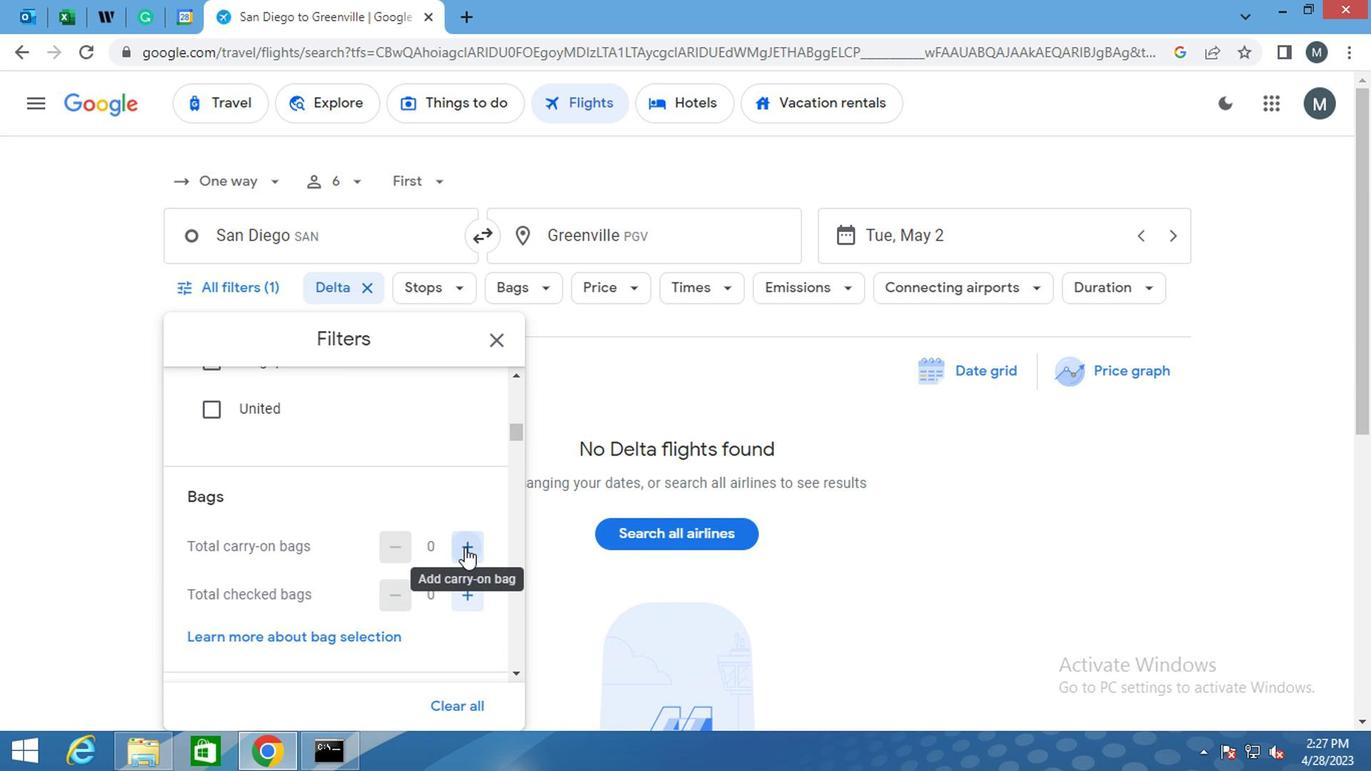 
Action: Mouse moved to (405, 519)
Screenshot: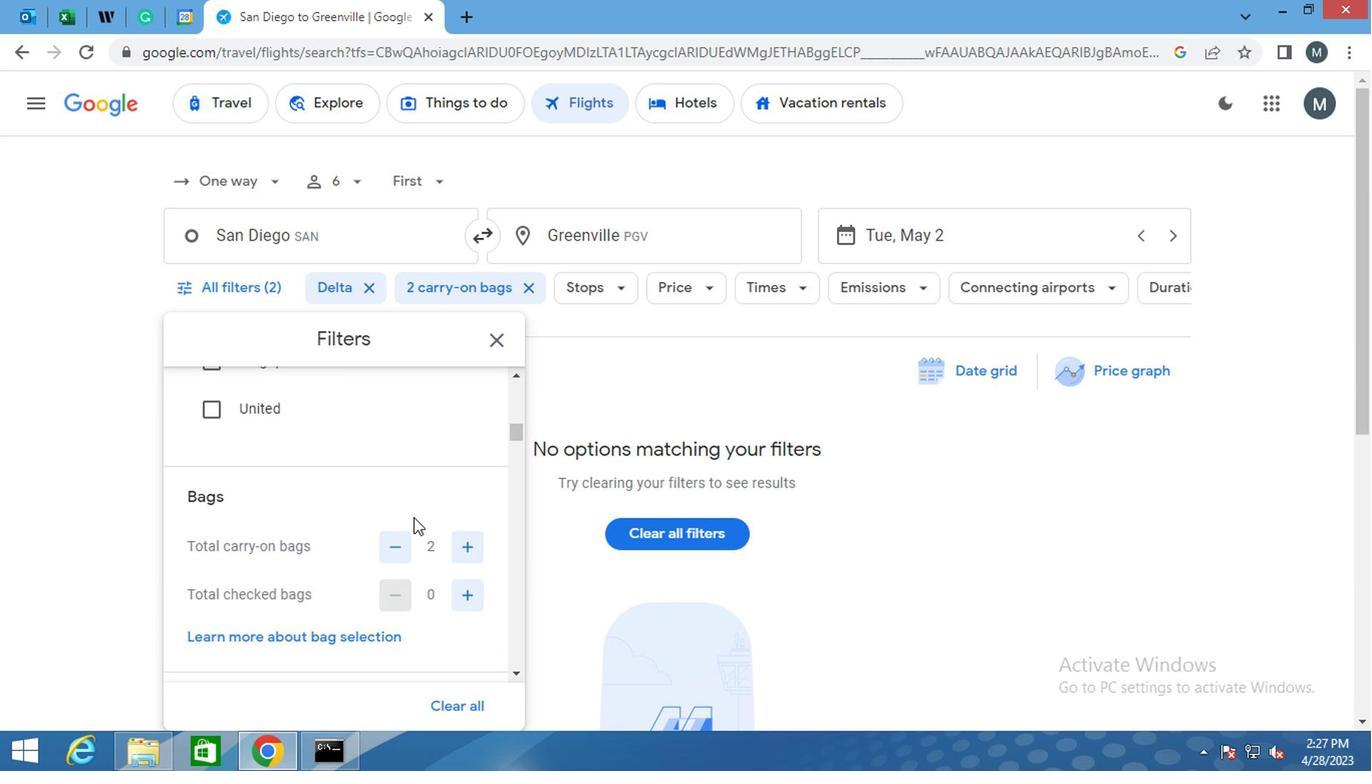 
Action: Mouse scrolled (405, 519) with delta (0, 0)
Screenshot: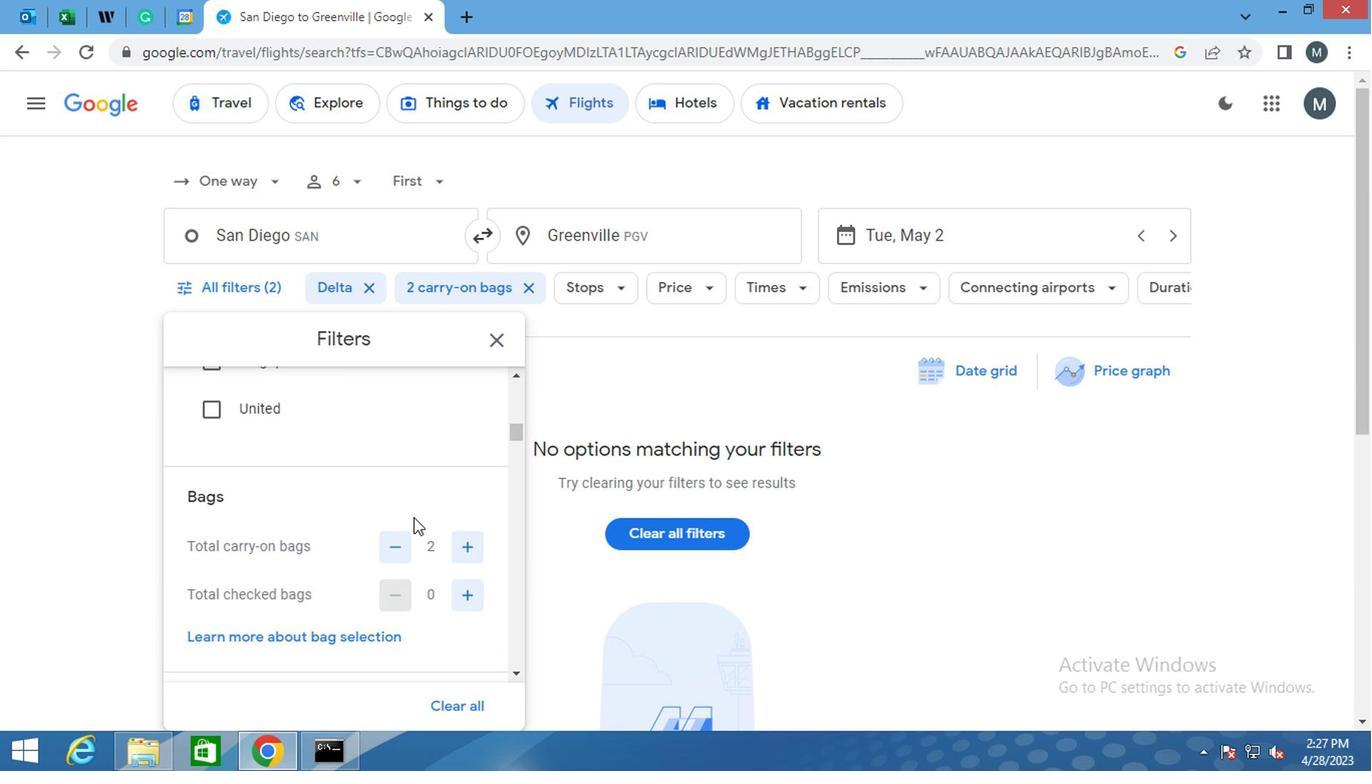 
Action: Mouse moved to (385, 520)
Screenshot: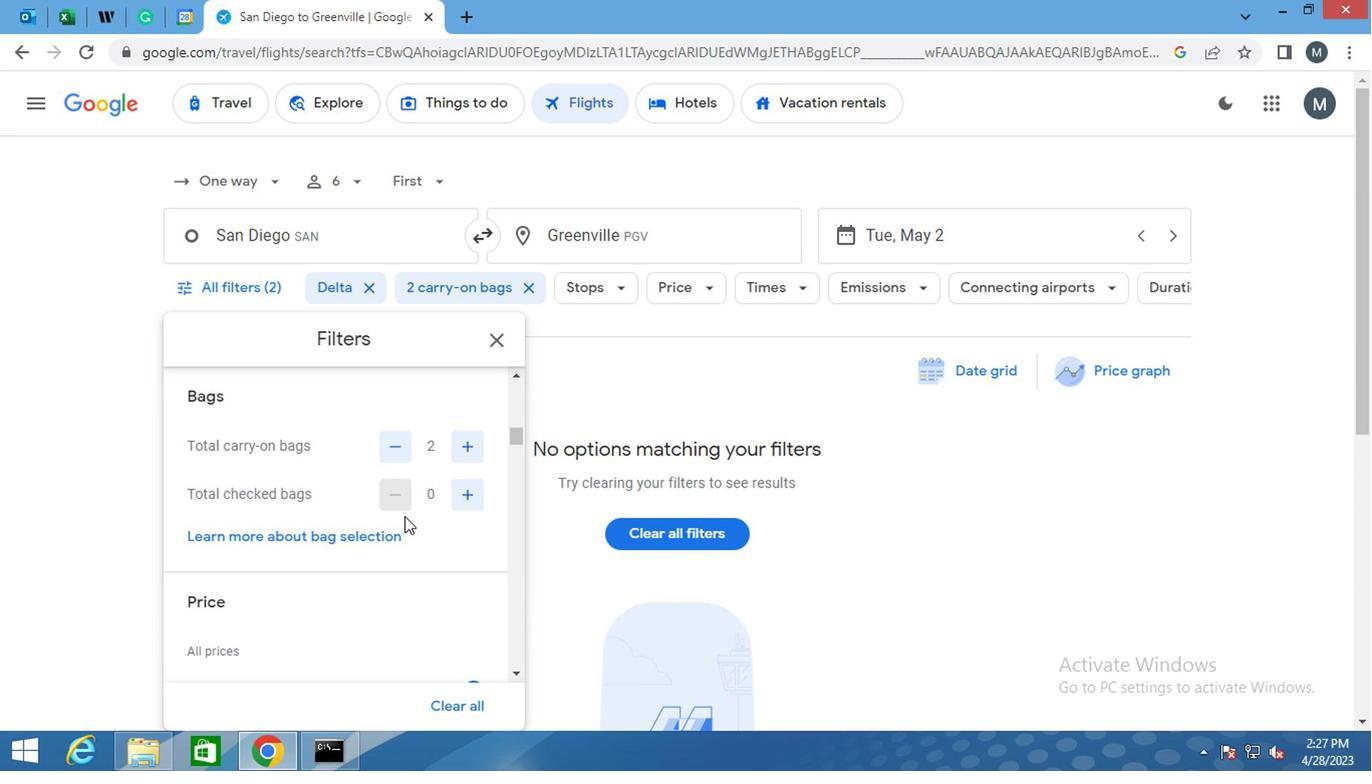 
Action: Mouse scrolled (385, 519) with delta (0, 0)
Screenshot: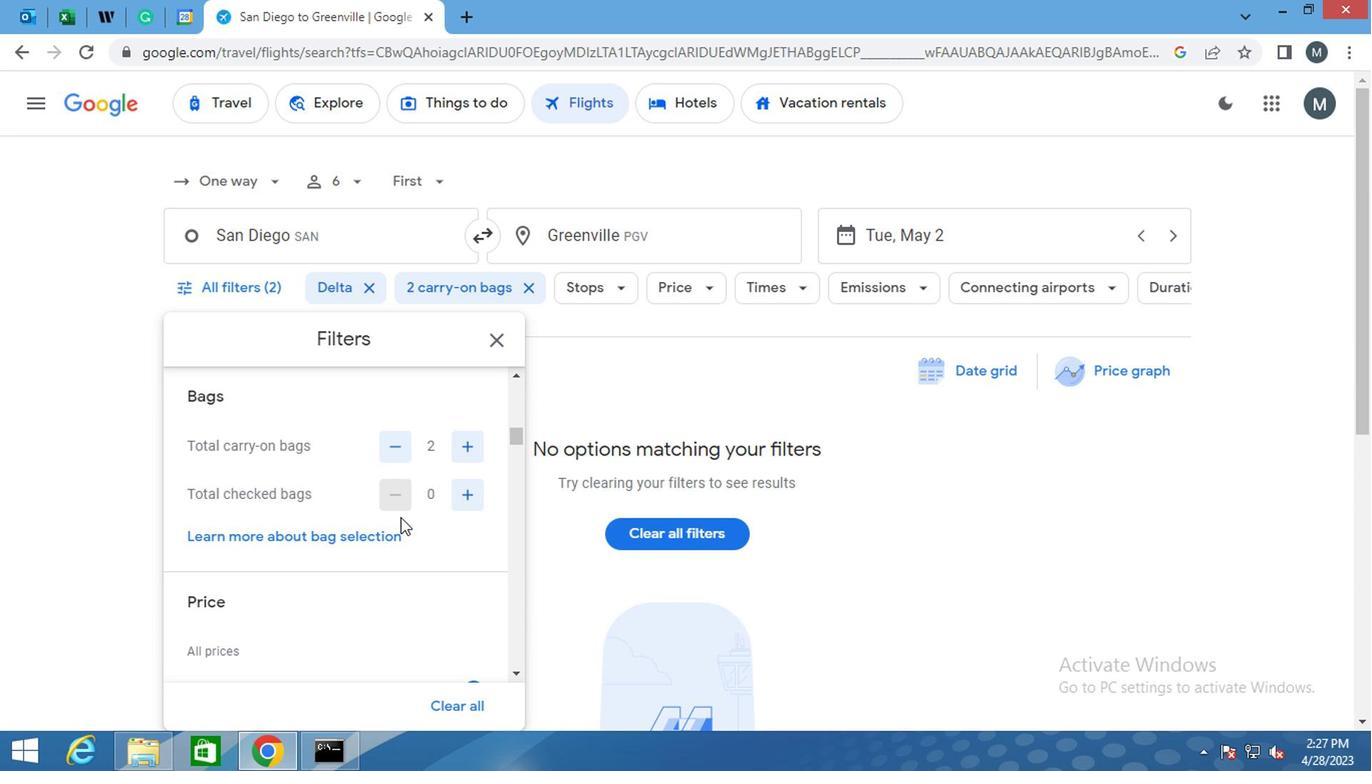 
Action: Mouse moved to (344, 521)
Screenshot: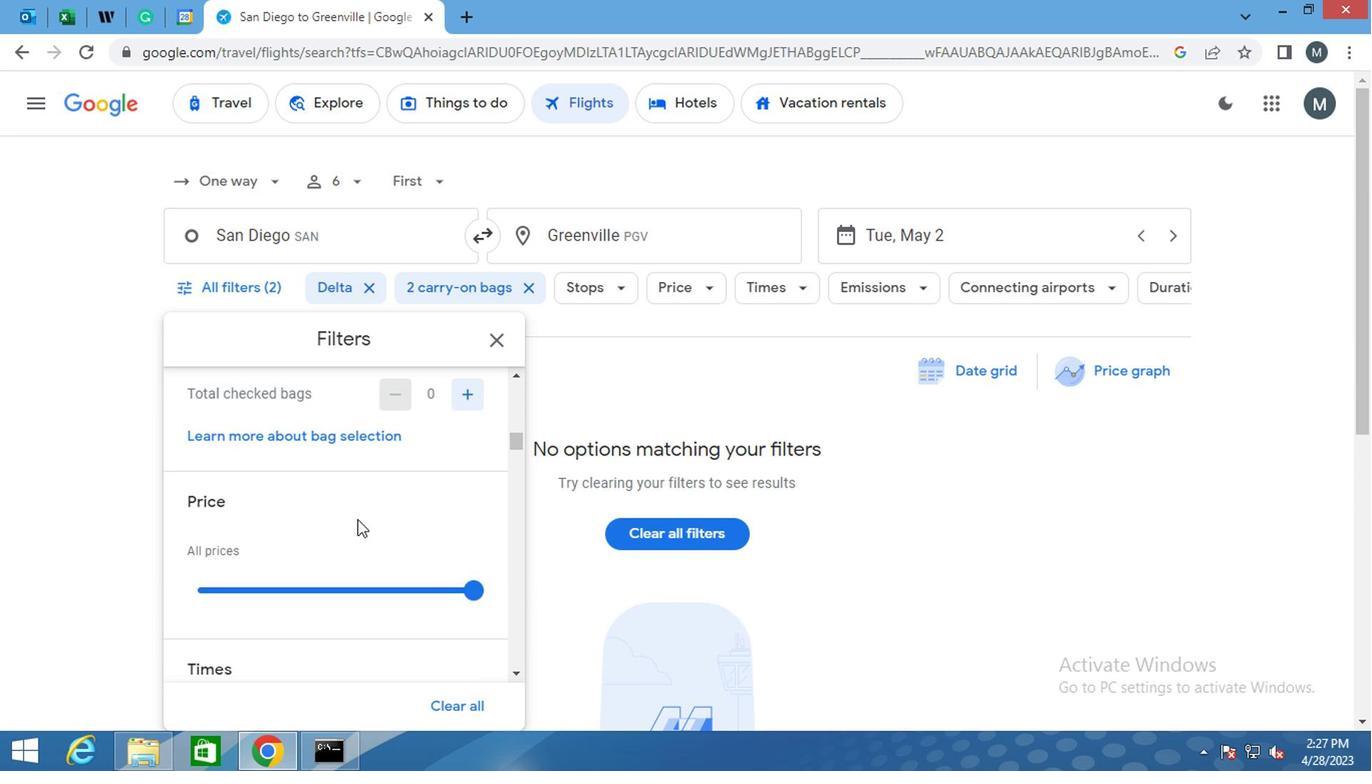 
Action: Mouse scrolled (344, 520) with delta (0, 0)
Screenshot: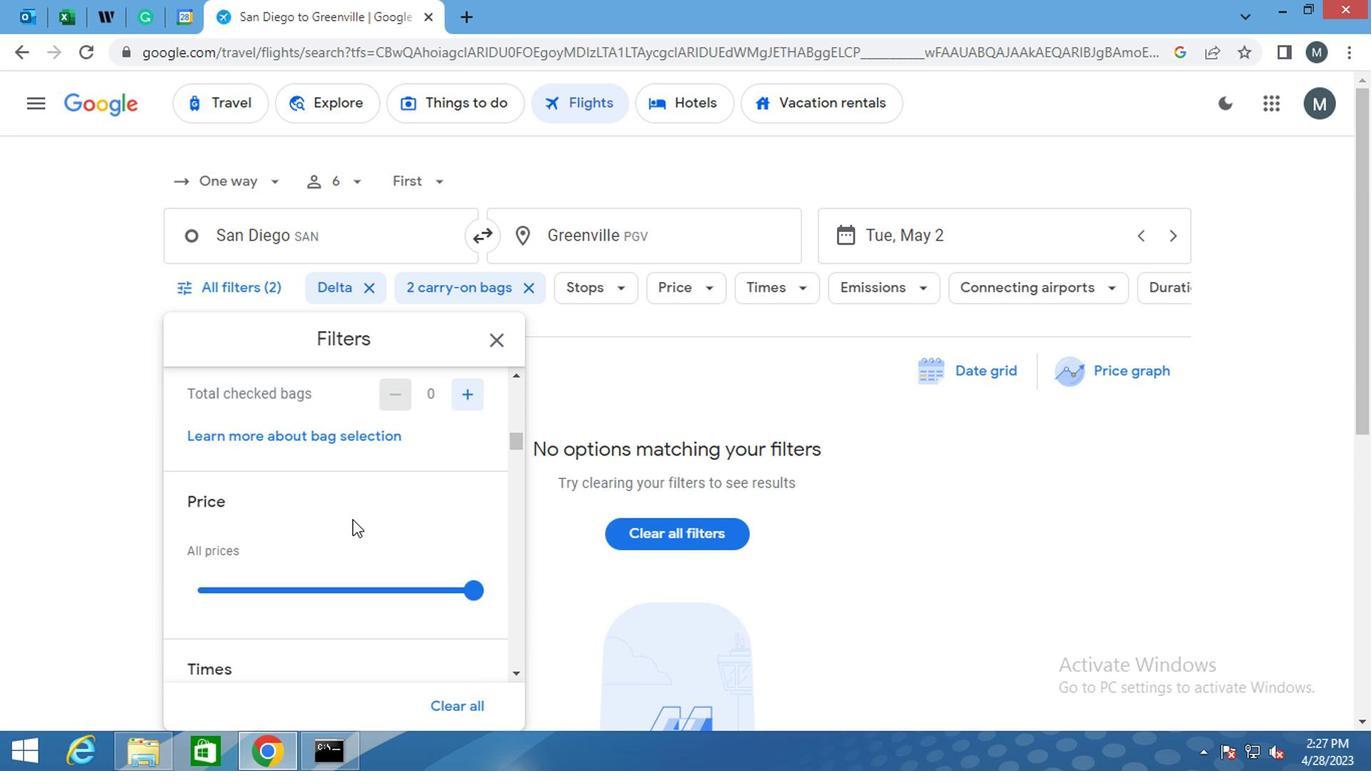 
Action: Mouse moved to (308, 519)
Screenshot: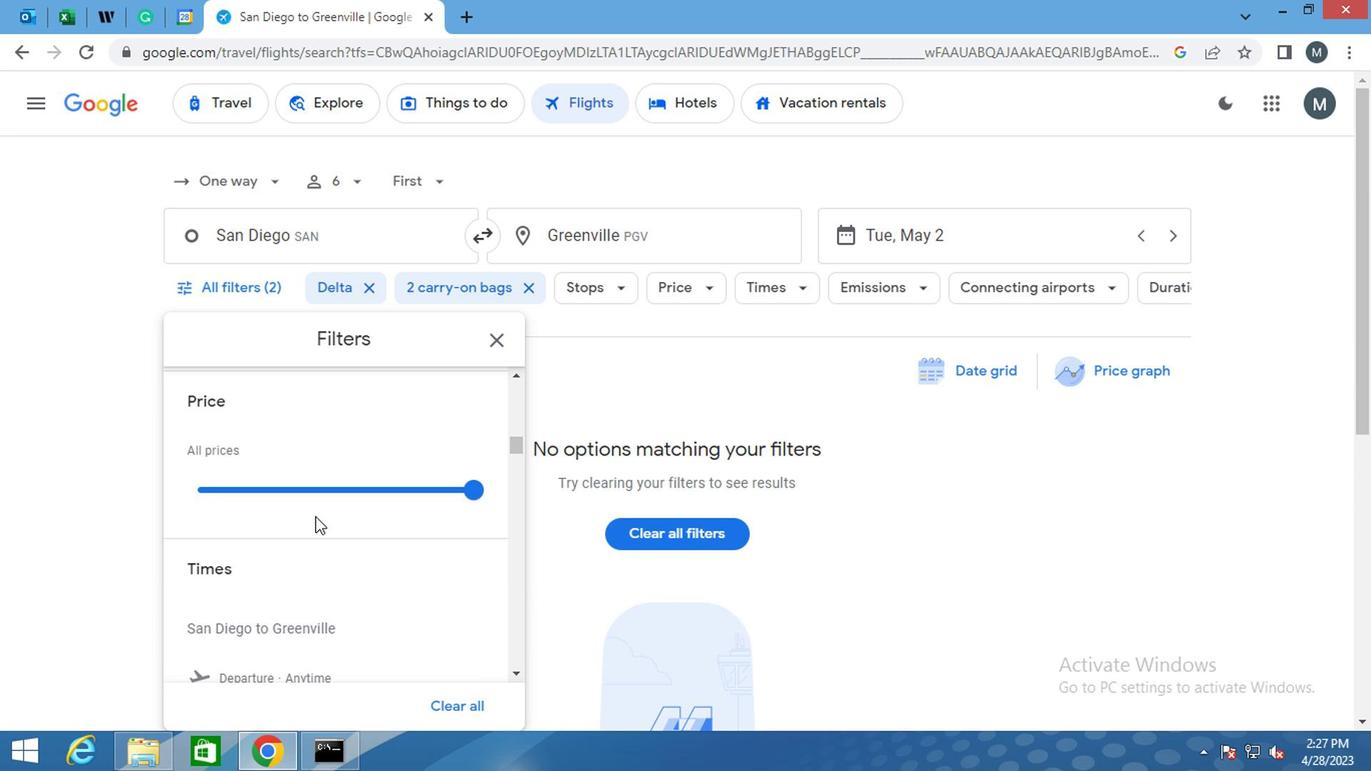 
Action: Mouse scrolled (308, 519) with delta (0, 0)
Screenshot: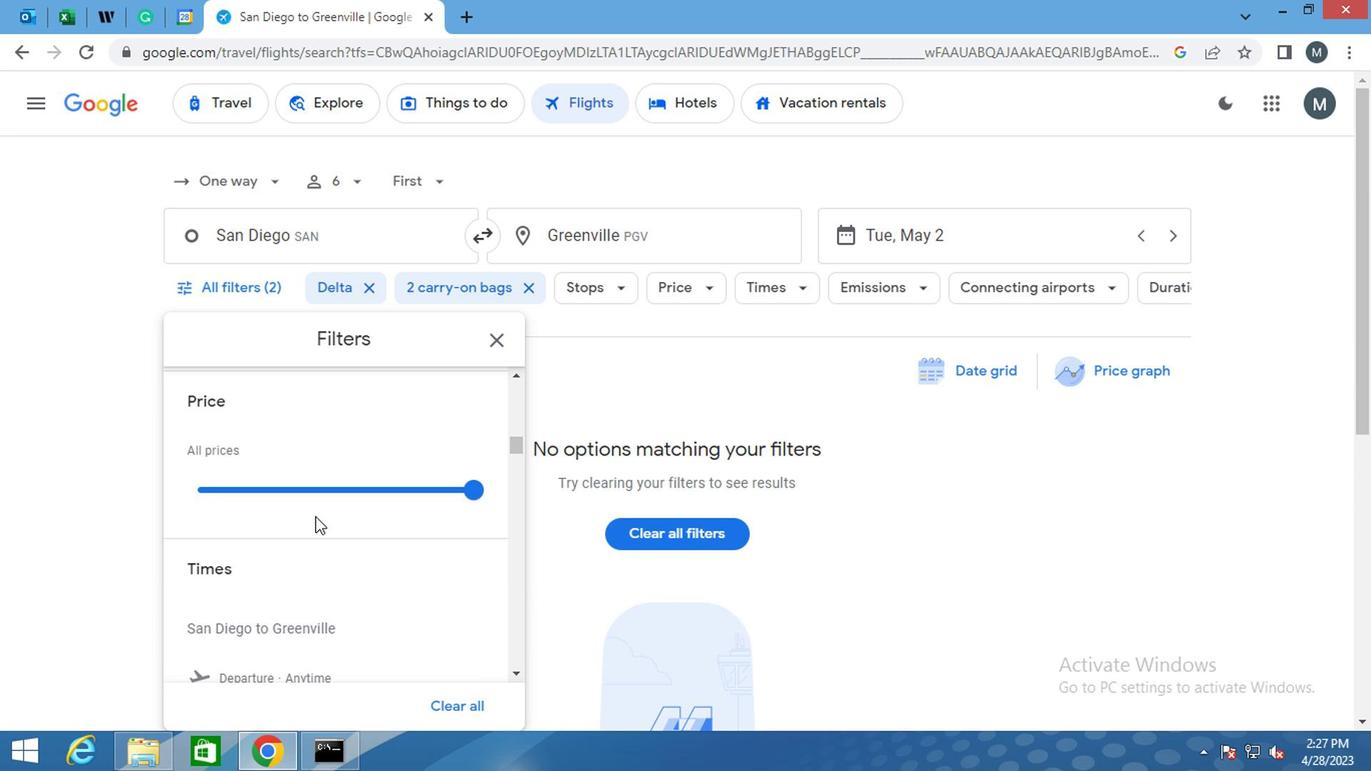 
Action: Mouse scrolled (308, 519) with delta (0, 0)
Screenshot: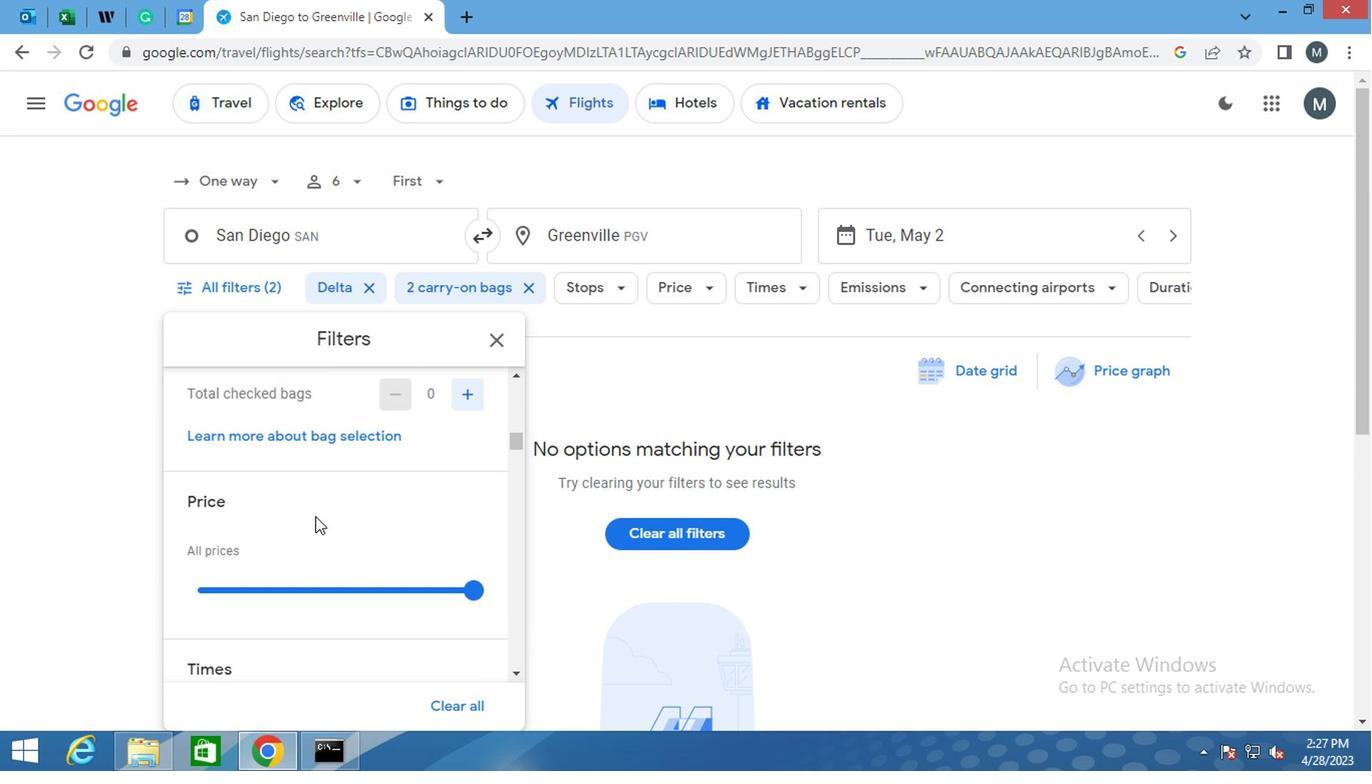 
Action: Mouse scrolled (308, 519) with delta (0, 0)
Screenshot: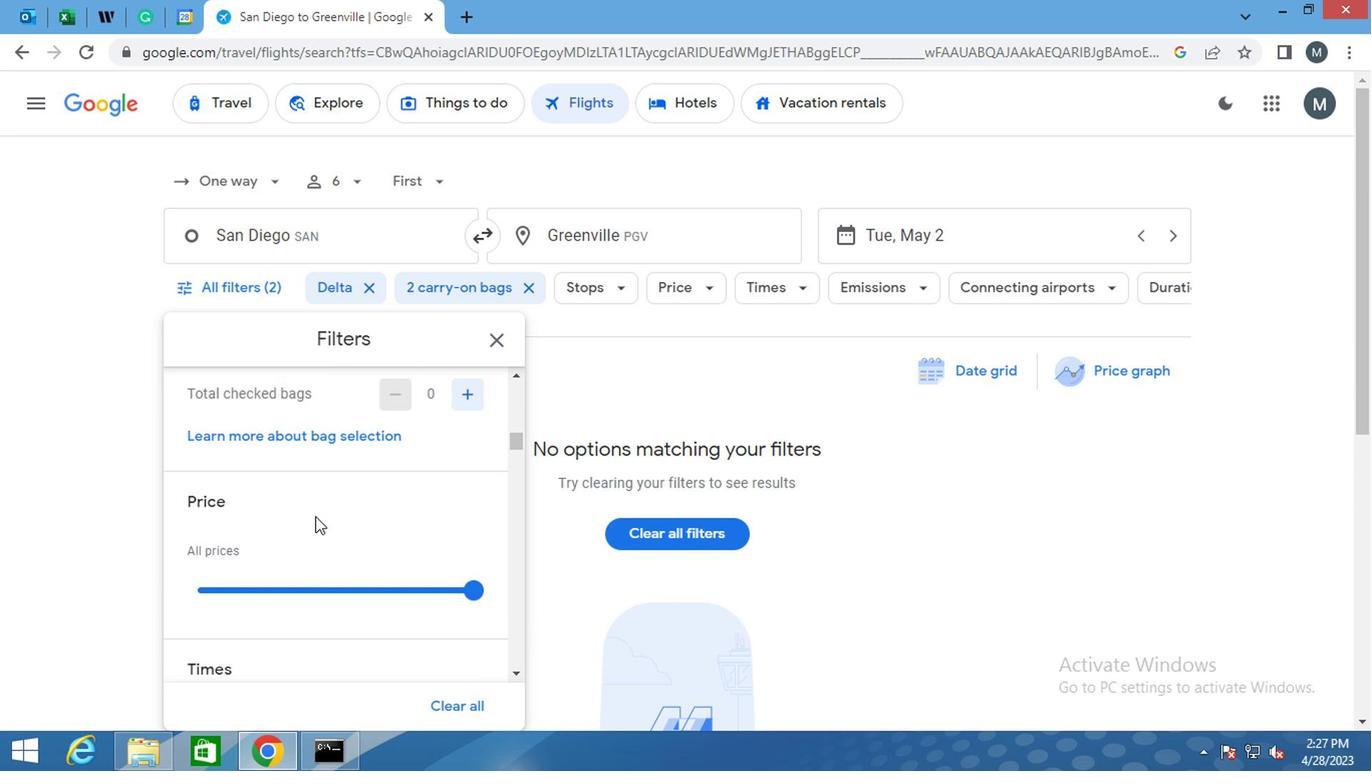 
Action: Mouse moved to (308, 517)
Screenshot: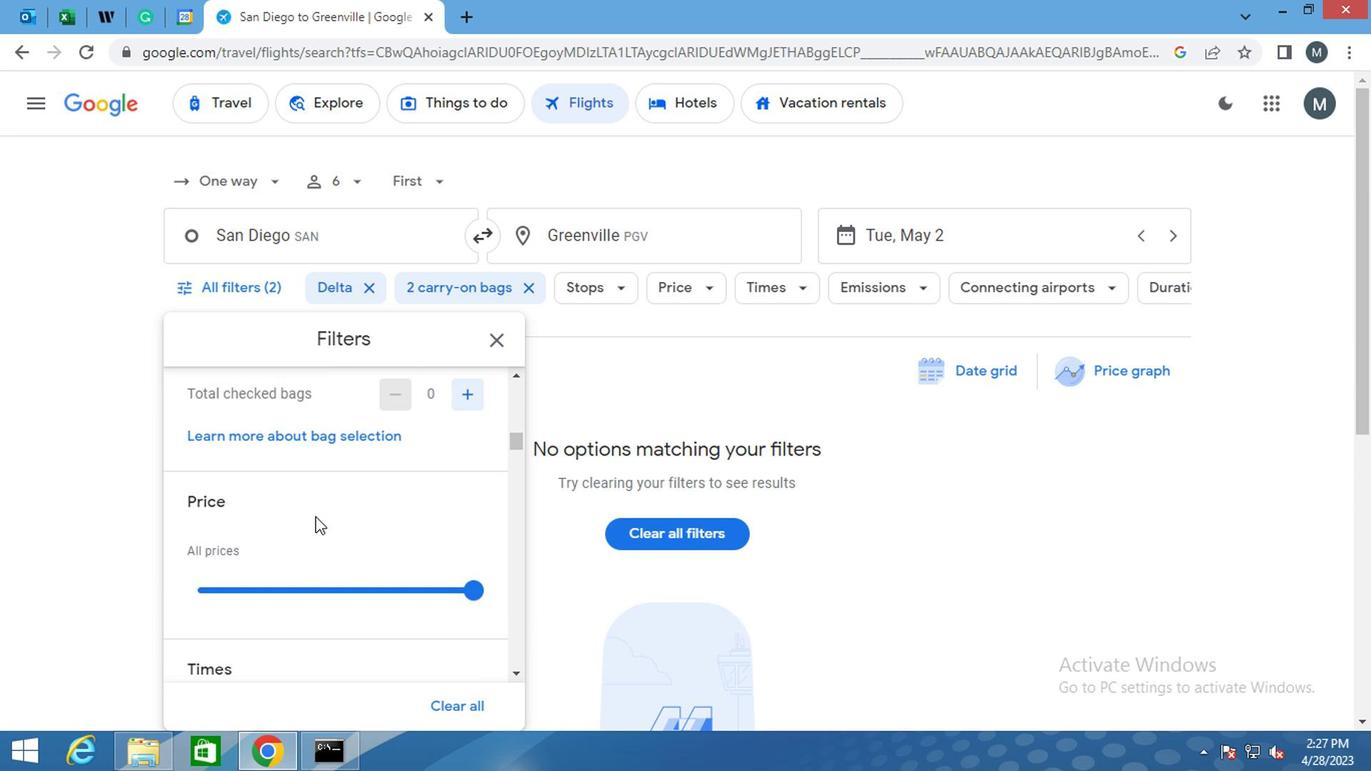 
Action: Mouse scrolled (308, 517) with delta (0, 0)
Screenshot: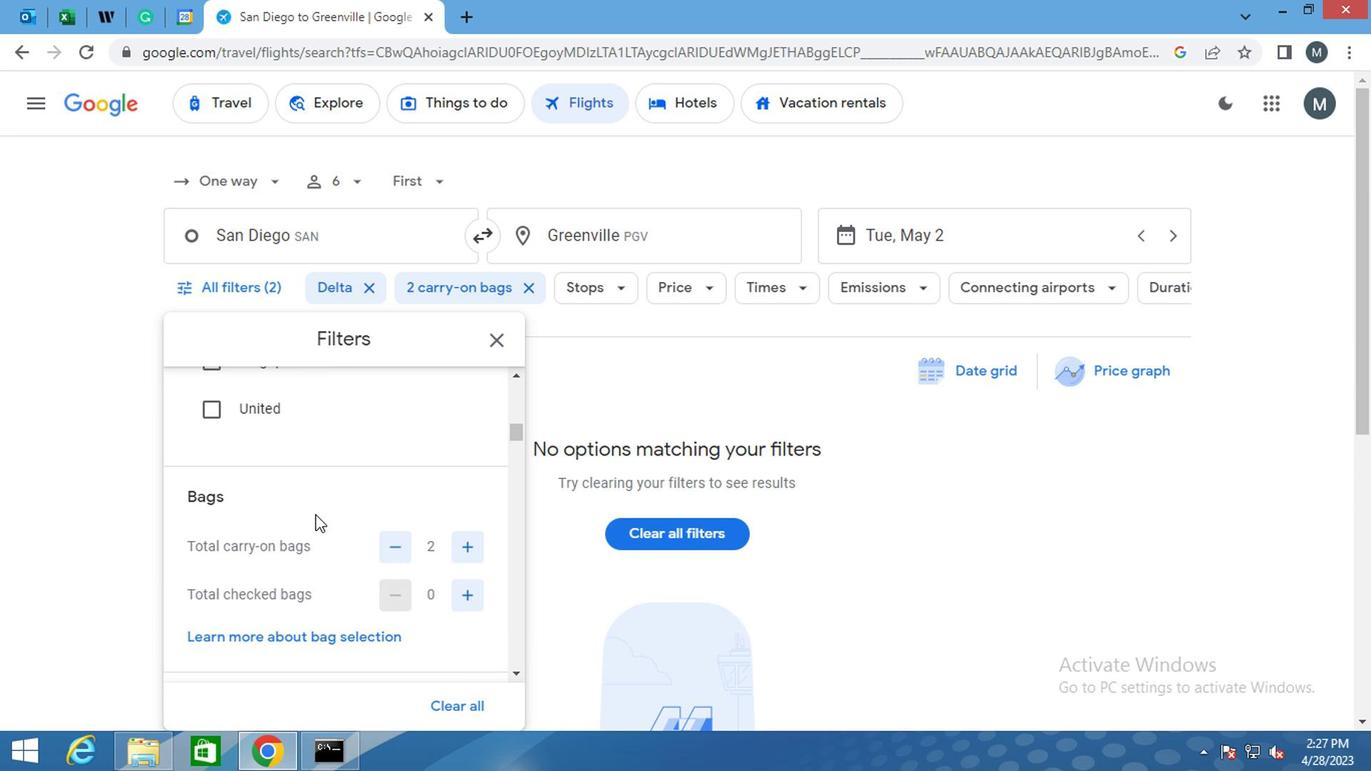 
Action: Mouse scrolled (308, 517) with delta (0, 0)
Screenshot: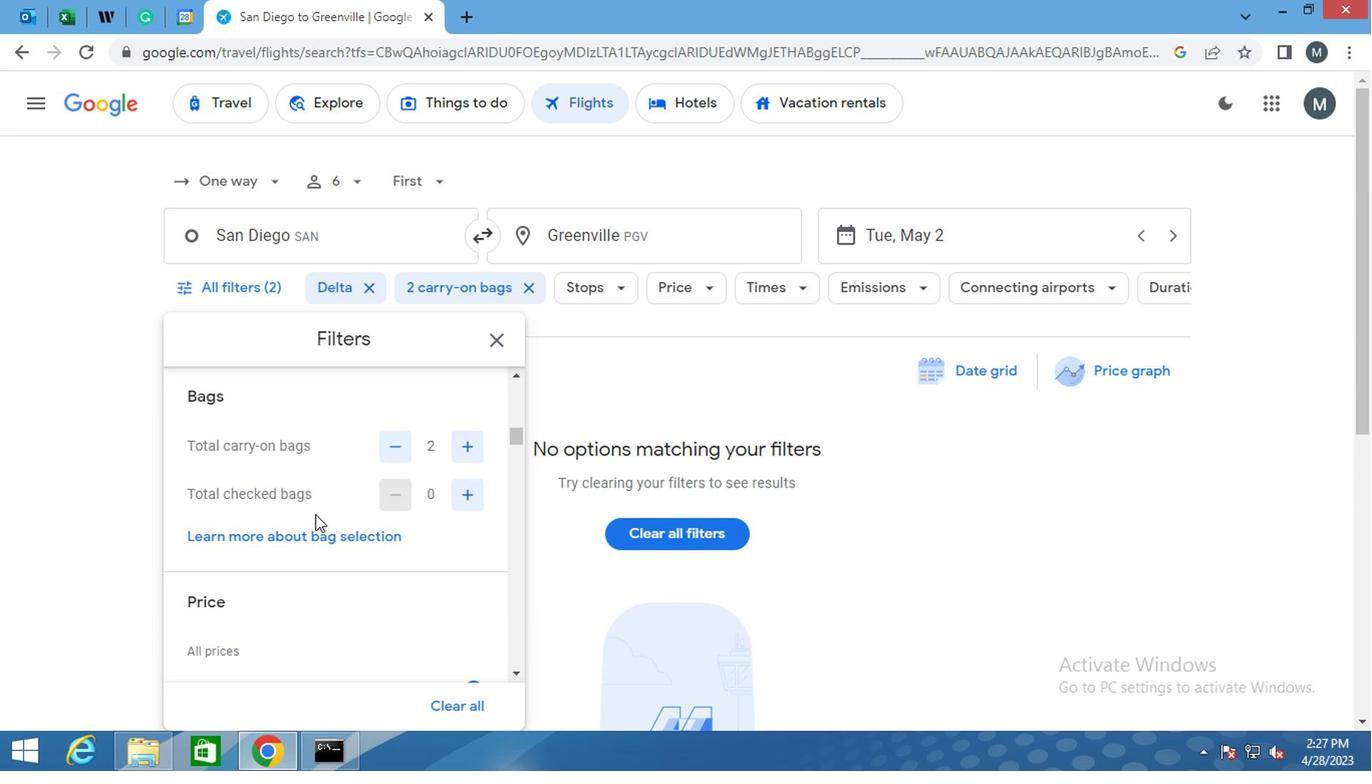 
Action: Mouse moved to (307, 517)
Screenshot: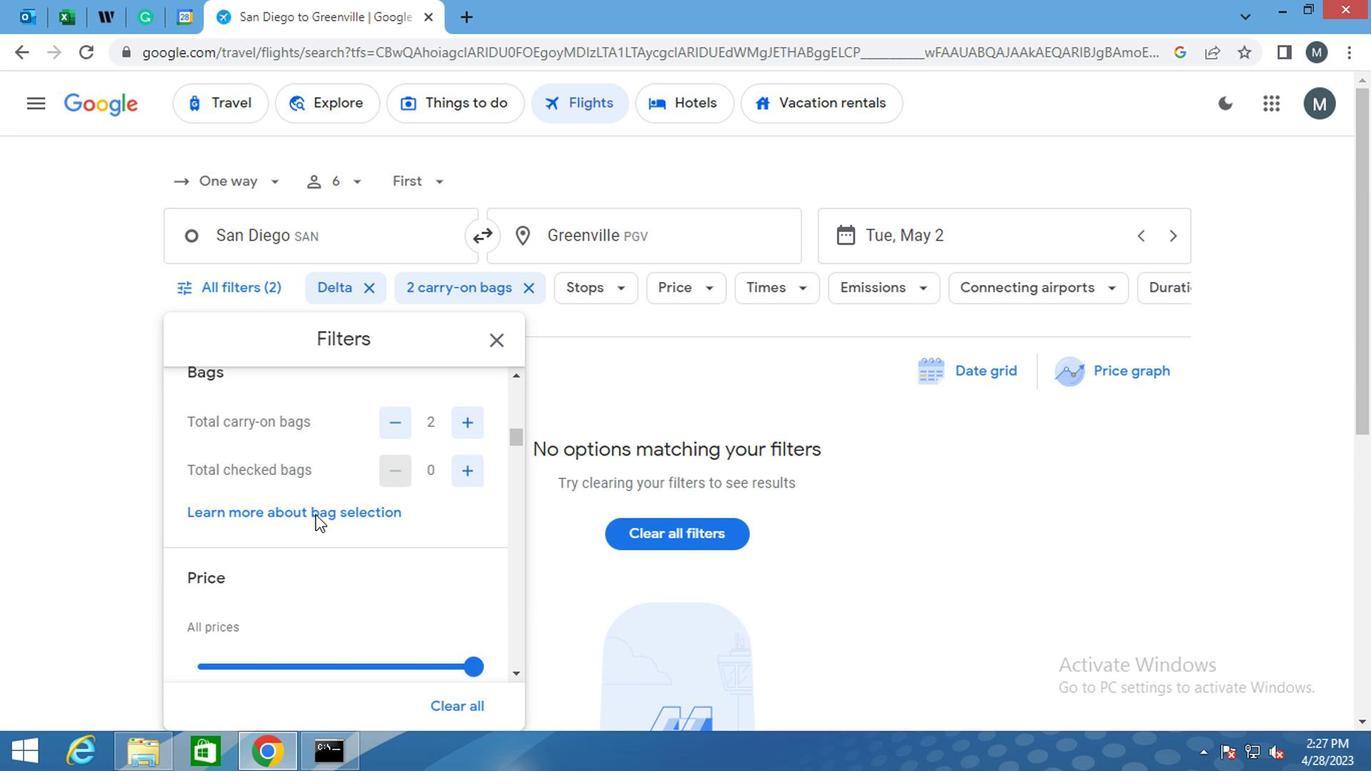 
Action: Mouse scrolled (307, 517) with delta (0, 0)
Screenshot: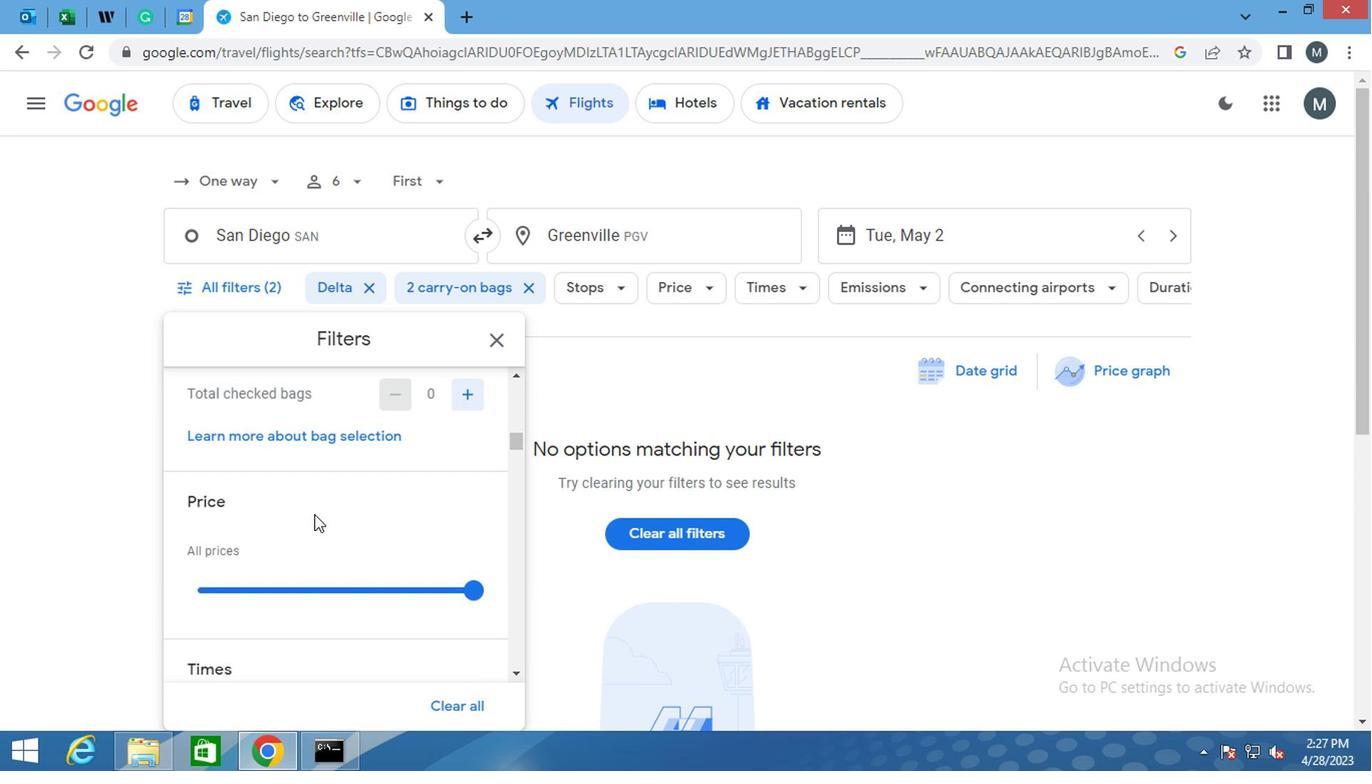 
Action: Mouse moved to (306, 519)
Screenshot: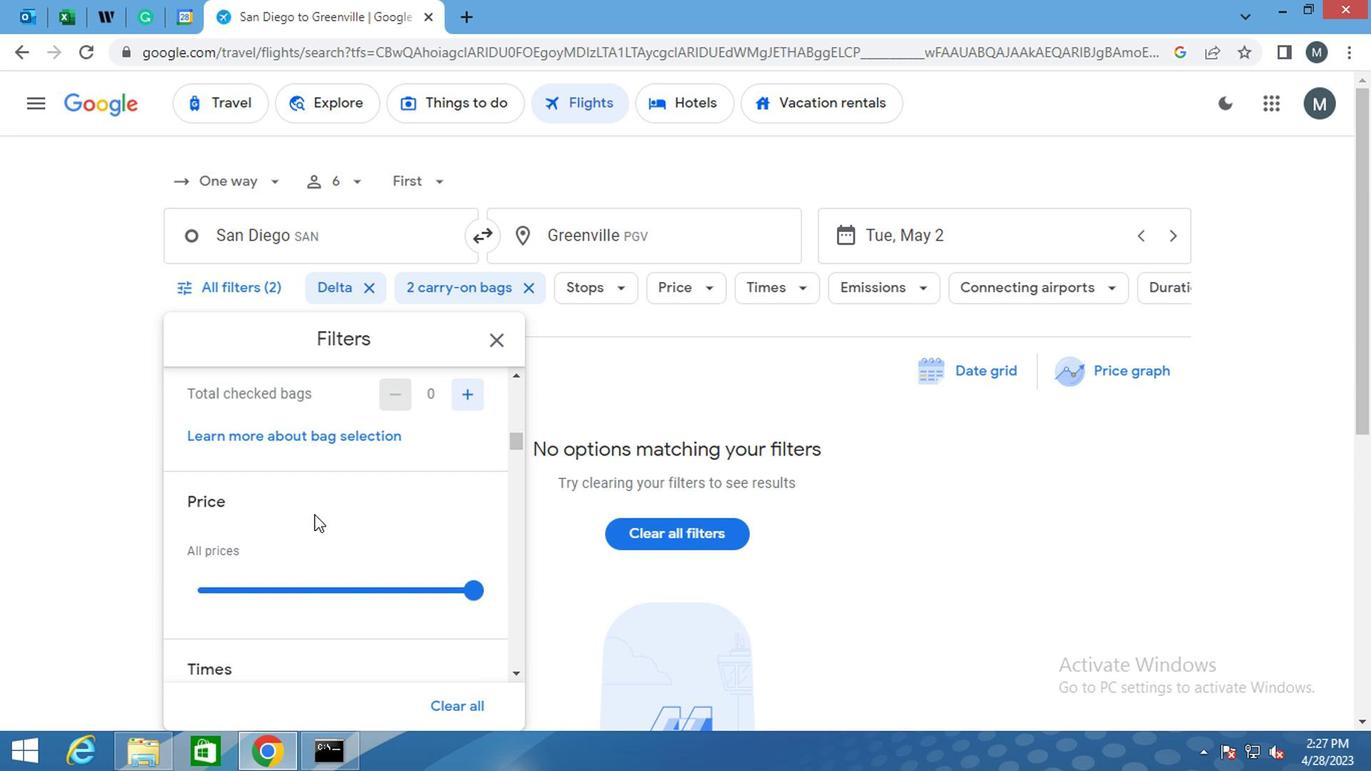
Action: Mouse scrolled (306, 518) with delta (0, 0)
Screenshot: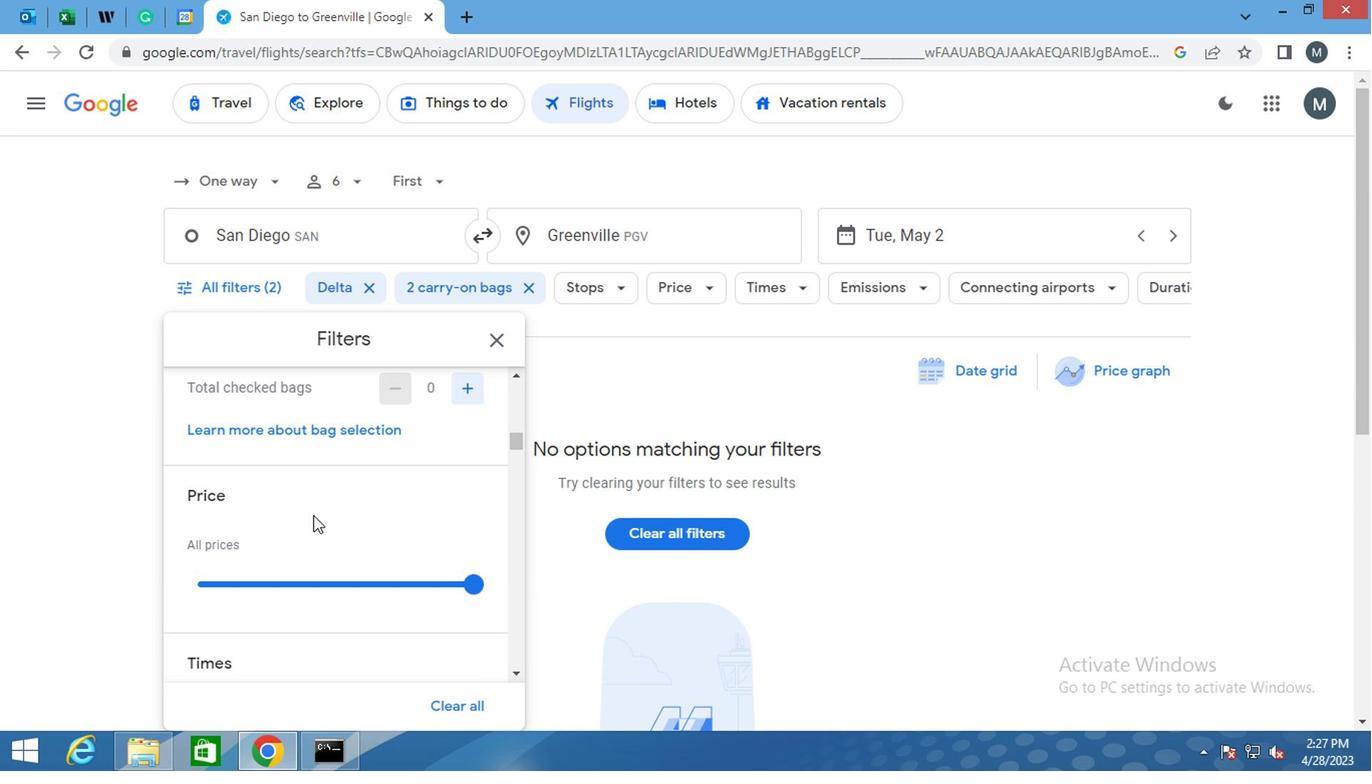 
Action: Mouse moved to (274, 537)
Screenshot: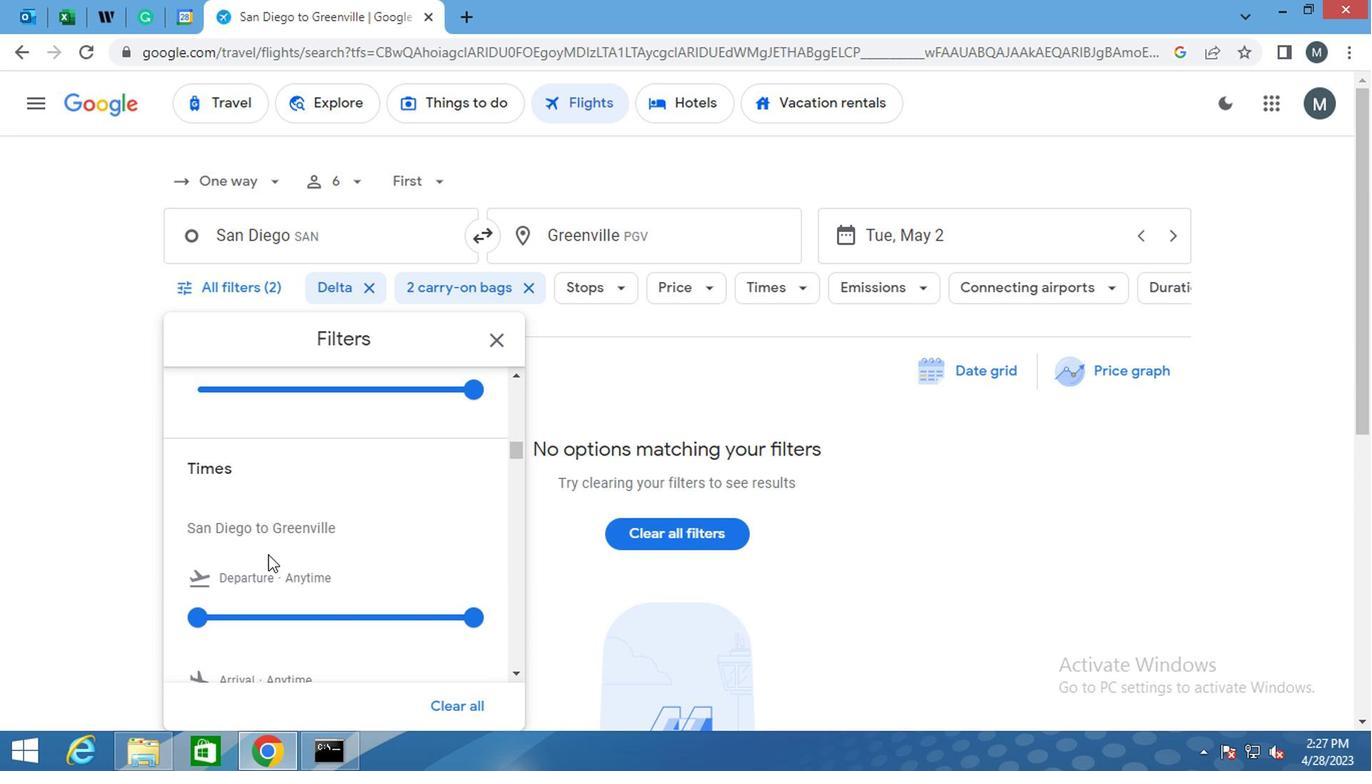 
Action: Mouse scrolled (274, 536) with delta (0, 0)
Screenshot: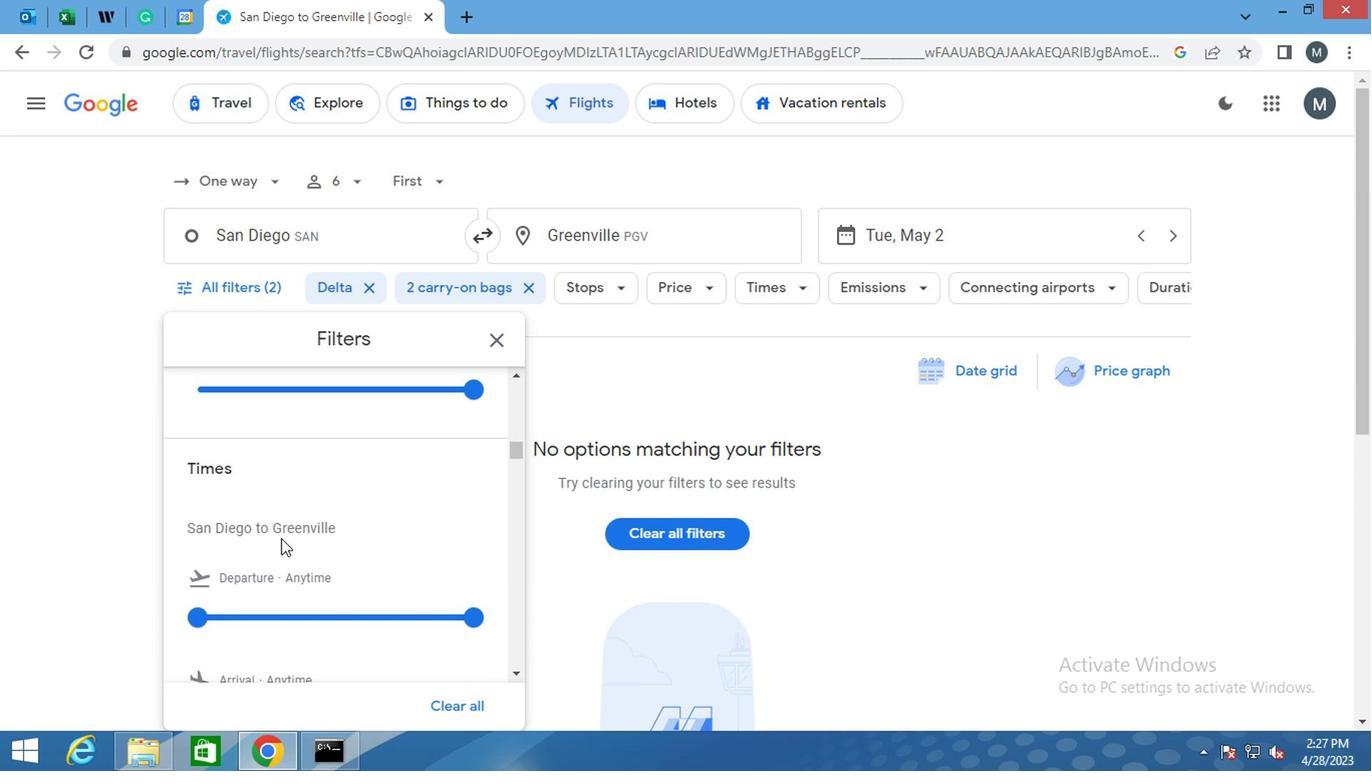 
Action: Mouse moved to (261, 518)
Screenshot: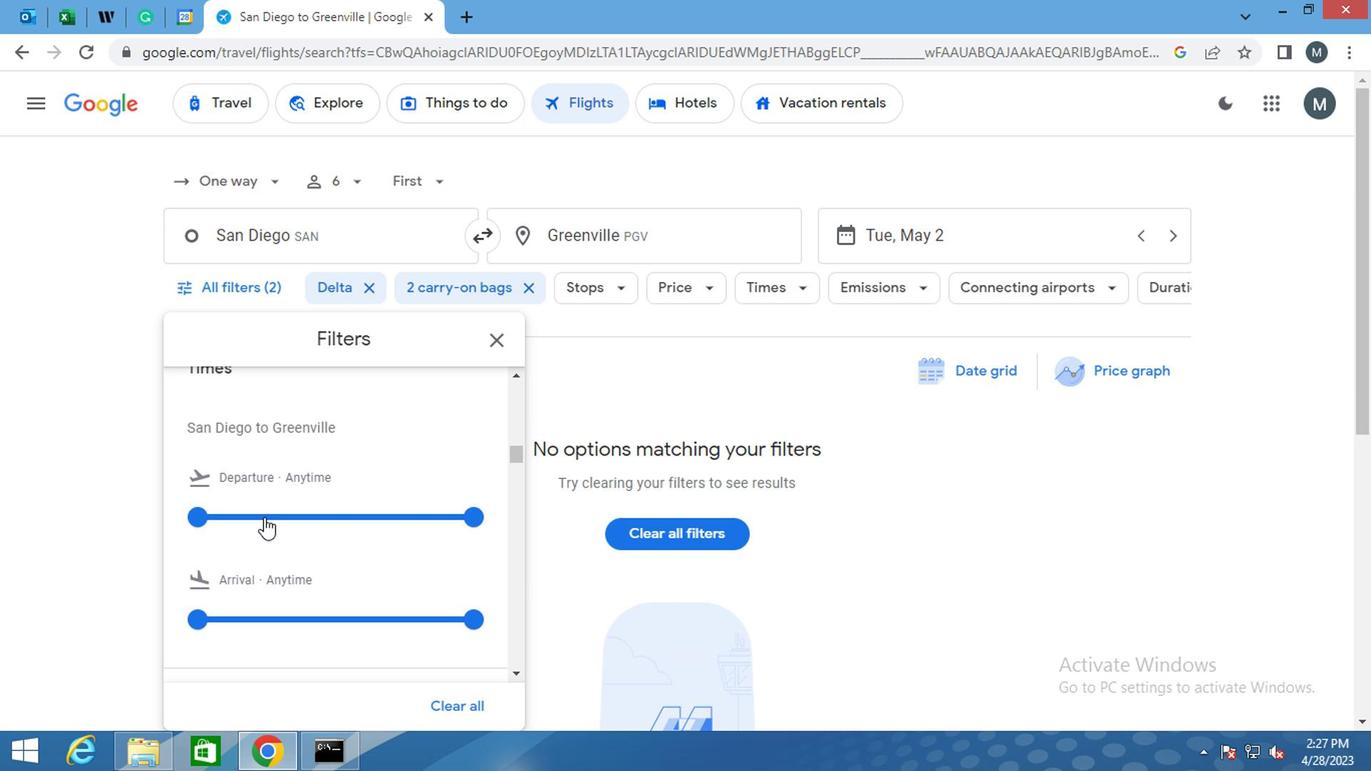 
Action: Mouse pressed left at (261, 518)
Screenshot: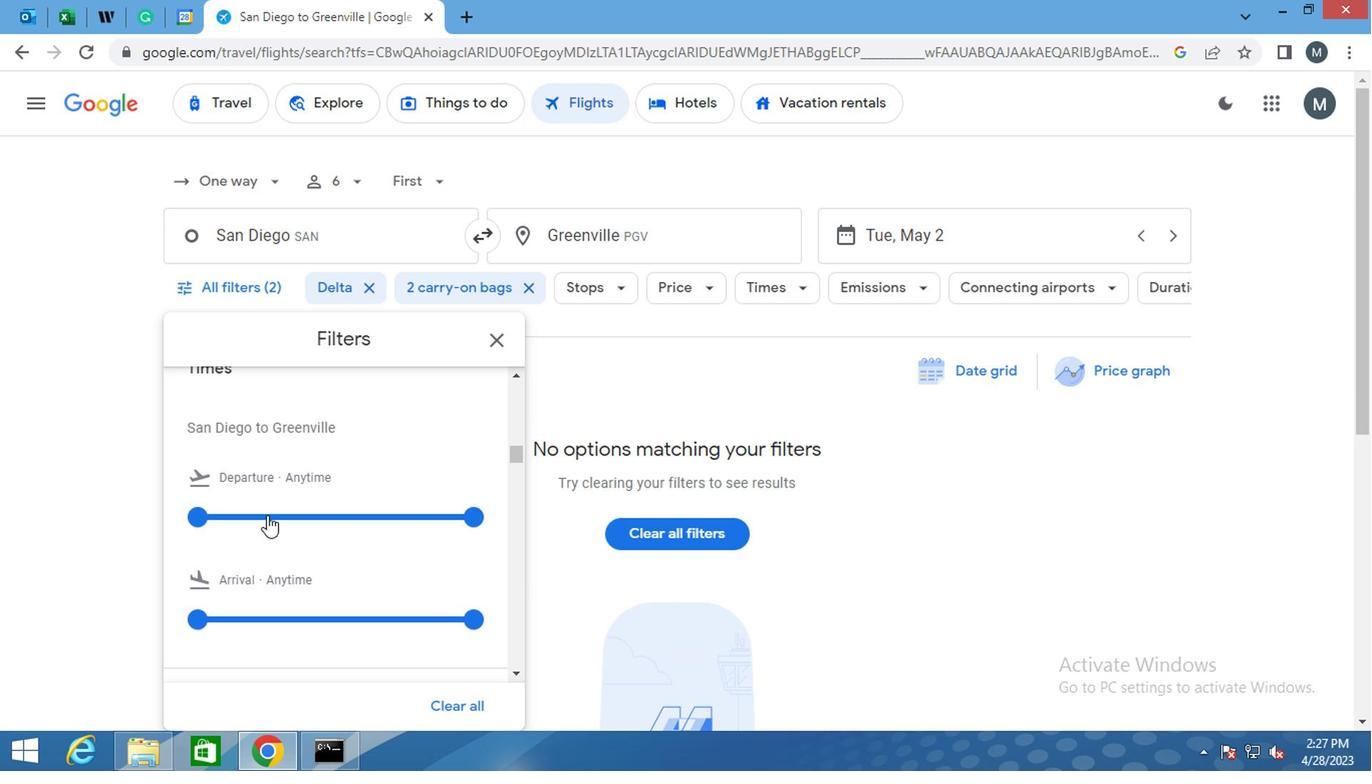 
Action: Mouse moved to (288, 517)
Screenshot: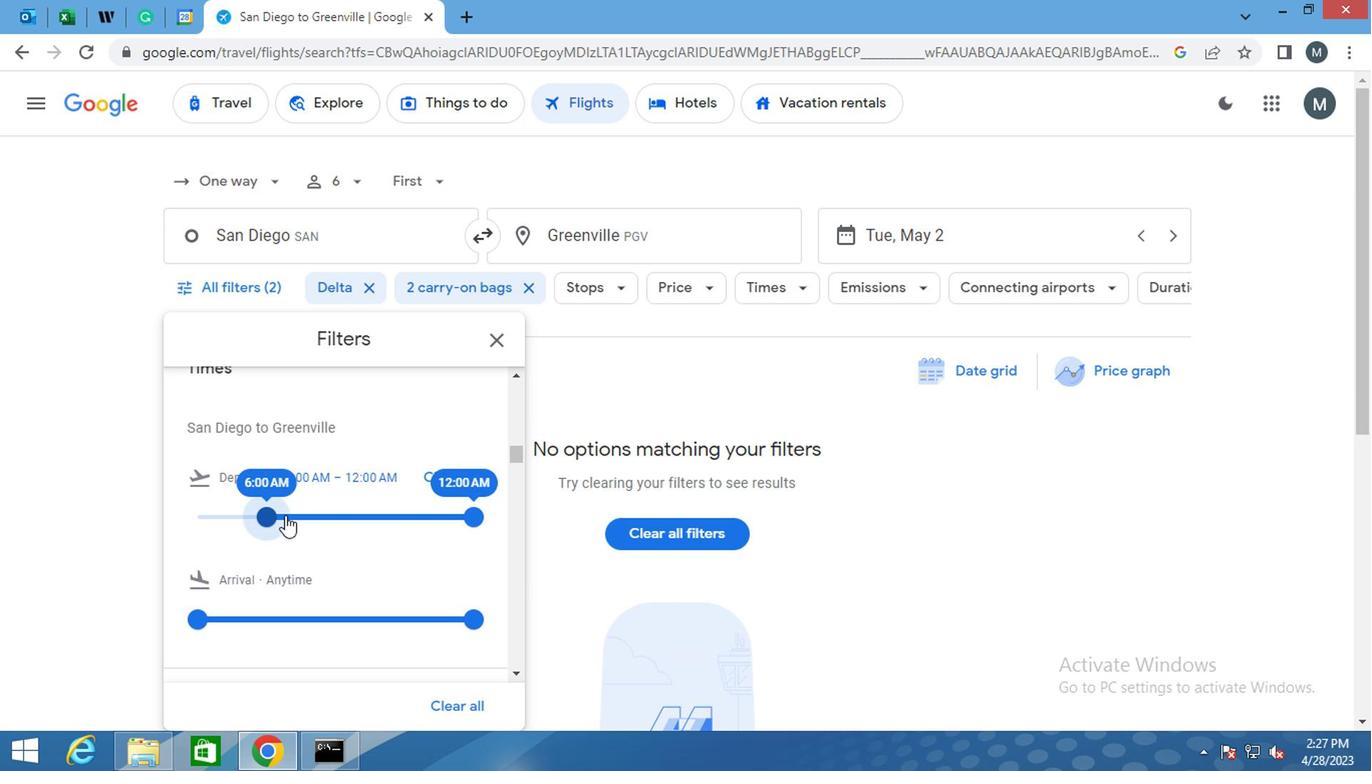 
Action: Mouse pressed left at (288, 517)
Screenshot: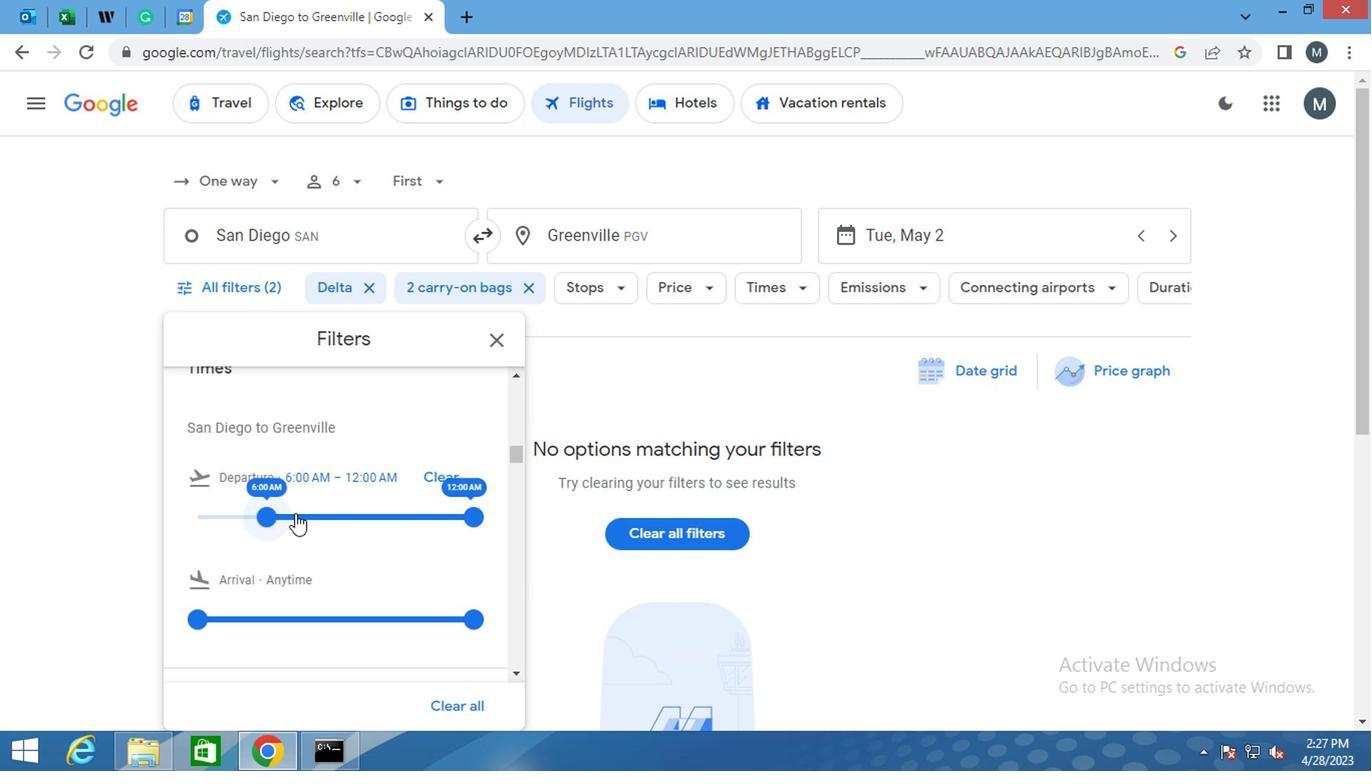 
Action: Mouse moved to (308, 515)
Screenshot: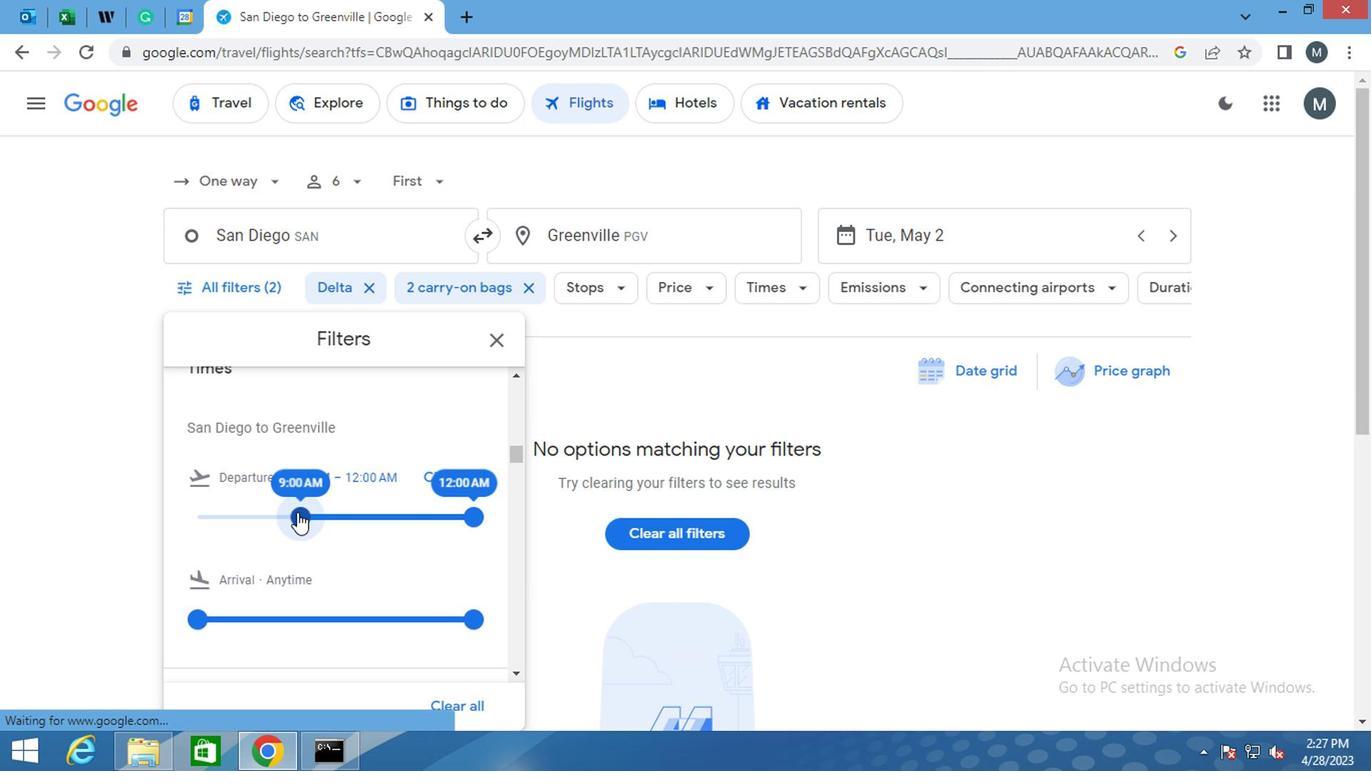 
Action: Mouse pressed left at (308, 515)
Screenshot: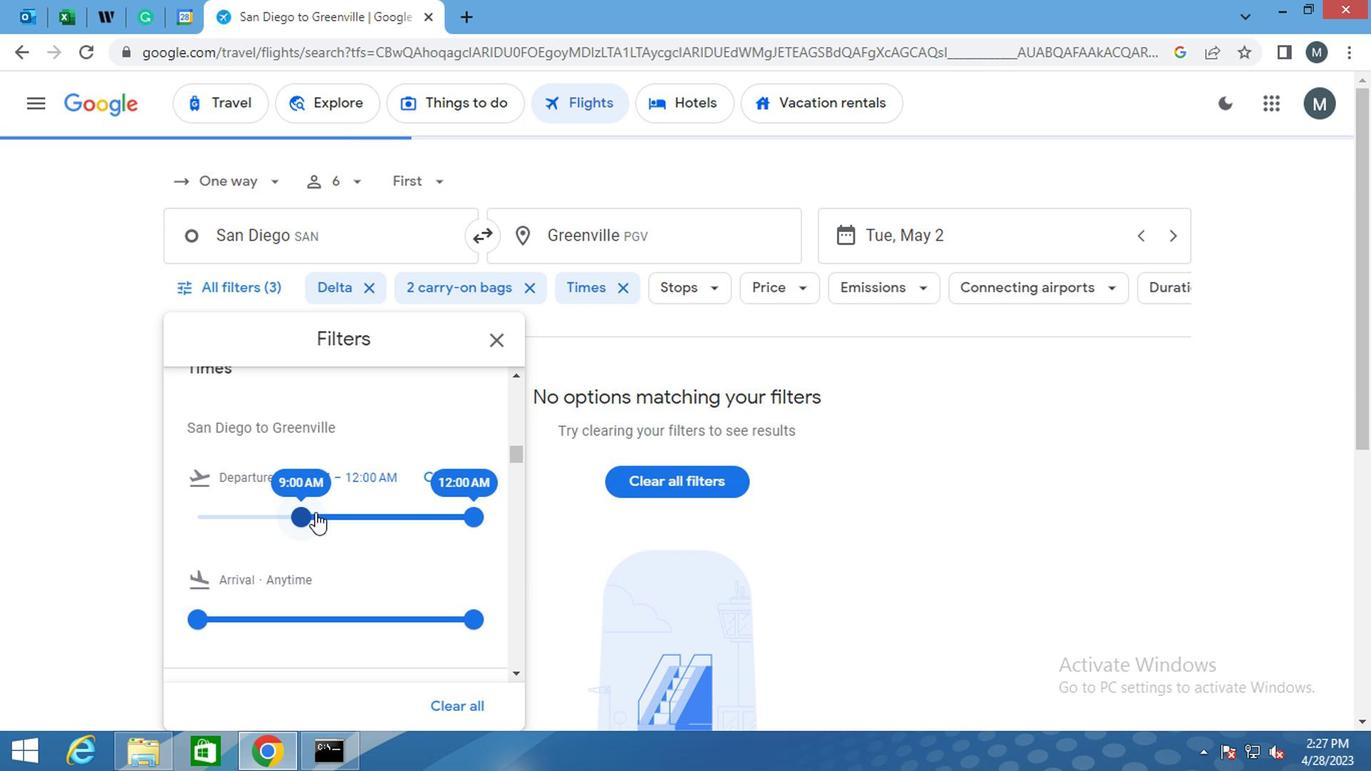 
Action: Mouse moved to (333, 517)
Screenshot: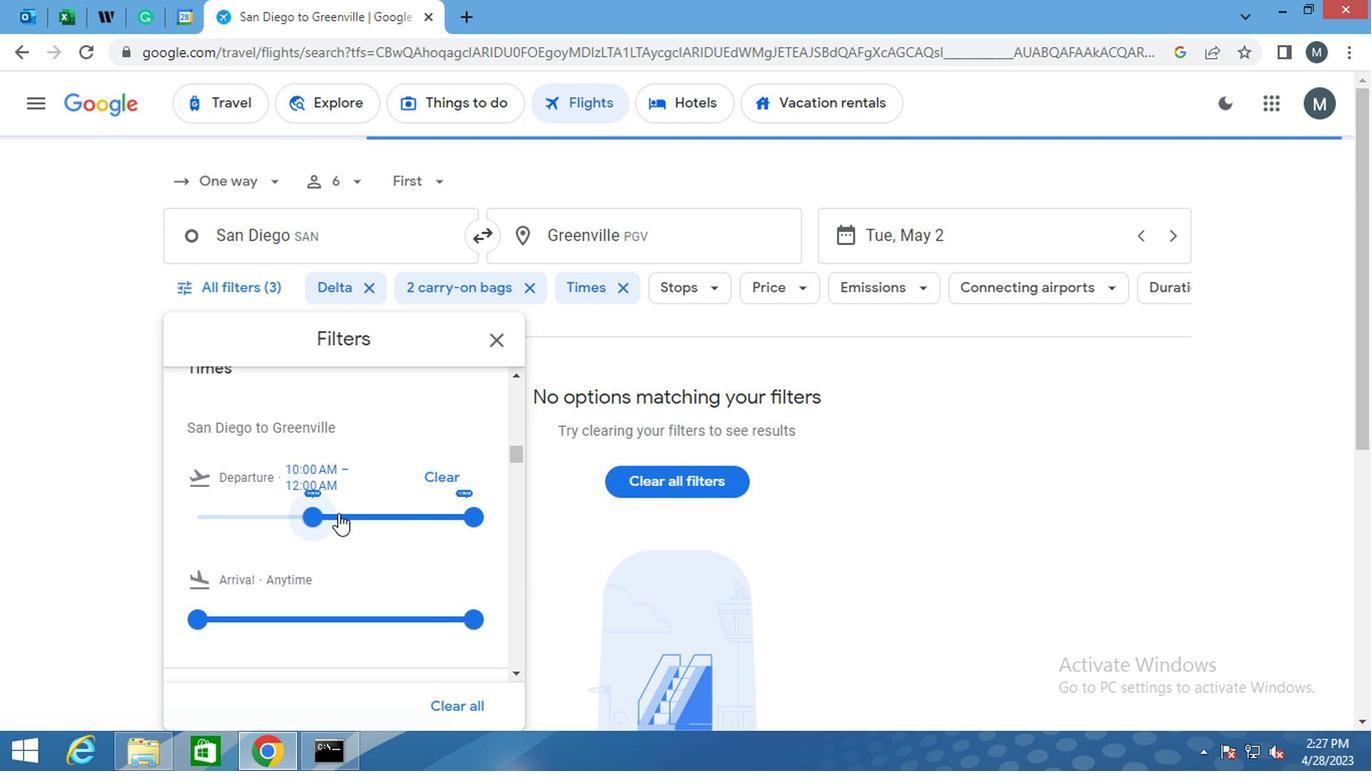 
Action: Mouse pressed left at (333, 517)
Screenshot: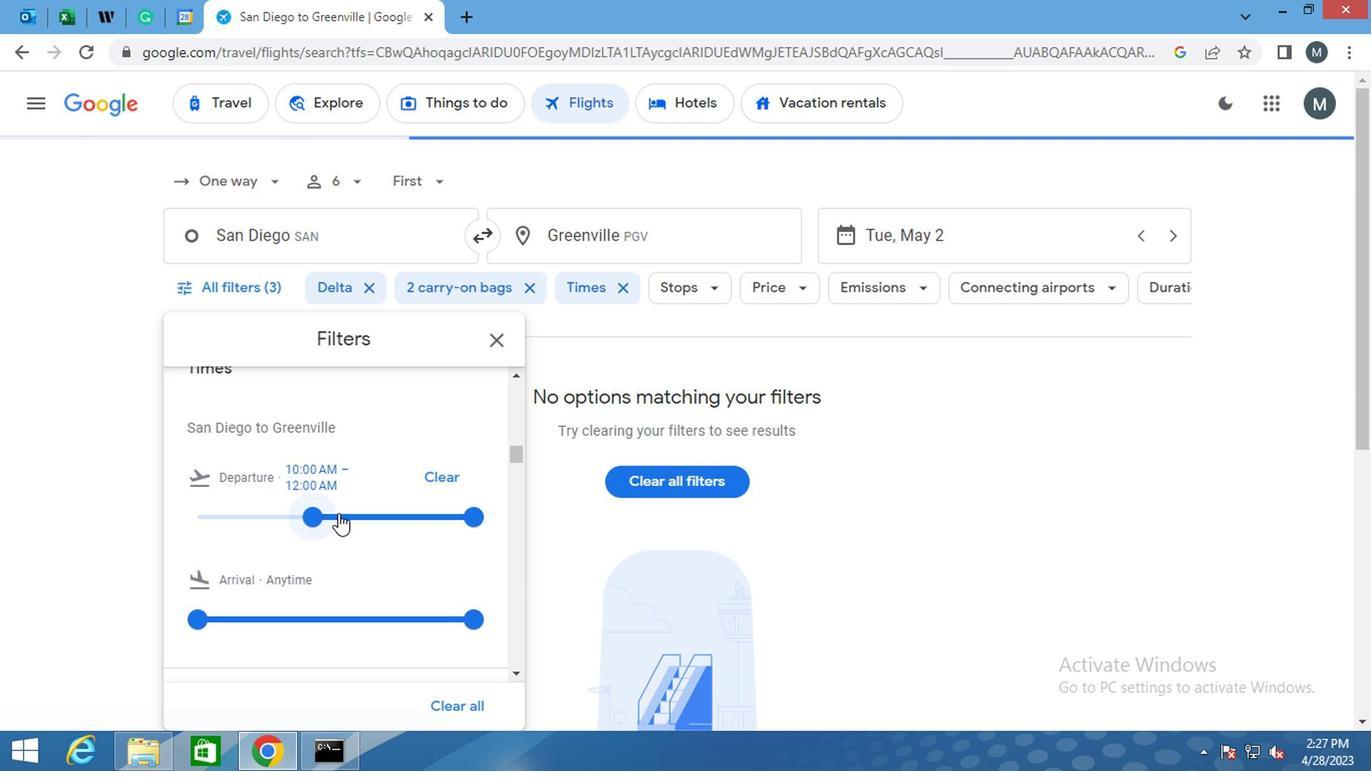 
Action: Mouse moved to (342, 515)
Screenshot: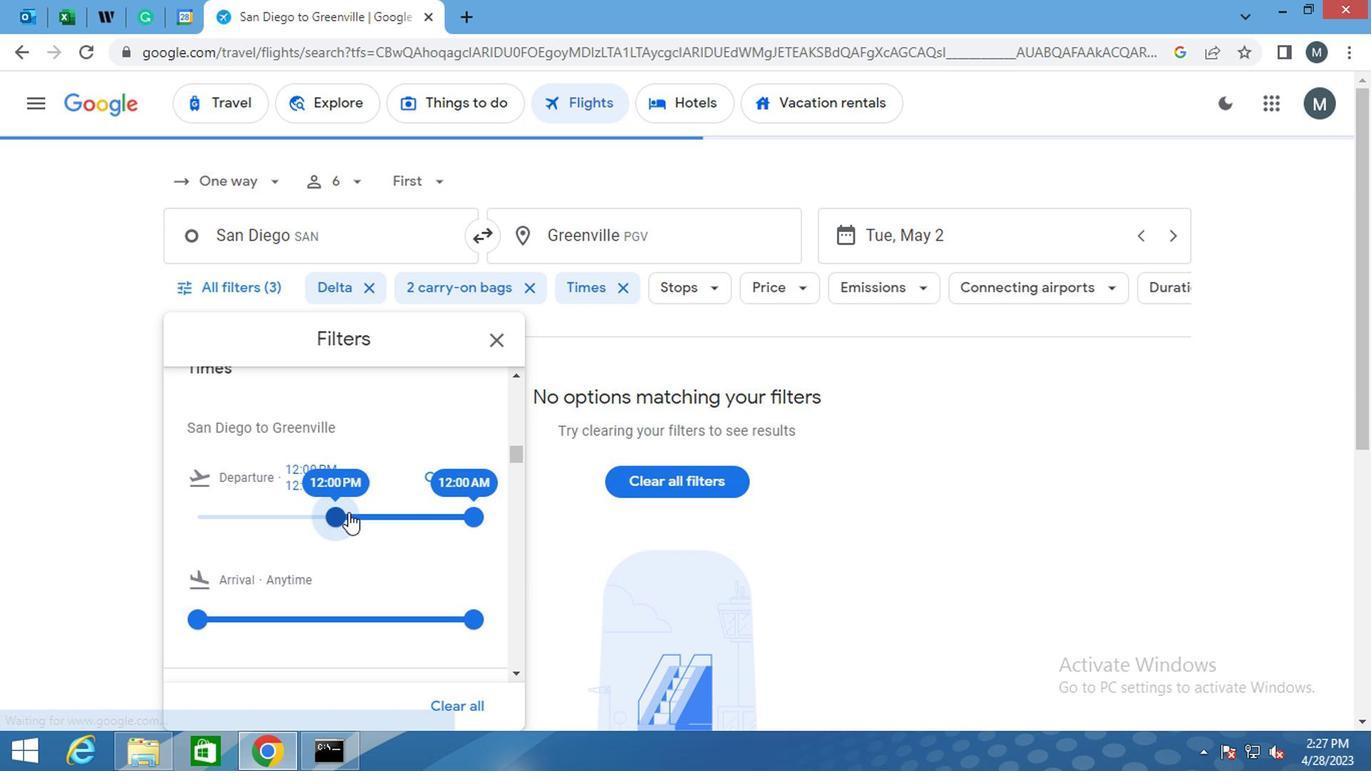 
Action: Mouse pressed left at (342, 515)
Screenshot: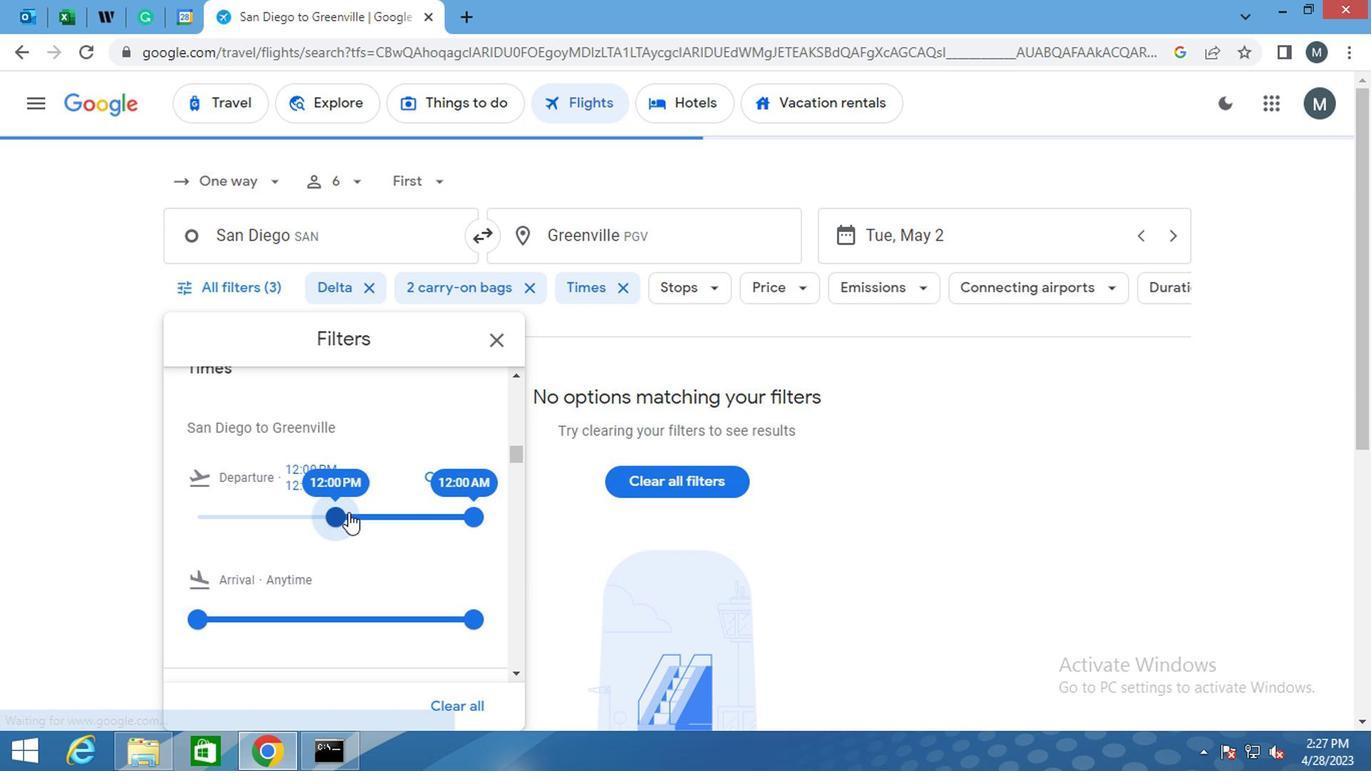 
Action: Mouse moved to (459, 519)
Screenshot: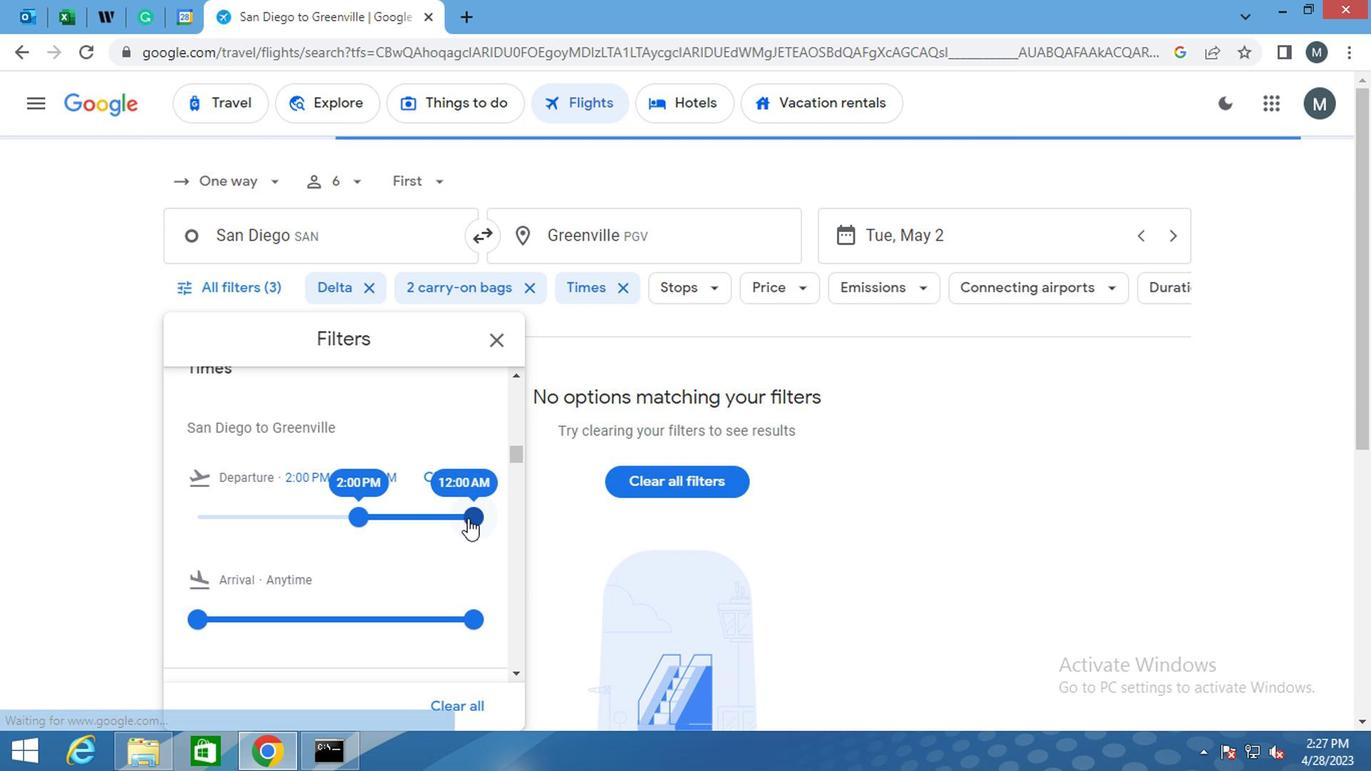 
Action: Mouse pressed left at (459, 519)
Screenshot: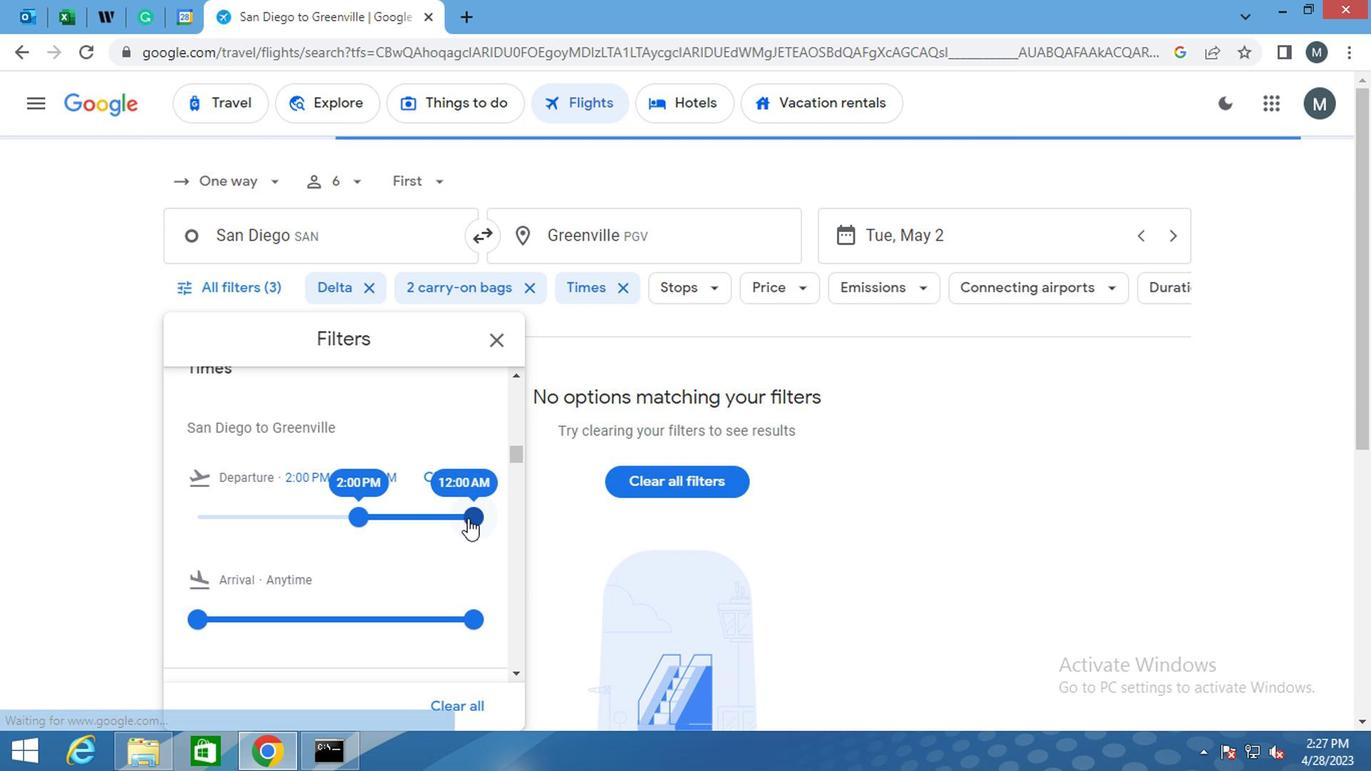 
Action: Mouse moved to (353, 519)
Screenshot: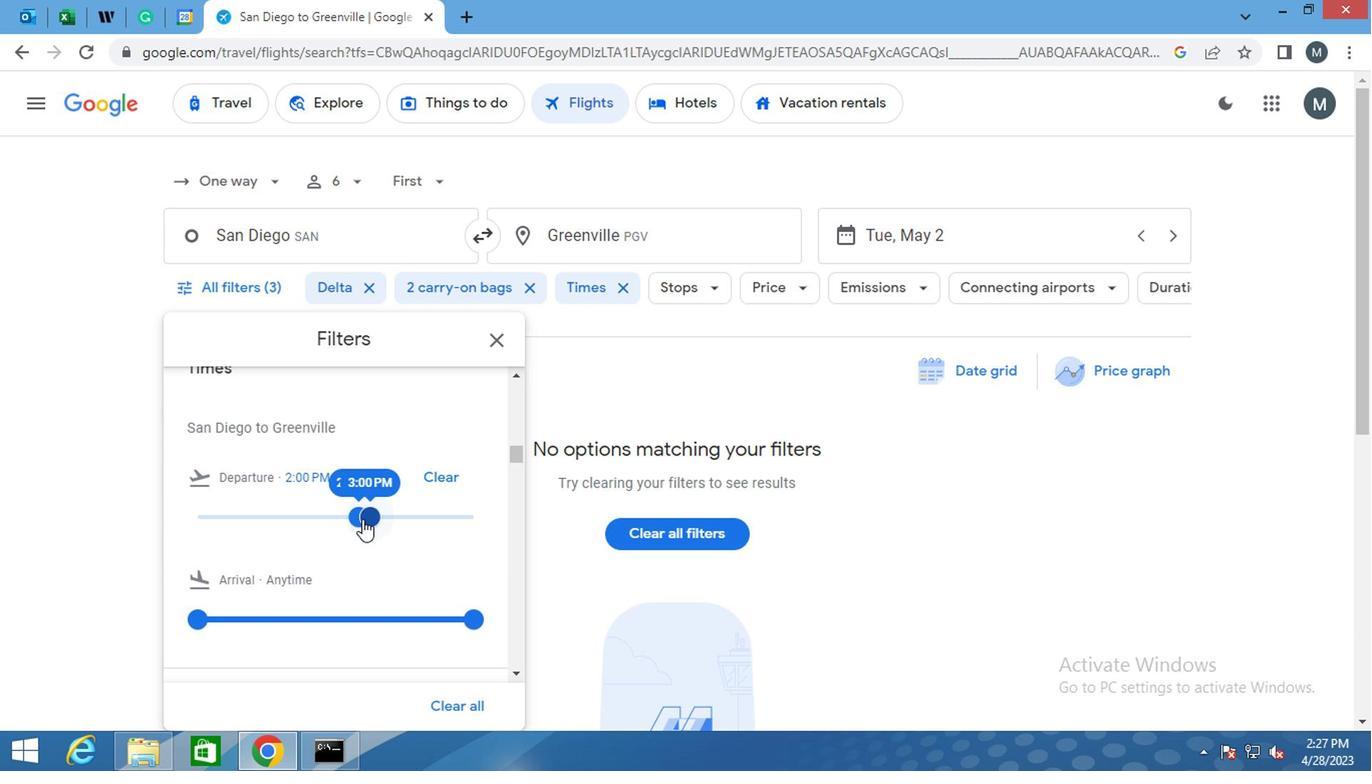 
Action: Mouse pressed left at (353, 519)
Screenshot: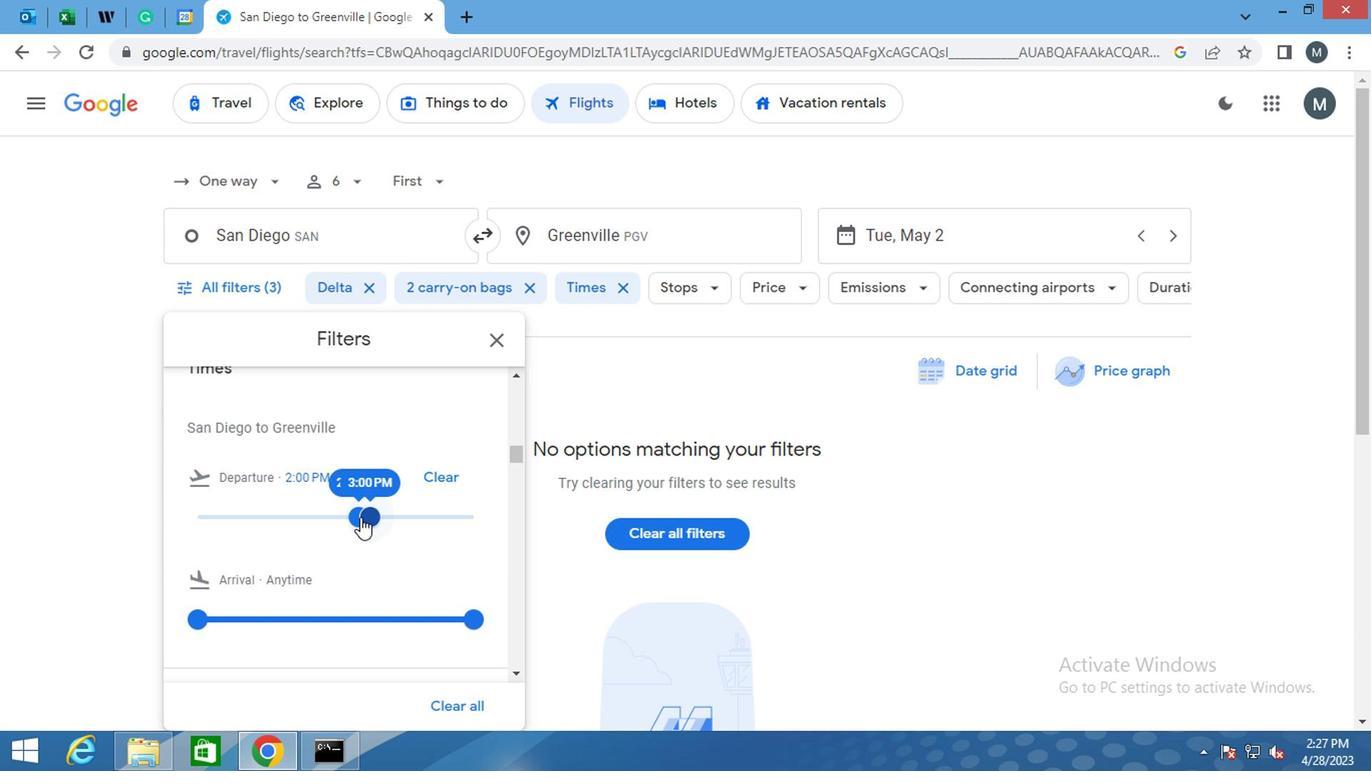 
Action: Mouse moved to (319, 521)
Screenshot: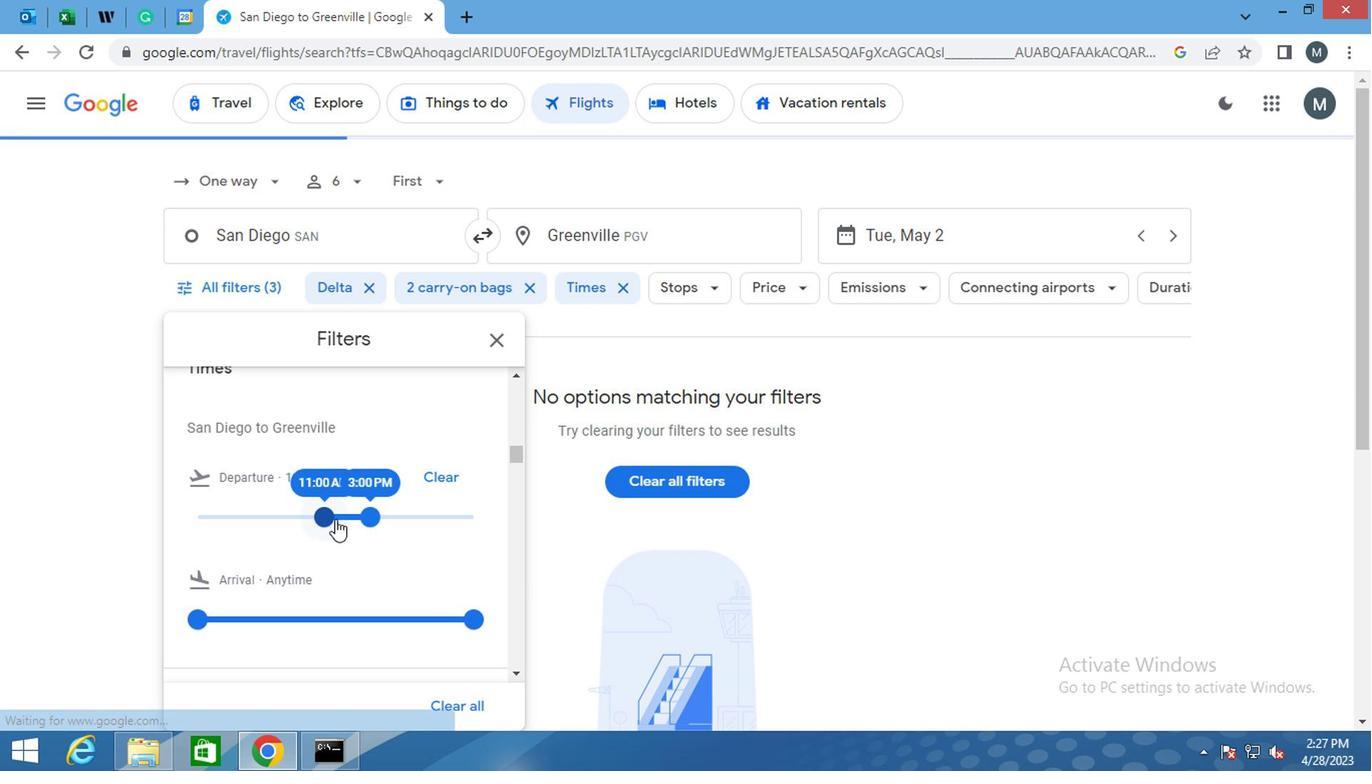 
Action: Mouse pressed left at (319, 521)
Screenshot: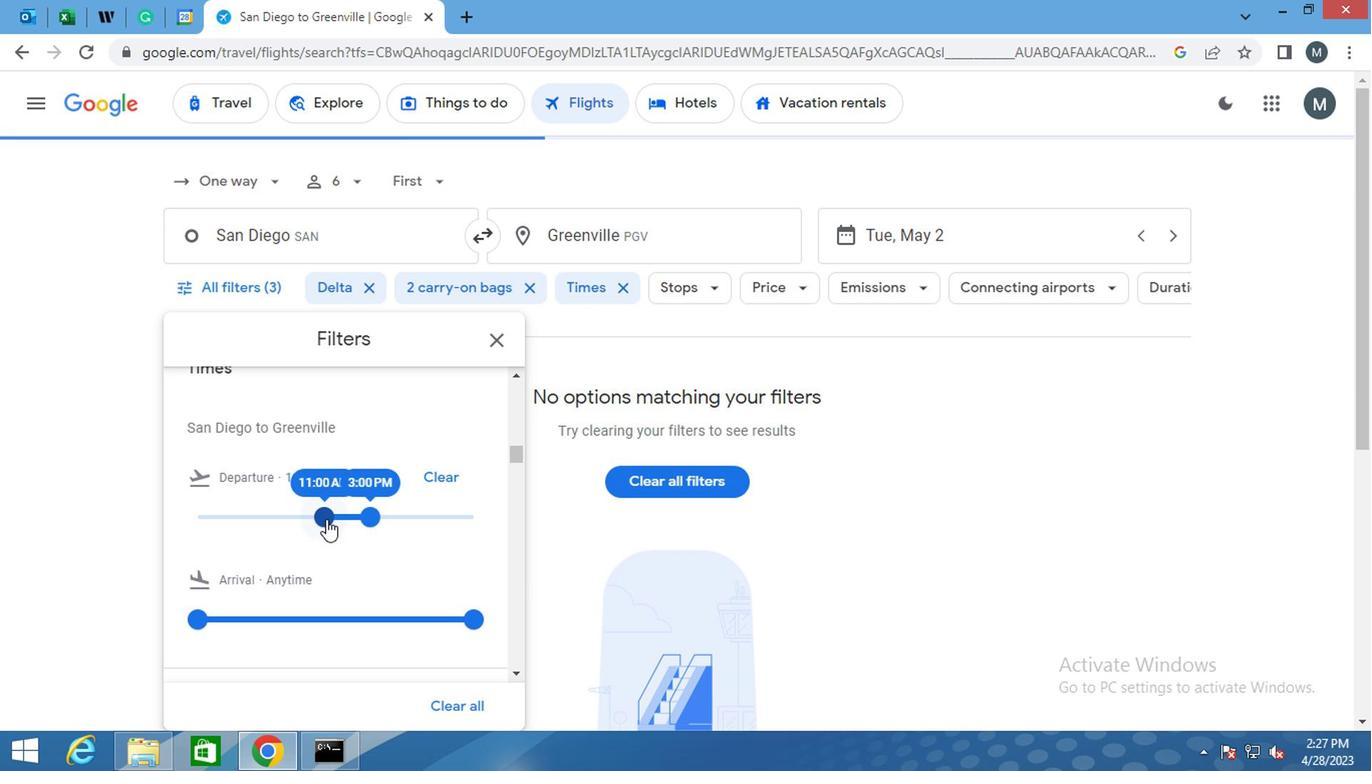 
Action: Mouse moved to (364, 523)
Screenshot: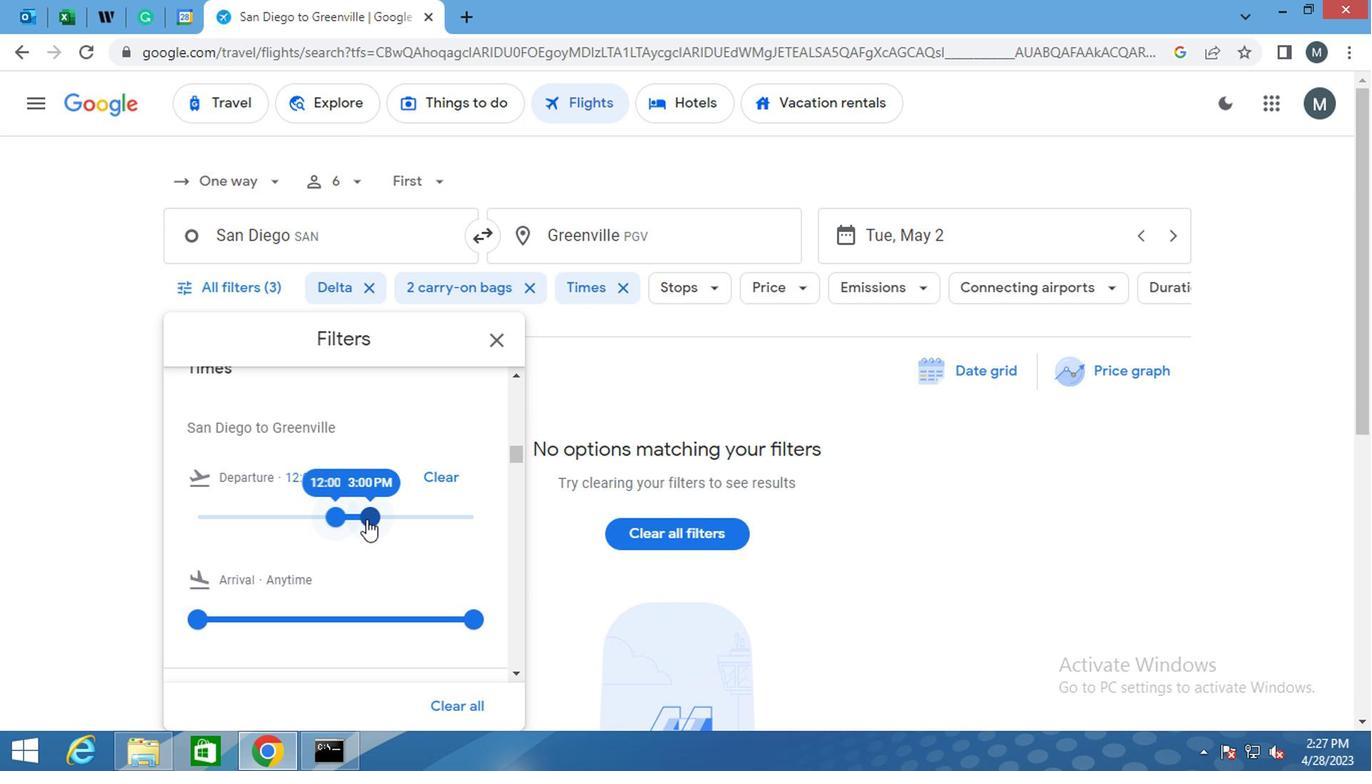
Action: Mouse pressed left at (364, 523)
Screenshot: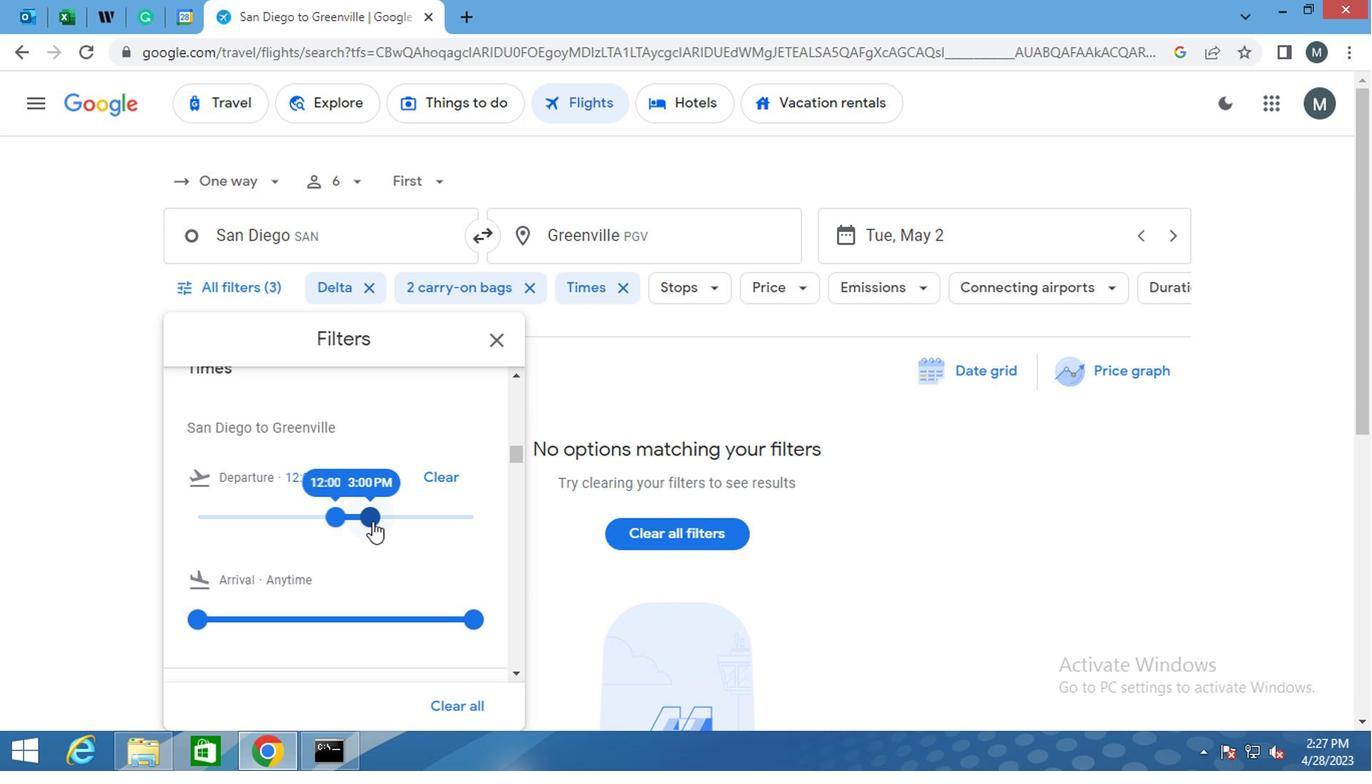 
Action: Mouse moved to (351, 532)
Screenshot: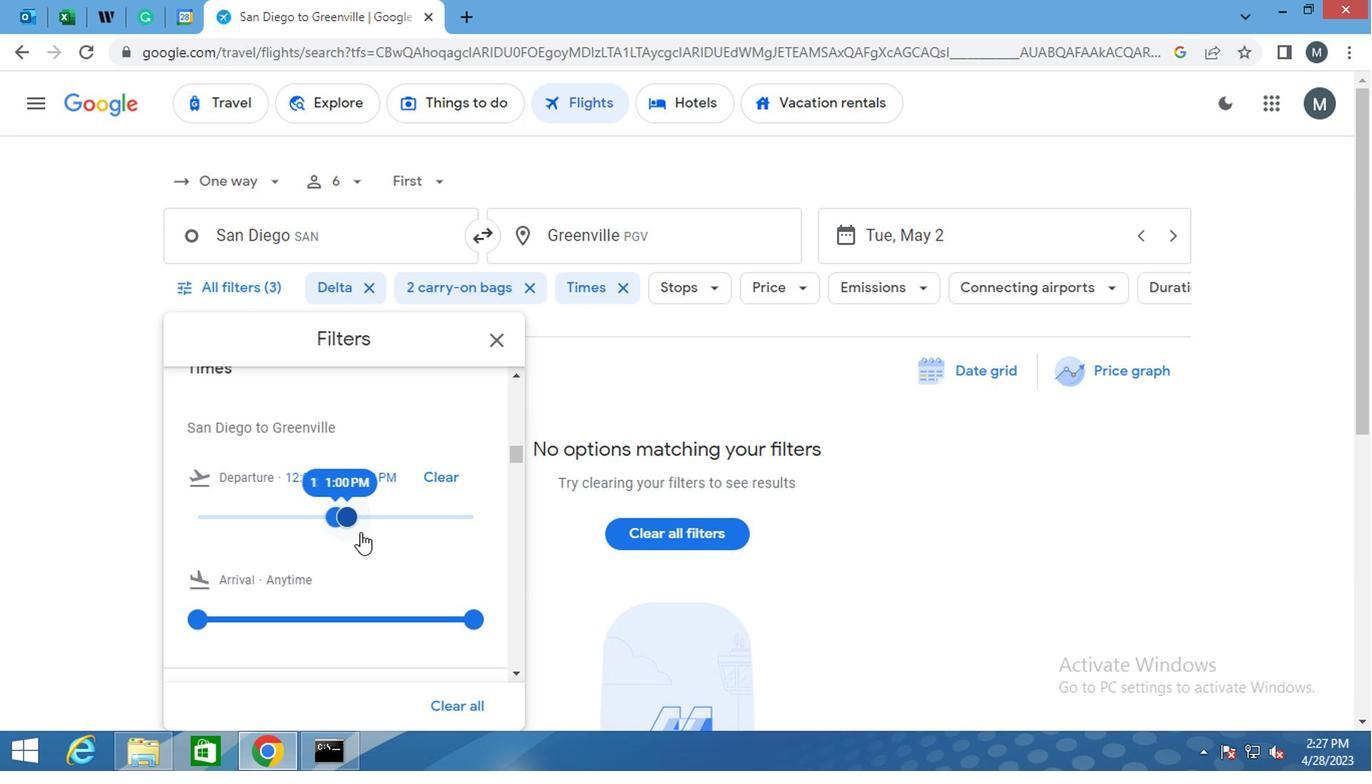 
Action: Mouse scrolled (351, 531) with delta (0, 0)
Screenshot: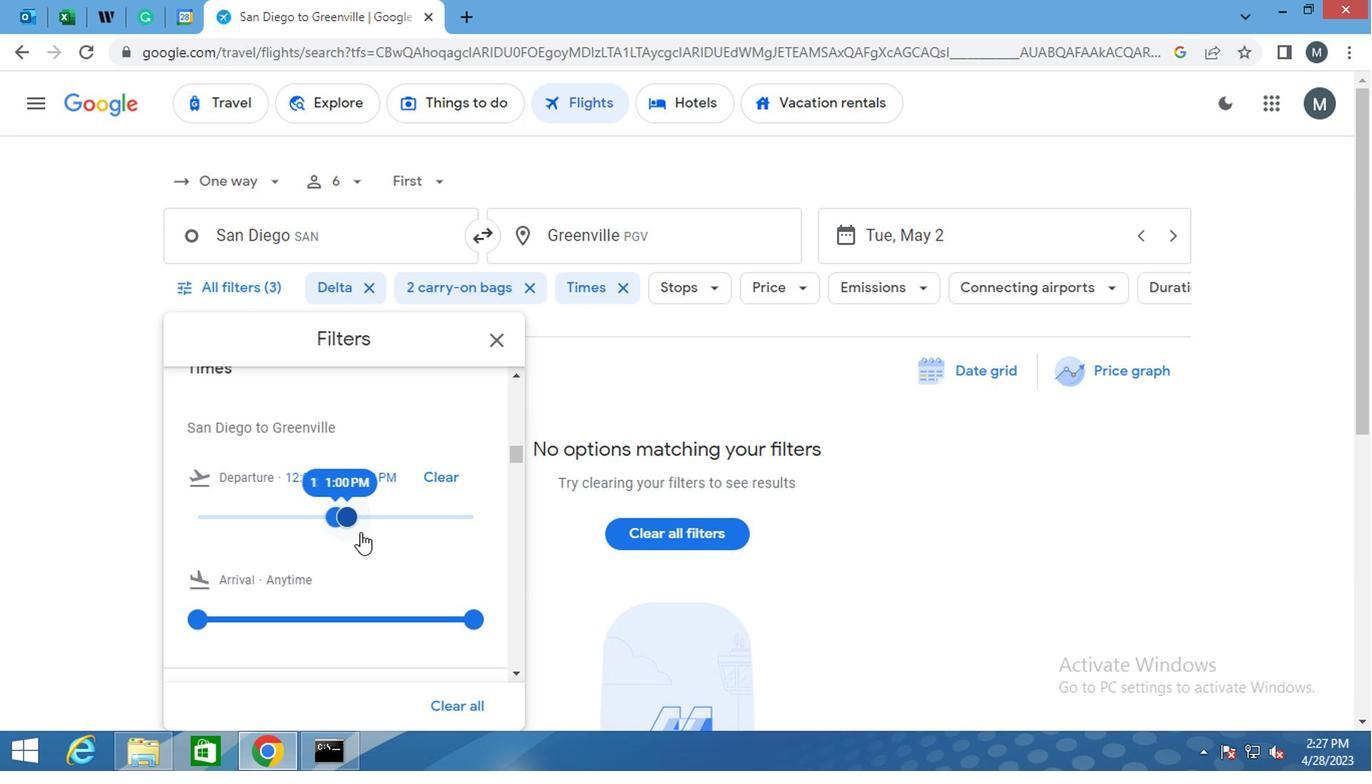 
Action: Mouse scrolled (351, 531) with delta (0, 0)
Screenshot: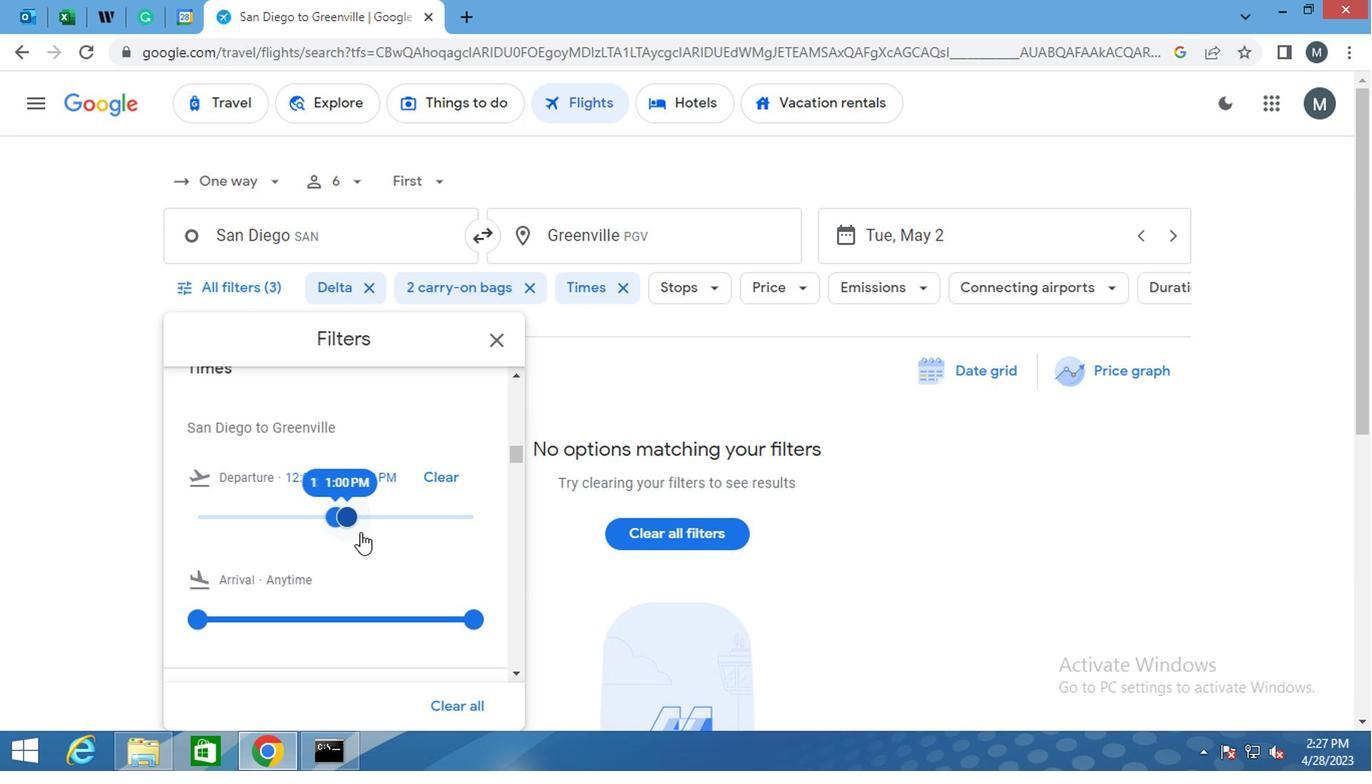 
Action: Mouse moved to (349, 533)
Screenshot: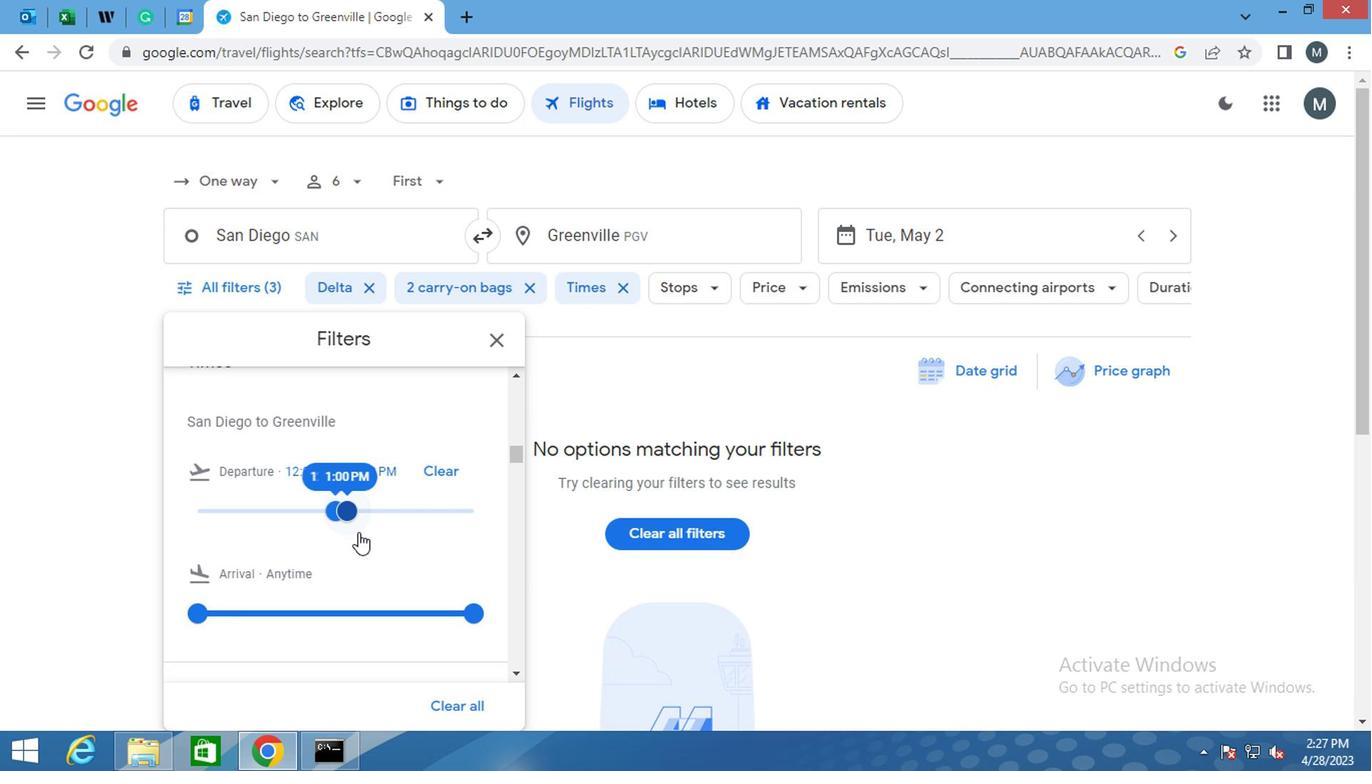 
Action: Mouse scrolled (349, 532) with delta (0, 0)
Screenshot: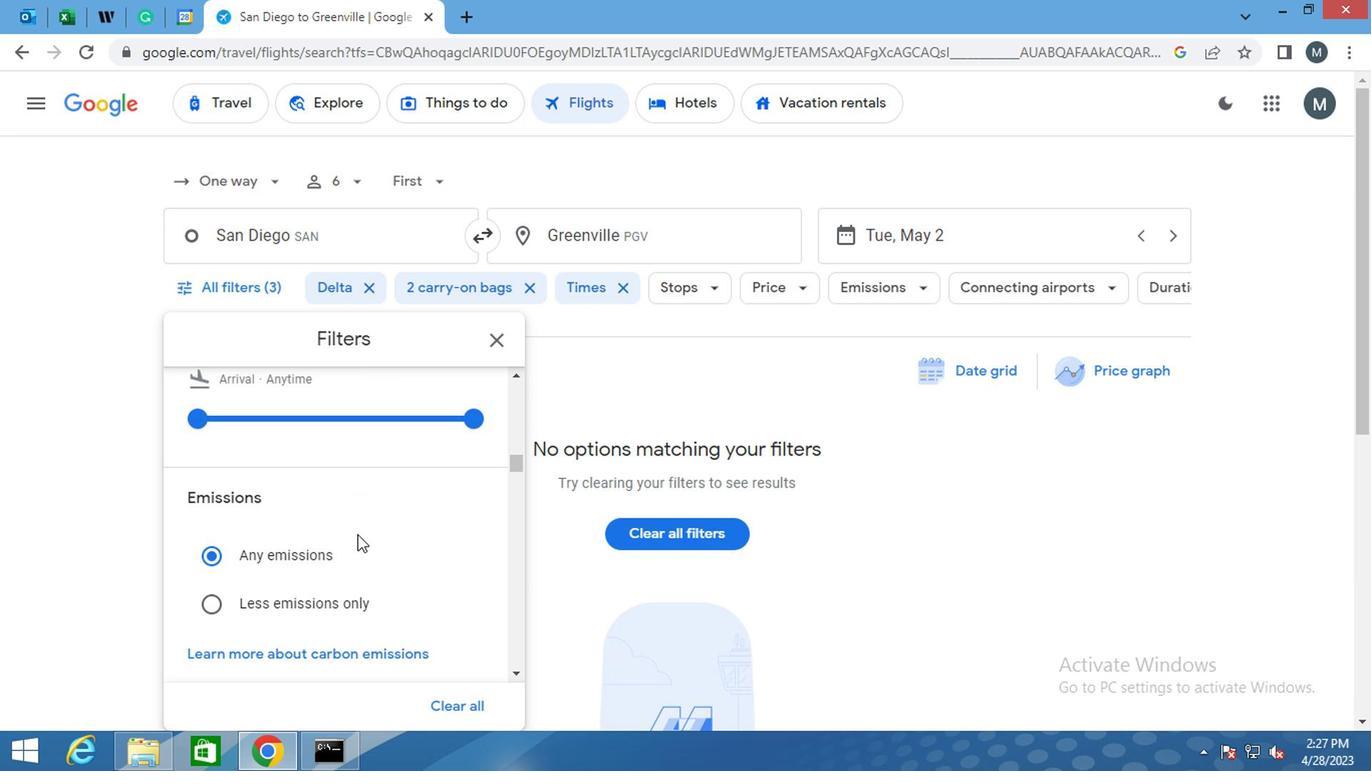 
Action: Mouse moved to (349, 534)
Screenshot: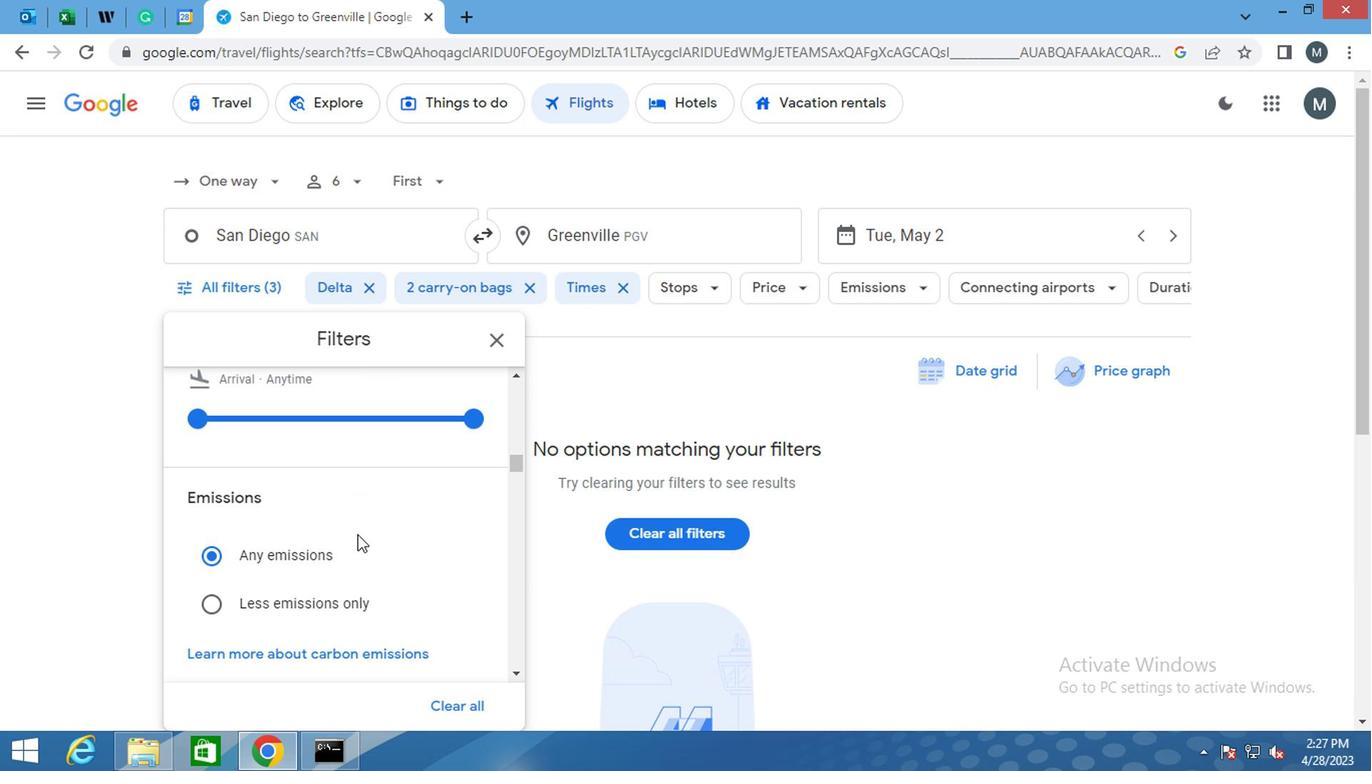 
Action: Mouse scrolled (349, 533) with delta (0, -1)
Screenshot: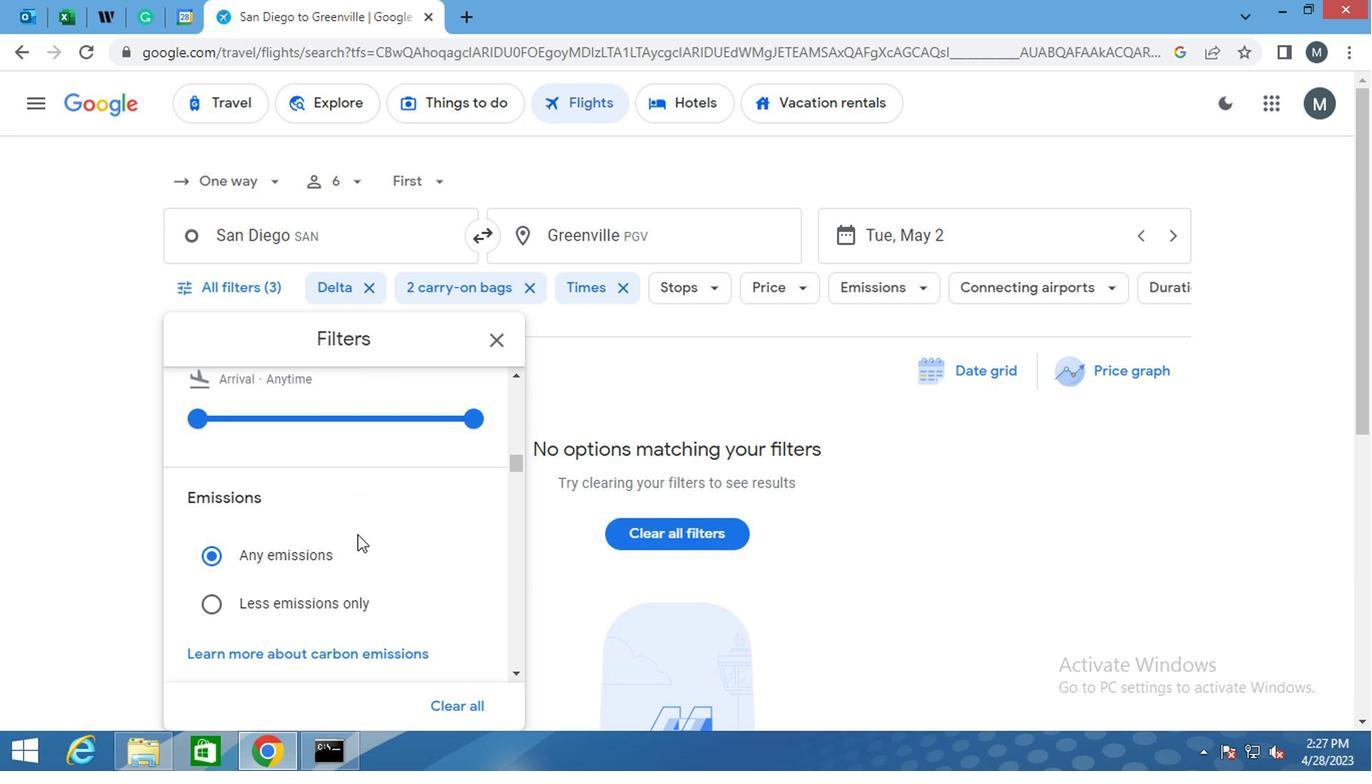 
Action: Mouse moved to (492, 375)
Screenshot: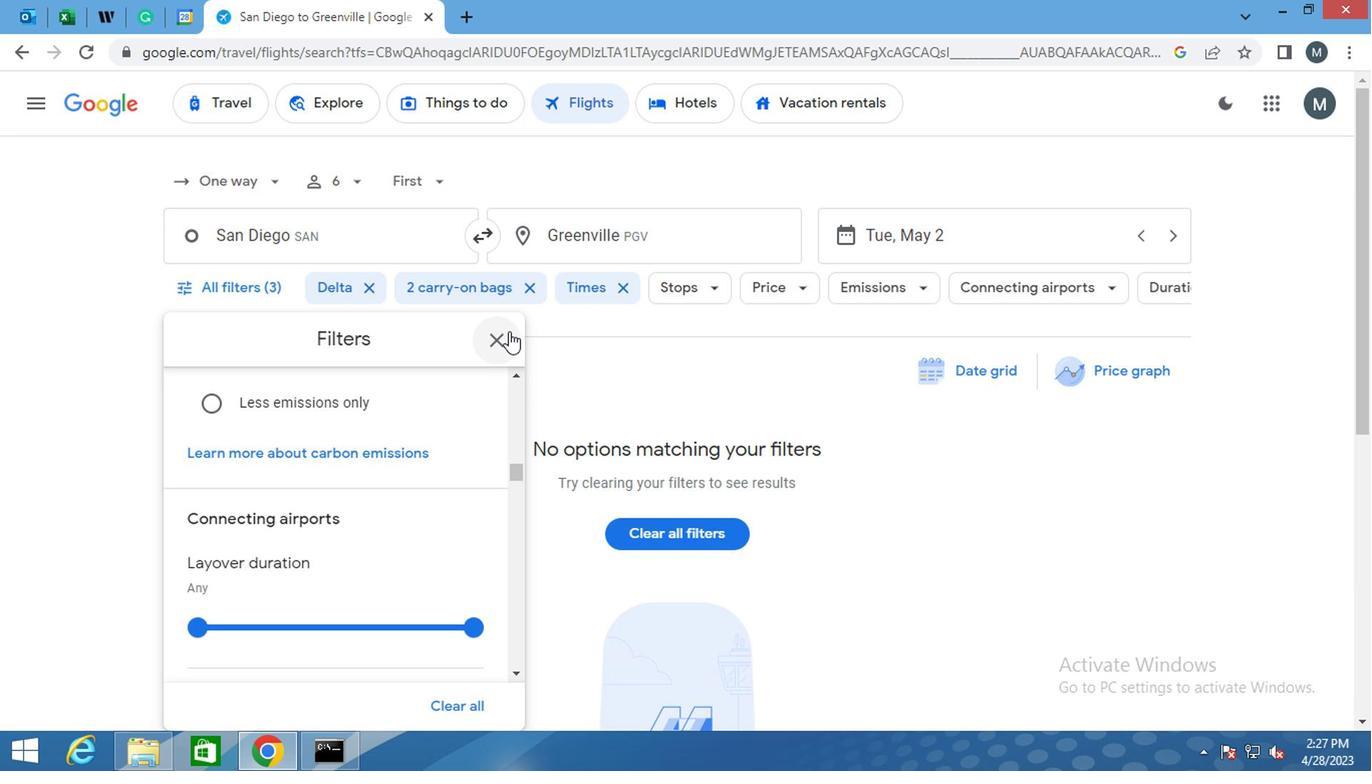 
Action: Mouse pressed left at (492, 375)
Screenshot: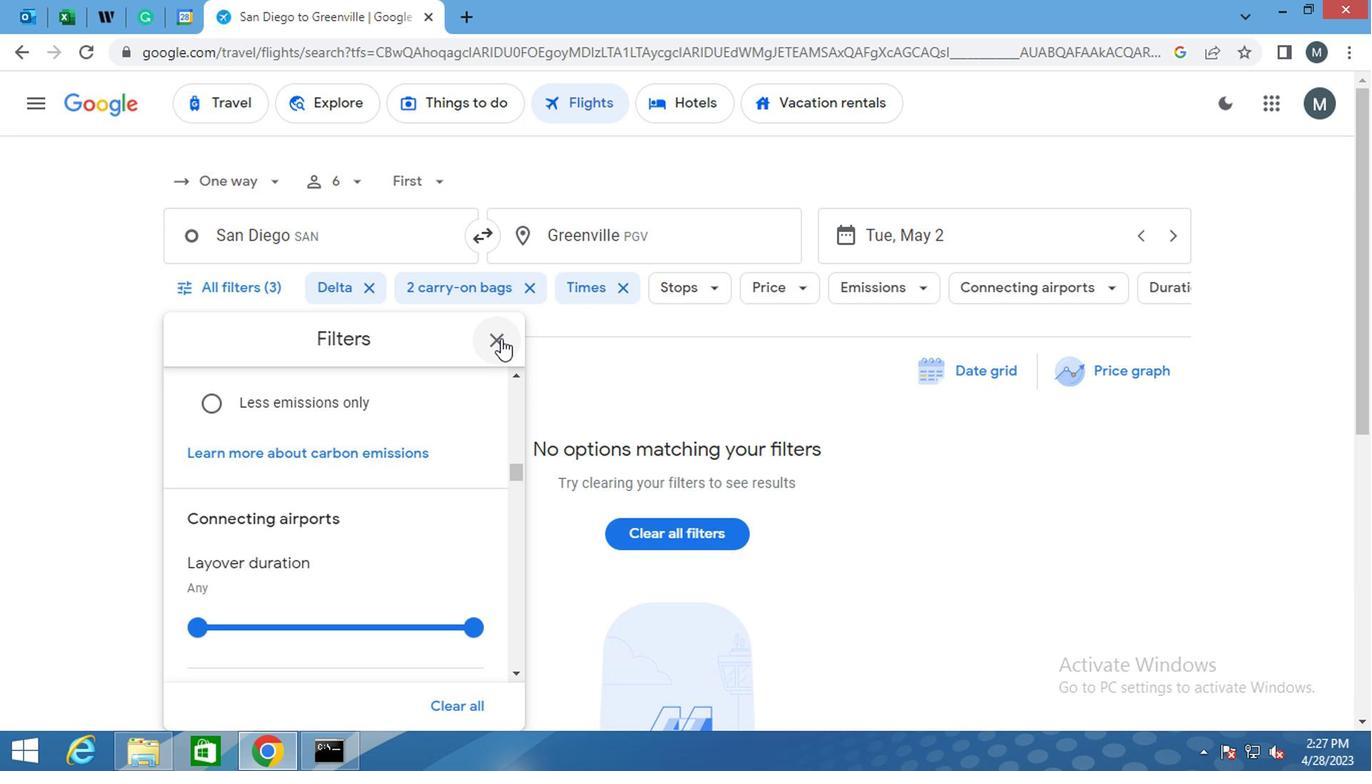 
